 Task: Implement a JavaScript function to calculate and display the current time in different time zones.
Action: Mouse moved to (493, 526)
Screenshot: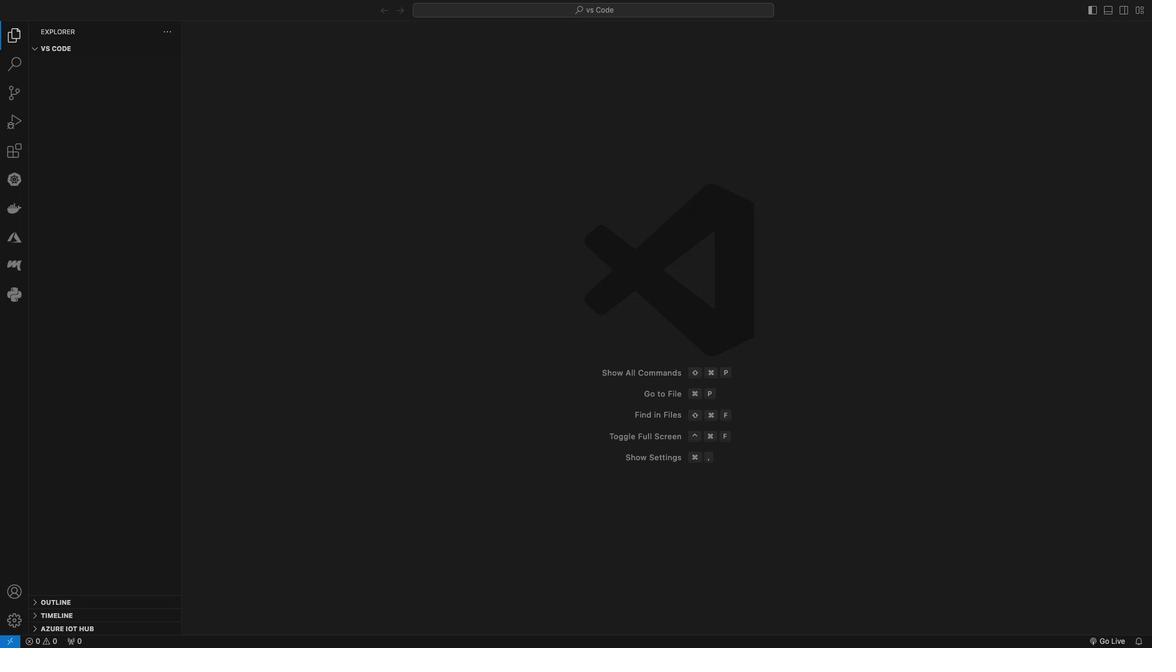 
Action: Mouse pressed left at (493, 526)
Screenshot: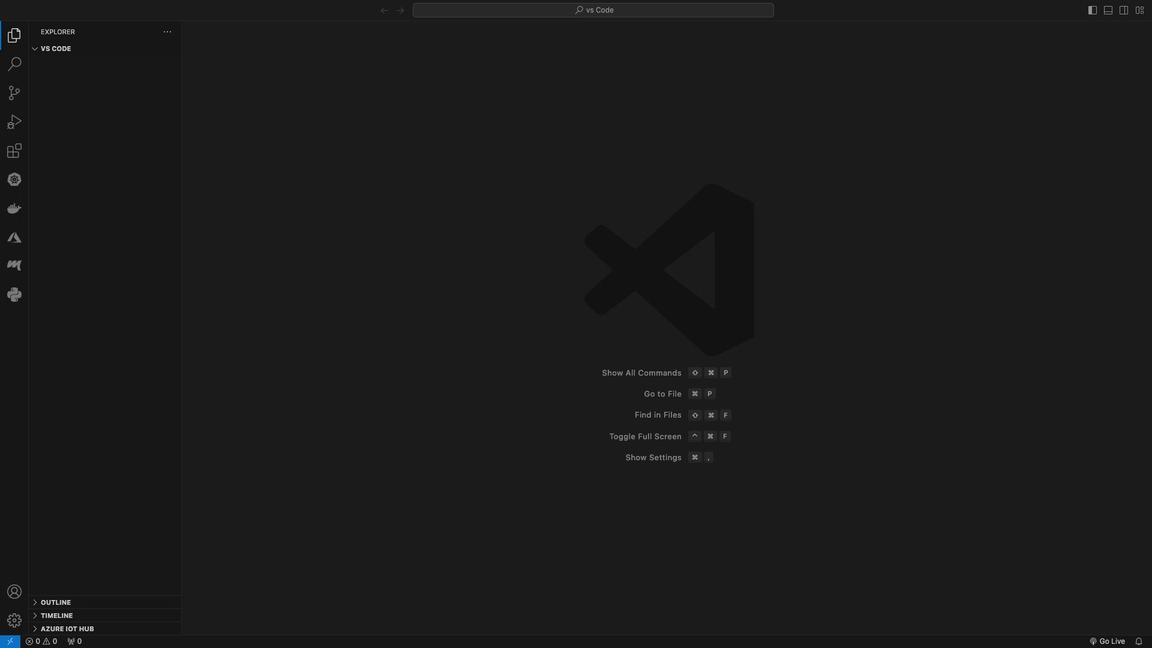 
Action: Mouse moved to (475, 323)
Screenshot: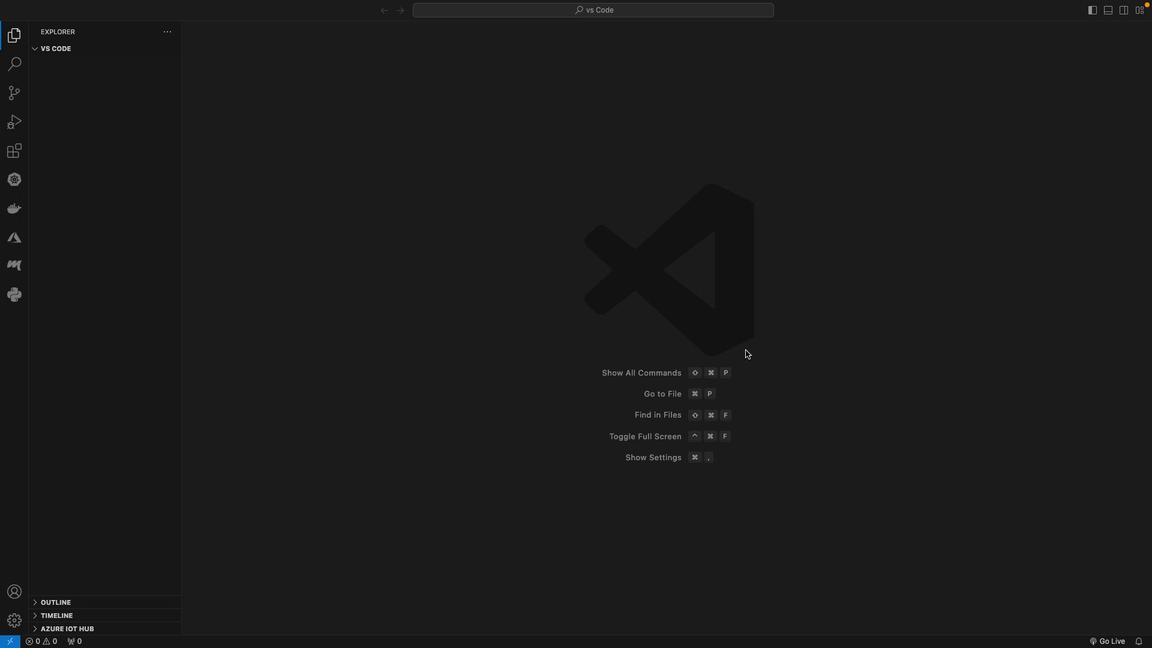 
Action: Mouse pressed left at (475, 323)
Screenshot: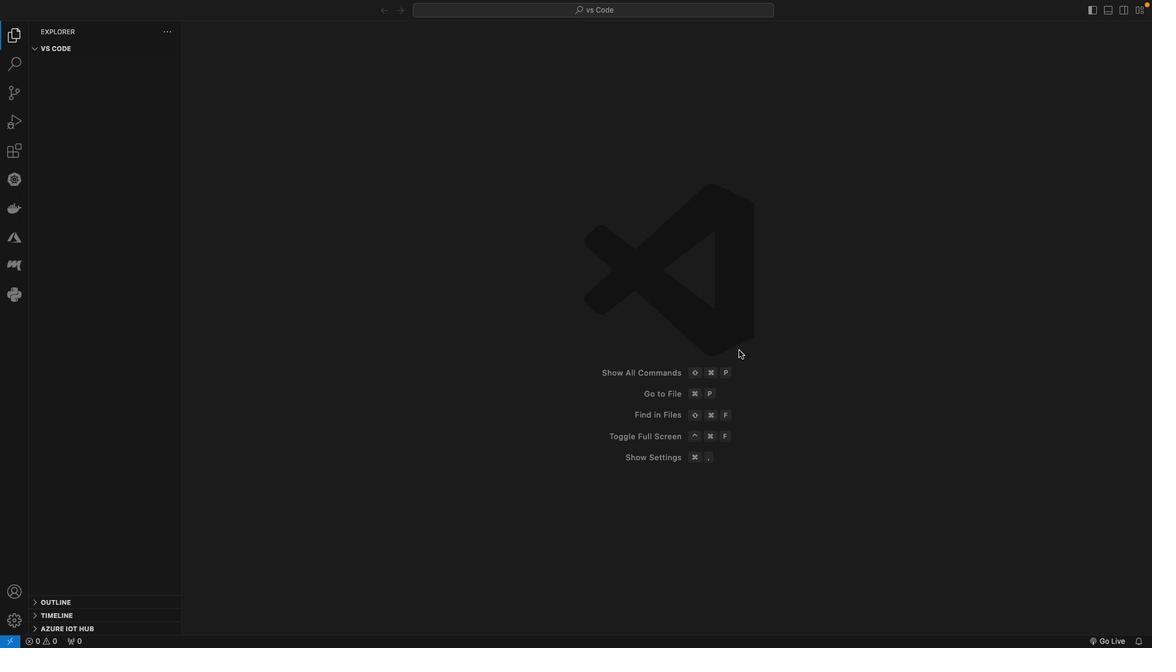 
Action: Mouse moved to (456, 310)
Screenshot: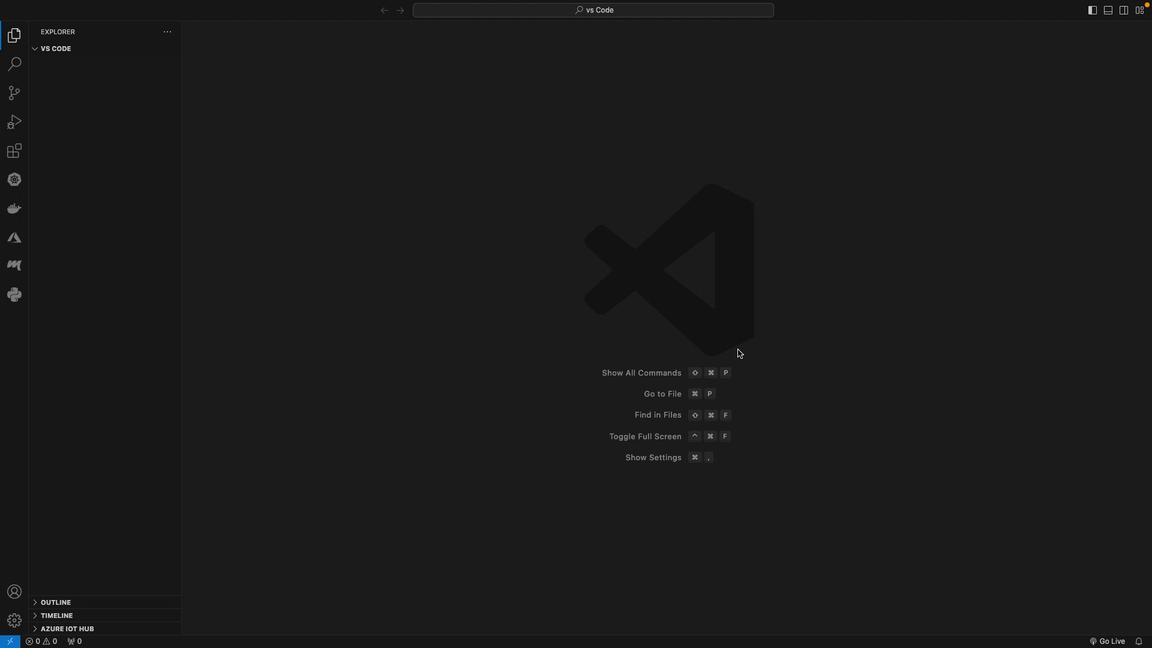 
Action: Mouse pressed left at (456, 310)
Screenshot: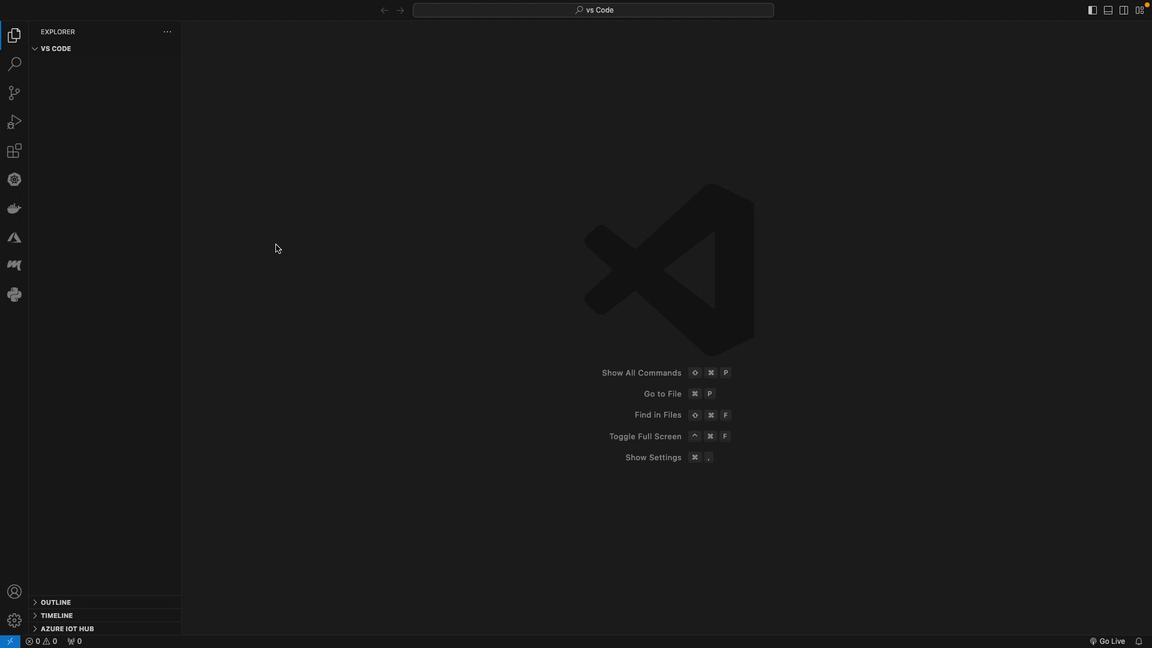 
Action: Mouse moved to (441, 76)
Screenshot: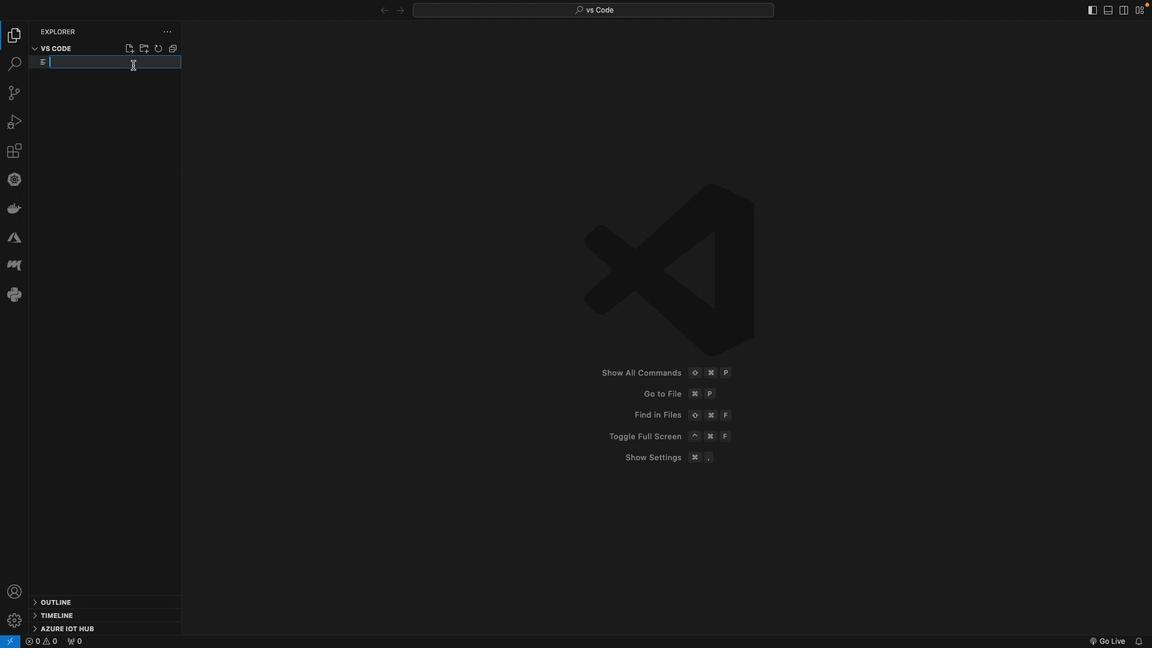 
Action: Mouse pressed left at (441, 76)
Screenshot: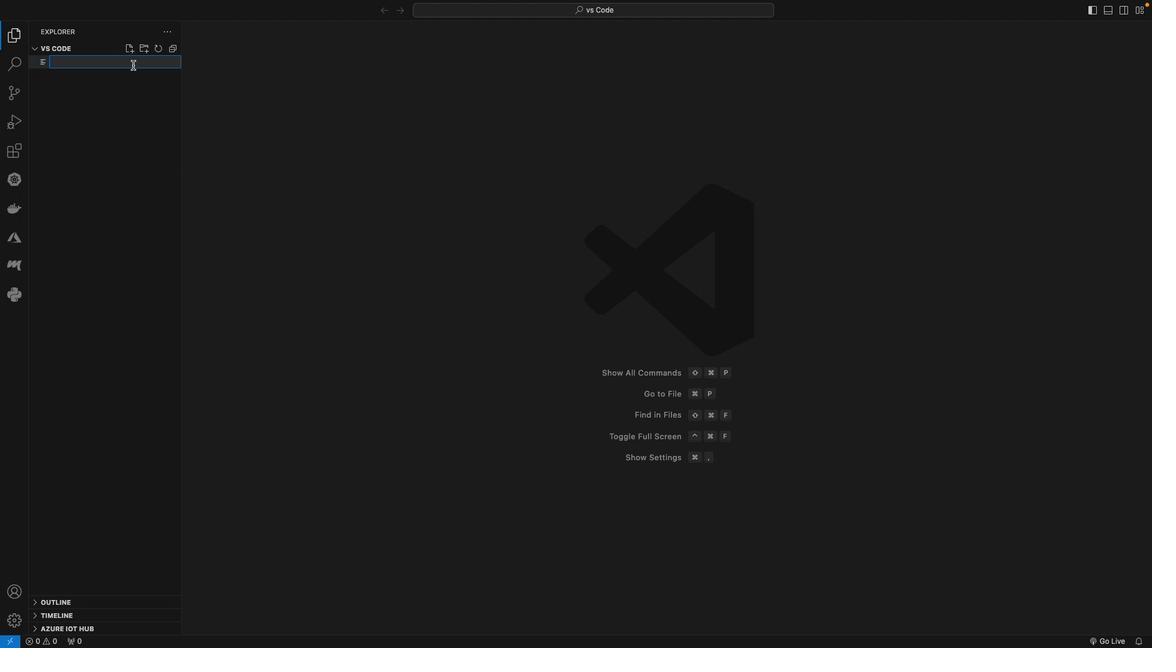 
Action: Mouse moved to (441, 85)
Screenshot: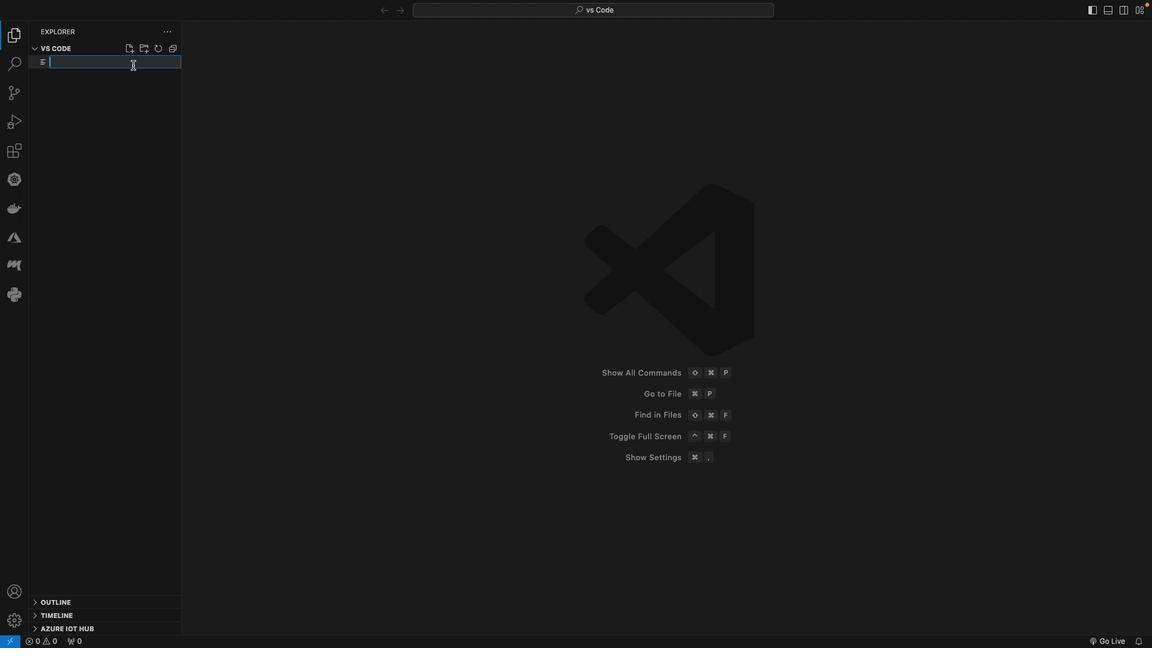 
Action: Mouse pressed left at (441, 85)
Screenshot: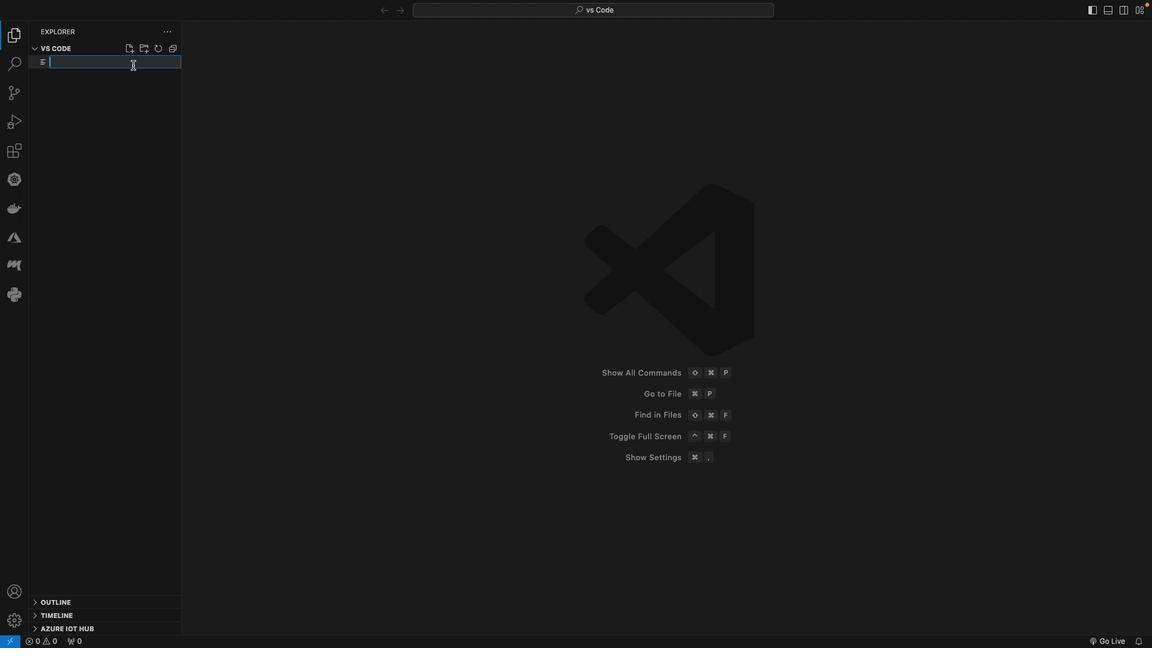 
Action: Mouse moved to (441, 85)
Screenshot: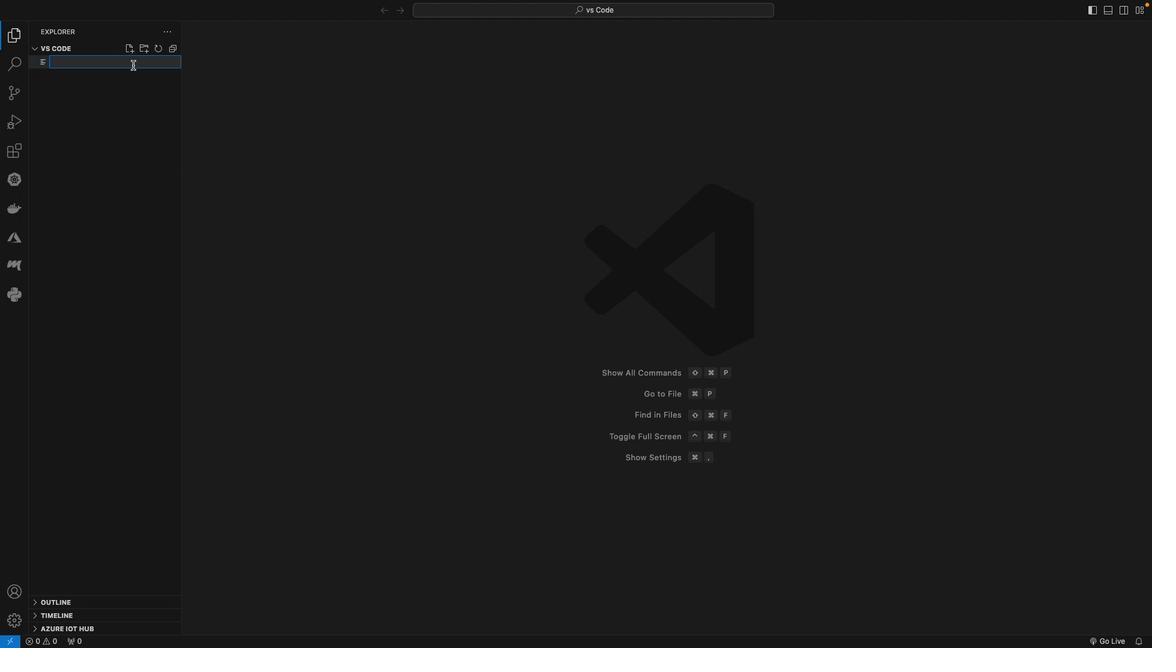 
Action: Key pressed 'D'Key.caps_lock'i''s''p''l''a''y''.''j''s'Key.enter'f''u''n''c''t''i''o''n'Key.space'd''i''s''p''l''a''y'Key.shift'T''i''m''e'Key.shift'I''n'Key.shift'D''i''f''f''e''r''e''n''t'Key.shift'T''i''m''e''z''o''n''e''s'Key.shift'('Key.rightKey.spaceKey.shift_r'{'Key.enter'/''/'Key.spaceKey.shift'G''e''t'Key.space't''h''e'Key.space'c''u''r''r''e''n''t'Key.space't''o'Key.backspace'i''m''e'Key.space'i''n'Key.space't''h''e'Key.space'u''s''e''r''s'Key.space'l''o''c''a''l'Key.space't''o'Key.backspace'i''m''e'Key.space'x'Key.backspace'z''o''n''e'Key.enter'c''o''n''s''t'Key.space'l''o''c''a''l'Key.shift'T''o''m'Key.backspaceKey.backspace'i''m''e'Key.space'='Key.space'n''e''w'Key.spaceKey.shift'D''a''t''a'Key.shift'9'Key.backspaceKey.shift'('Key.right';'Key.enterKey.enter'/''/'Key.spaceKey.shift'F'Key.backspace'D''i''s''p''l''e'Key.backspace'a''y'Key.space't''h''e'Key.space'l''o''c''a''l'Key.space't''o''m''e'Key.backspaceKey.backspaceKey.backspace'i''m''e'Key.enter'c''o''n''s''o''l''e''.''l''o''g'Key.shift'('"'"Key.shift'L''p''c'Key.backspaceKey.backspace'o''c''a''l'Key.spaceKey.shift'T''i''m''e'Key.shift_r':'Key.right'.'Key.backspace','Key.space'l''o''c''a''l'Key.shift'T''i''m''e''.''t''o'Key.shift'L''o''c''a''l''e'Key.shift'S''t''r''i''n''g'Key.shift'('Key.rightKey.right';'Key.enterKey.enter'/''/''/'Key.backspaceKey.spaceKey.shift'L''o''o''p'Key.space't''h''e''o'Key.backspaceKey.backspace'r''o''u''g''h'Key.space'e''a''c''h'Key.space't''o'Key.backspace'i''m''e'Key.space'x'Key.backspace'x'Key.backspace'z''o''n''e'Key.space'a''b''b''r''e''v''a''t''i''o''n''s'Key.space'o''r'Key.space'n''a''m''e''s'Key.enter'c''o''n''s''t'Key.space't''o''m'Key.backspaceKey.backspace'i''m''e''z''o''n''e'Key.space'o''f'Key.space't''o''m'Key.backspaceKey.backspace'i''m''e''z''o''n''e''s'Key.backspaceKey.backspaceKey.backspaceKey.backspaceKey.backspaceKey.backspaceKey.backspaceKey.backspaceKey.backspaceKey.backspaceKey.backspaceKey.backspace'='Key.space'['"'"Key.shift'U''T''C'Key.right','Key.space"'"Key.shift'A''m''e''r''i''c''a''/'Key.shift'N''e''w'Key.shift'_''y''o''r''k'Key.right','Key.space"'"Key.shift'E''u''r''o''p''e''/'Key.shift'L''o''n''d''o''n'','Key.backspaceKey.right','Key.space"'"Key.shift'A''i''s''a''/'Key.shift'T''o''k''y''o'Key.rightKey.right';'Key.enterKey.enterKey.shift'?''?'Key.spaceKey.backspaceKey.backspaceKey.backspace'/''/'Key.space';'Key.backspaceKey.shift'L''o''o''p'Key.space't''h''r''o''u''g''h'Key.space'e''a''c''h'Key.space't''o''m'Key.backspaceKey.backspace'i''m''e''a''n''d'Key.space'u''s'Key.backspaceKey.backspaceKey.backspaceKey.backspaceKey.backspaceKey.backspaceKey.space'a''n''d'Key.space'd''i''s''p''l''u'Key.backspace'a''='Key.backspace'l''a''y'Key.space't''h''e'Key.space'c''u''r''r''e''n''t'Key.space't''i''e''m'Key.backspaceKey.backspace'm''e'Key.enter'f''o''r'Key.spaceKey.shift'(''o''c'Key.backspaceKey.backspace'c''o''n''s''t'Key.space't''o'Key.backspaceKey.backspace't''i''m''e''x'Key.backspace'z''o''n''e'Key.space'o''f'Key.space't''o'Key.backspace'i''m''e'Key.spaceKey.backspace'z''o''n''e'Key.rightKey.spaceKey.shift_r'{'Key.enter'c''o''n''s''t'Key.space't''i''m''e''x''o'Key.backspaceKey.backspace'z''o''n''e'Key.backspaceKey.backspaceKey.backspaceKey.backspaceKey.shift'I''n'Key.shift'Z''o''n''e'Key.space'='Key.space'l''o''c''a''l'Key.shift'T''i''m''e''.''t''o'Key.shift'L''o''c''a''l'Key.shift'S''t''r''i''n''g'Key.shift'('"'"'e''n''-'Key.shift'U''S'Key.right','Key.shift_r'{'Key.enterKey.cmd'z''t''i''m''e'Key.shift'Z''o''n''e'Key.shift_r':'Key.space't''i''m''e''z''o''n''e'Key.rightKey.right';'Key.enter'c''o''n''s''o''l''e''.''l''o''g'Key.spaceKey.backspaceKey.shift'('"'"Key.shift'$'Key.backspaceKey.backspace'`'Key.shift'$'Key.shift_r'{''t''i''m''e''z''o''n''e'Key.rightKey.spaceKey.shift'T''i''m''e'Key.shift_r':'Key.right','Key.space't''i''m''e''z''o''n''e'Key.backspaceKey.backspaceKey.backspaceKey.backspaceKey.shift'I''n'Key.shift'Z''o''n''e'Key.right';'Key.downKey.downKey.downKey.enterKey.enter'/'Key.spaceKey.shift'C''a''l''l'Key.leftKey.leftKey.leftKey.leftKey.left'/'Key.rightKey.rightKey.rightKey.rightKey.rightKey.space't''j''e'Key.spaceKey.backspaceKey.backspaceKey.backspace'h''e'Key.space'f''u''n''c''t''i''o''n'Key.space't''o'Key.space'd''i''s''p''l''a''y''y'Key.backspaceKey.space't''h''e'Key.space'c''i'Key.backspace'u''r''r''e''n''t'Key.space't''i''m''e'Key.space'i''n'Key.space'd''i''f''f''e''r''e''n''t'Key.space't''o''m''e'Key.backspaceKey.backspaceKey.backspace'i''m''e'Key.space'x''o''n'Key.backspaceKey.backspaceKey.backspace'z''o''n''e'Key.enter'd''i''s''p''l''a''y'Key.shift'T''i''m''e'Key.shift'I''n'Key.shift'D''i''f''f''e''r''e''n''t'Key.shift'T''i''m''e''z''o''n''e''s'Key.shift'('Key.right';'Key.cmd's'
Screenshot: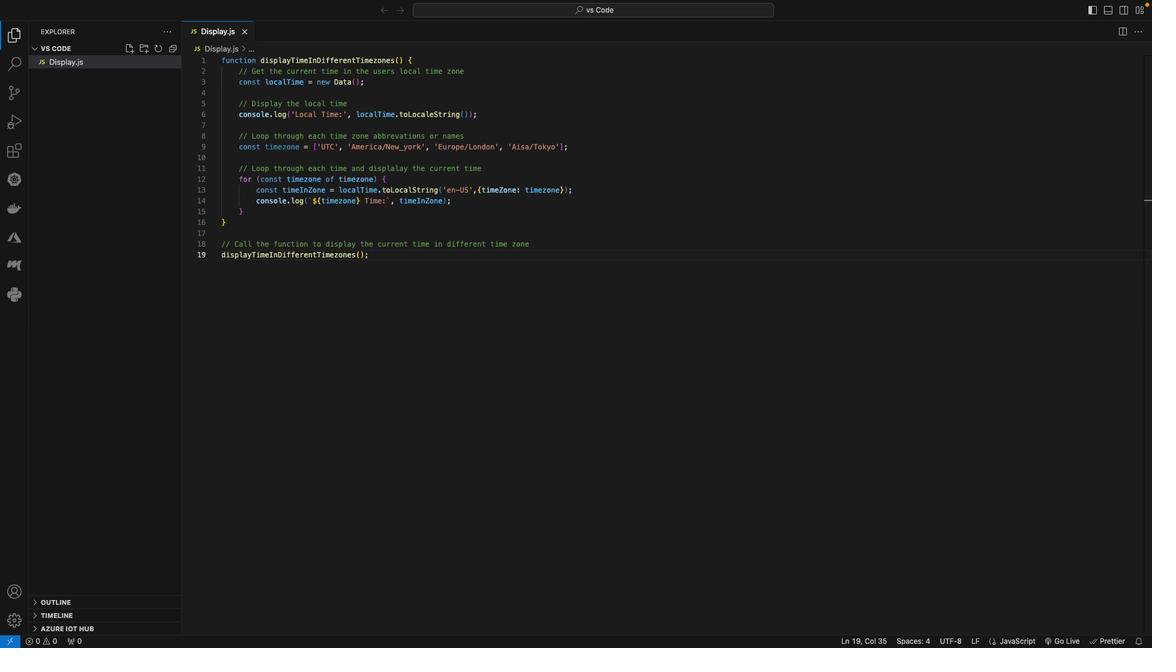 
Action: Mouse moved to (466, 43)
Screenshot: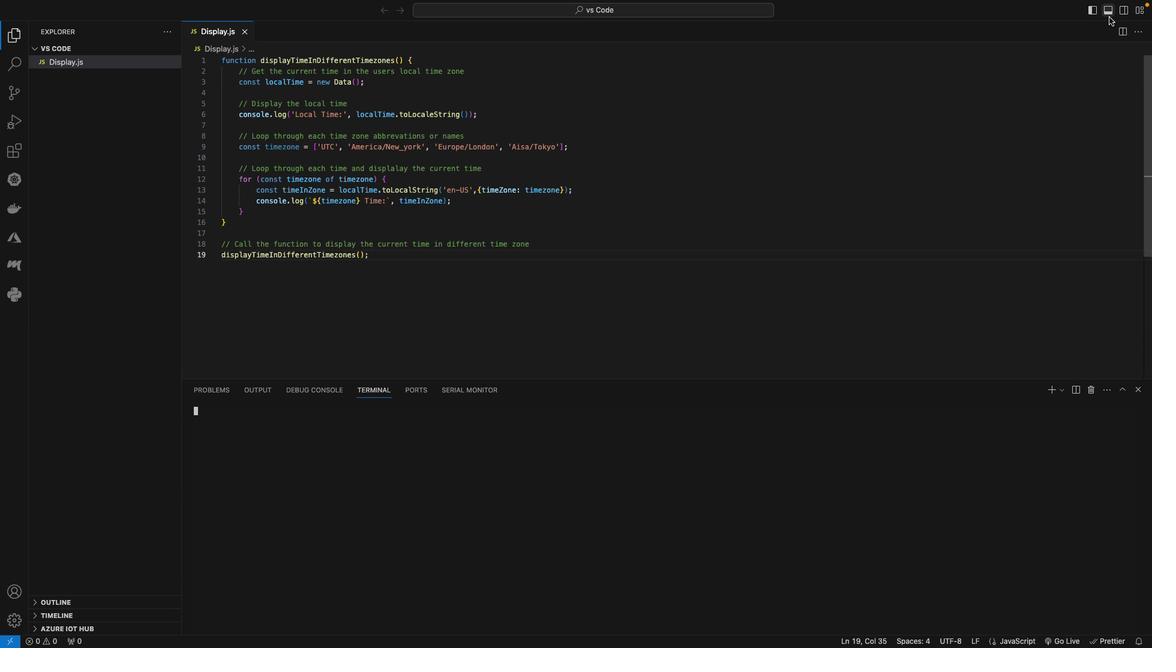 
Action: Mouse pressed left at (466, 43)
Screenshot: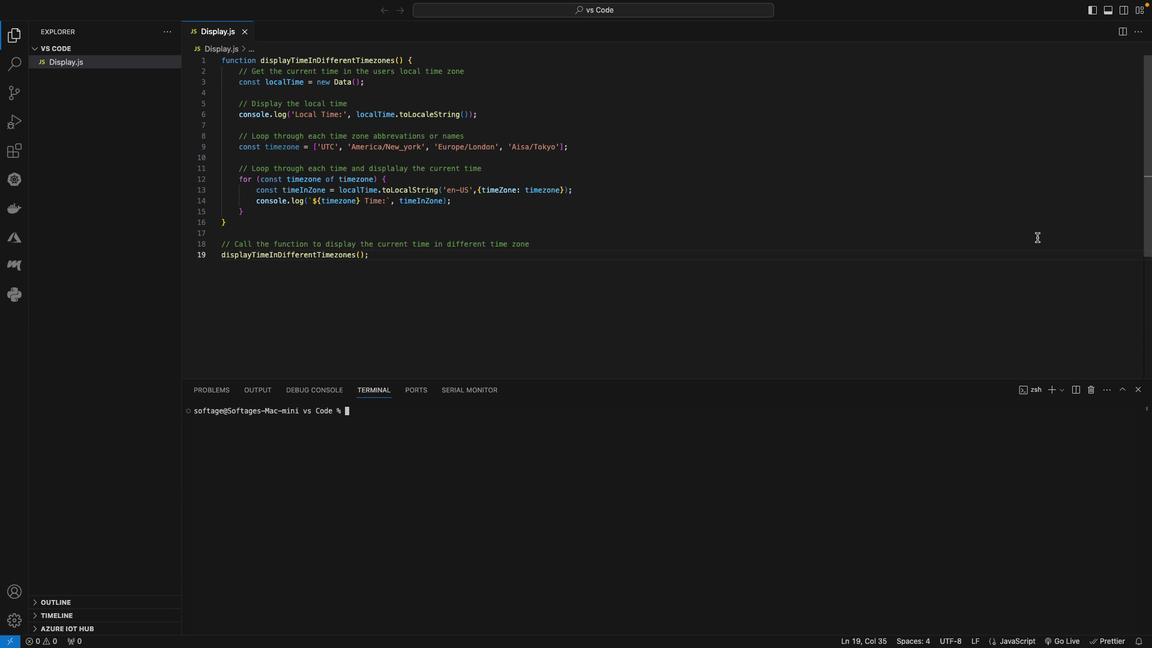 
Action: Mouse moved to (450, 371)
Screenshot: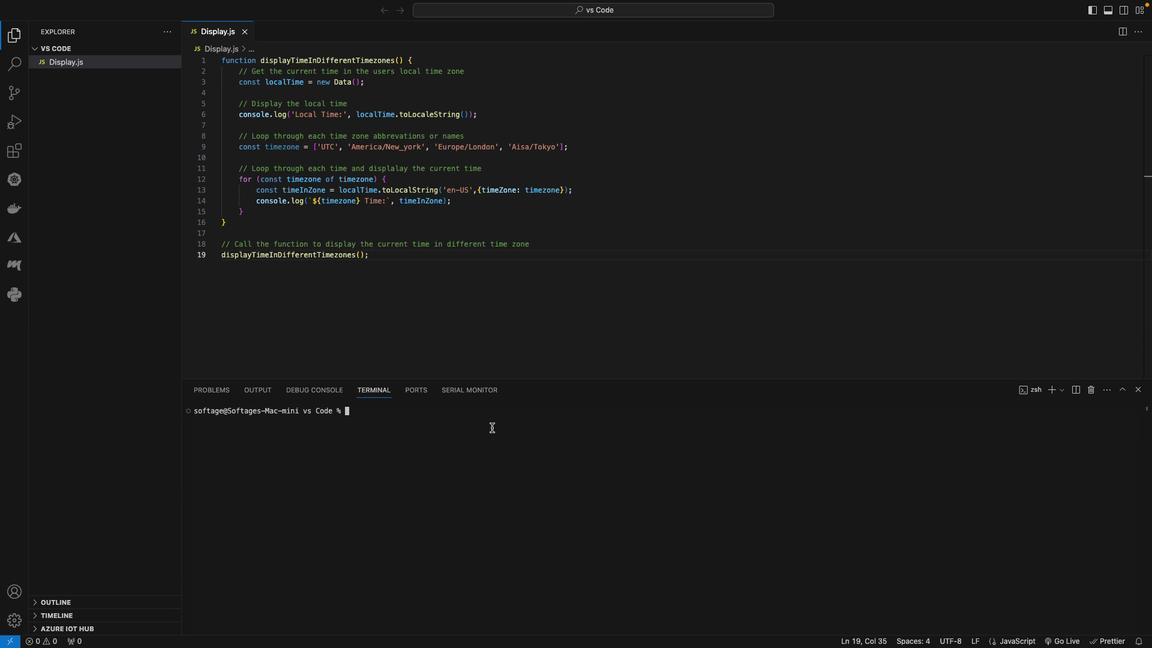 
Action: Mouse pressed left at (450, 371)
Screenshot: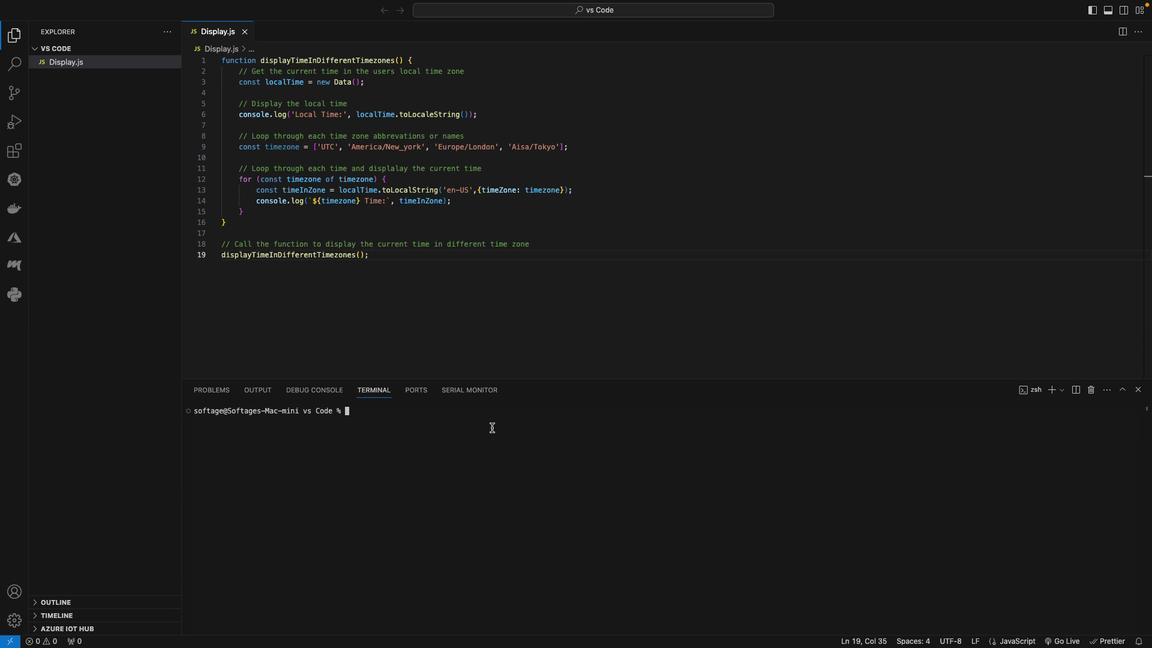
Action: Mouse moved to (450, 372)
Screenshot: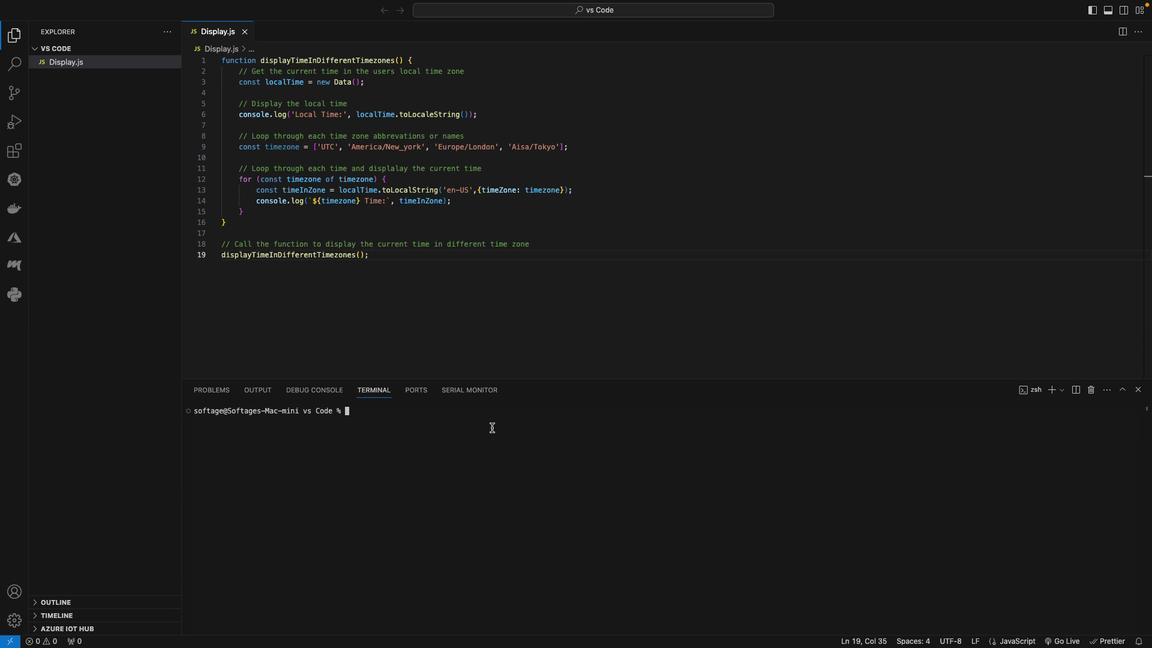 
Action: Key pressed 'n''o''d''e'Key.spaceKey.shift'D''i''s''p''l''a''y''.''j''s'Key.enter
Screenshot: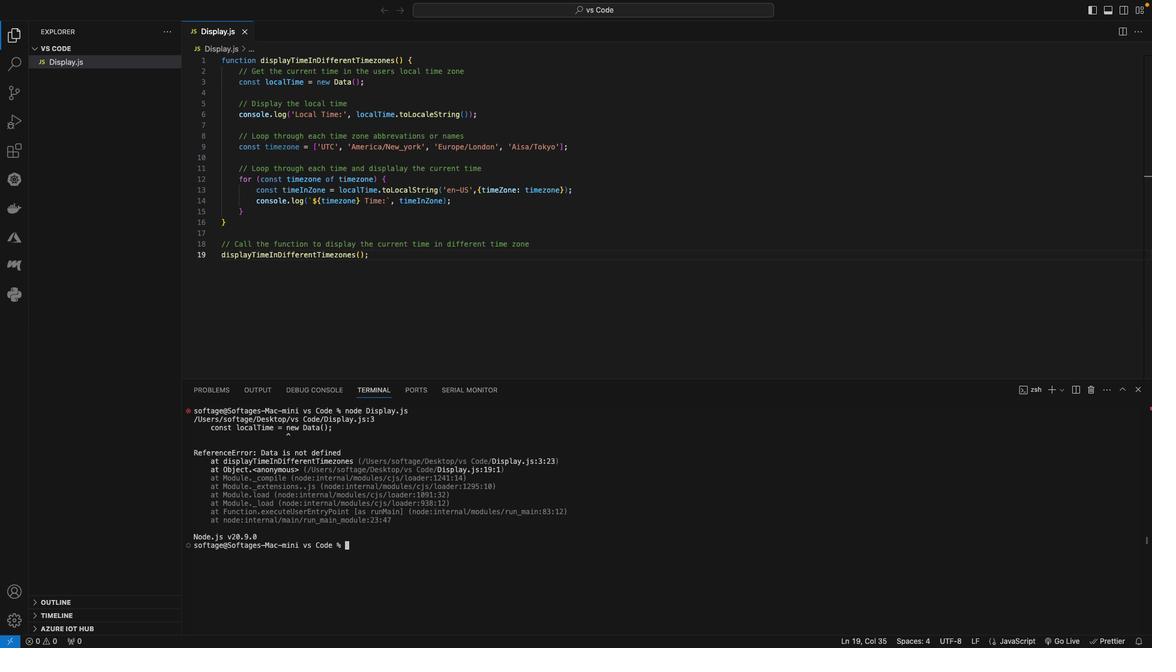
Action: Mouse moved to (449, 241)
Screenshot: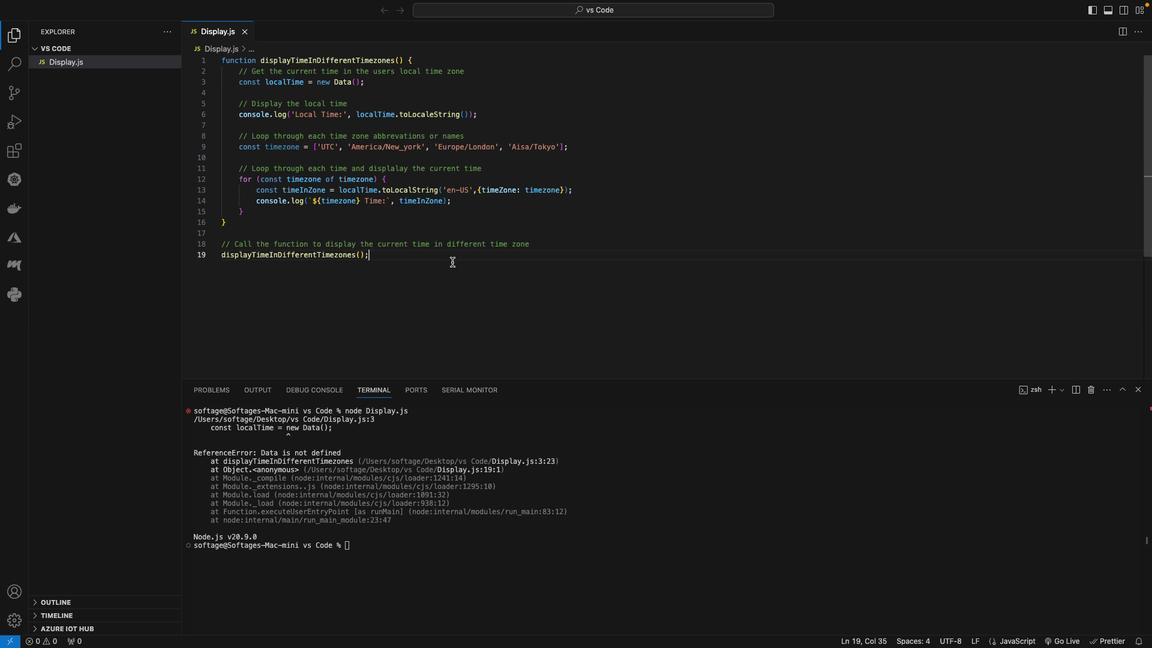 
Action: Mouse pressed left at (449, 241)
Screenshot: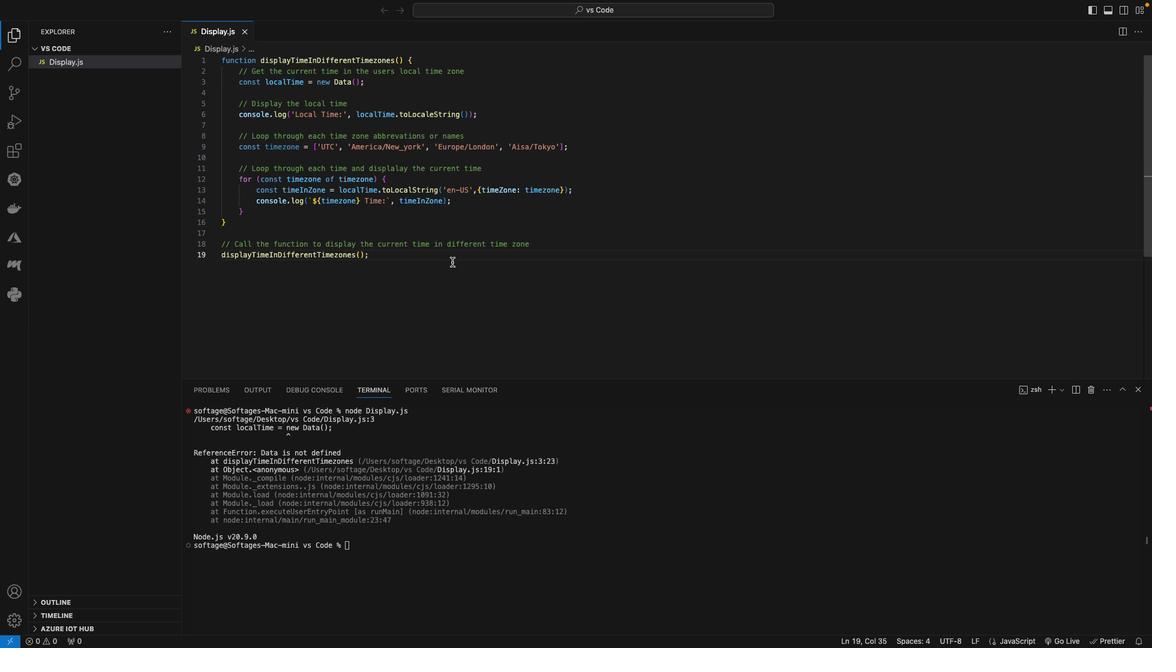 
Action: Mouse moved to (445, 133)
Screenshot: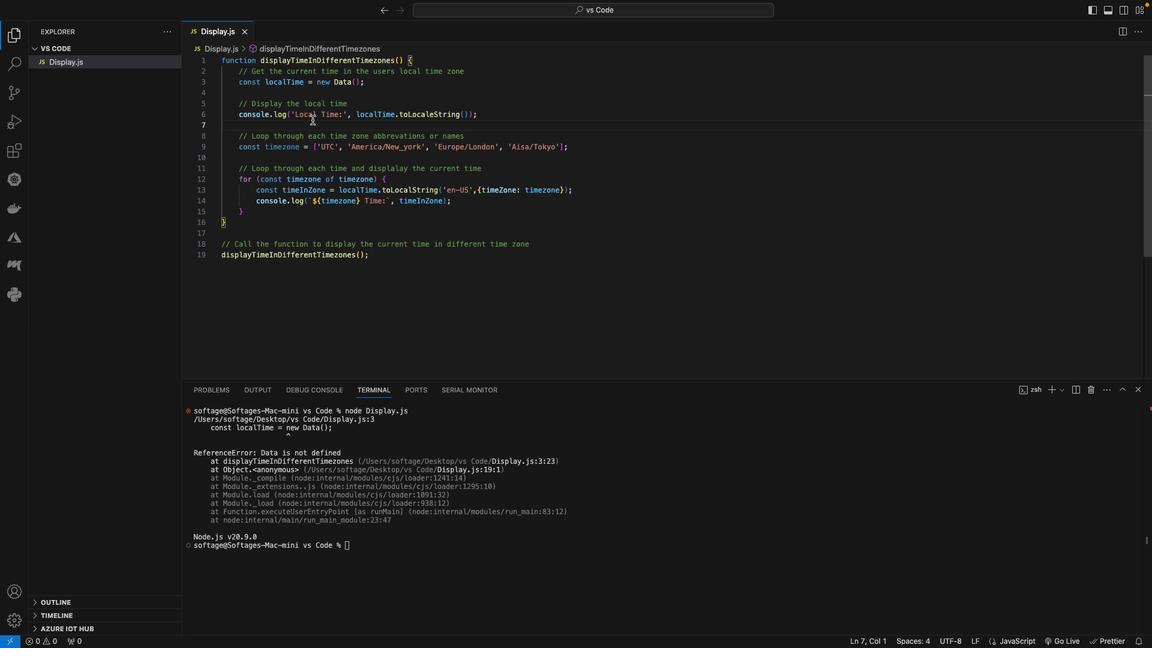 
Action: Mouse pressed left at (445, 133)
Screenshot: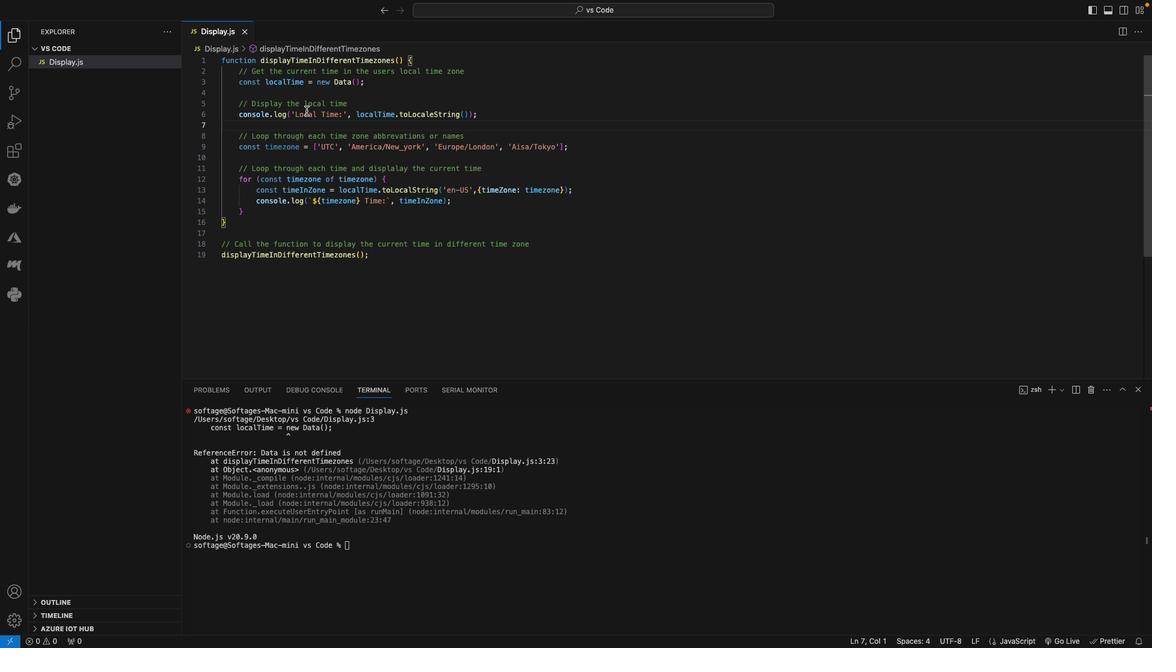 
Action: Mouse moved to (445, 87)
Screenshot: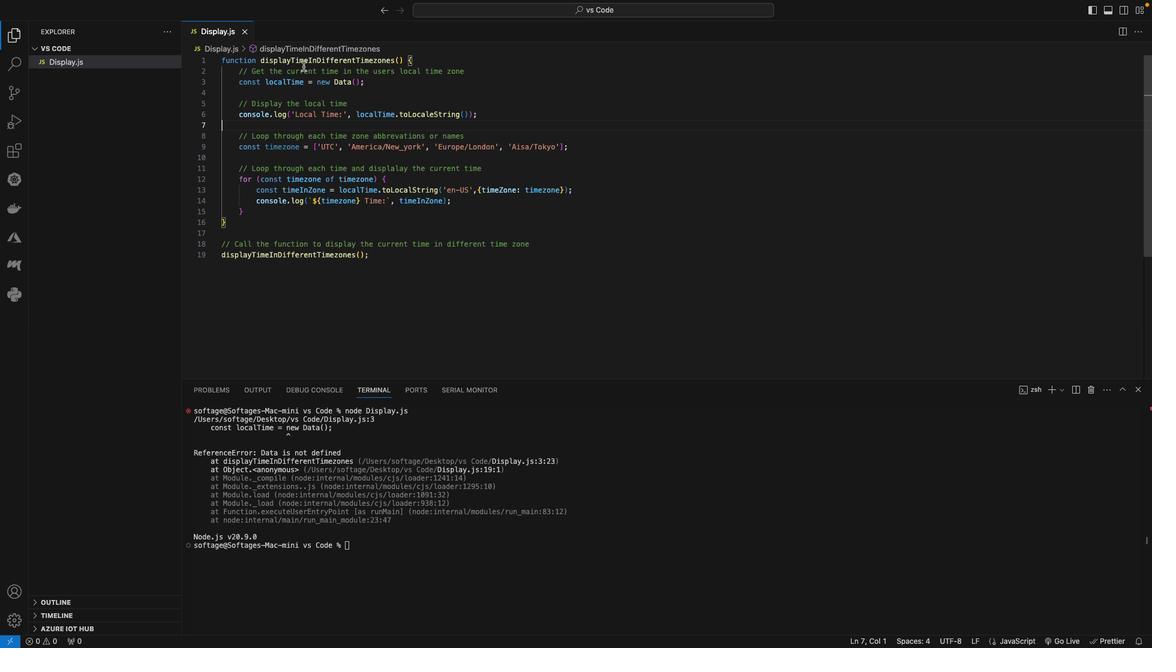 
Action: Mouse pressed left at (445, 87)
Screenshot: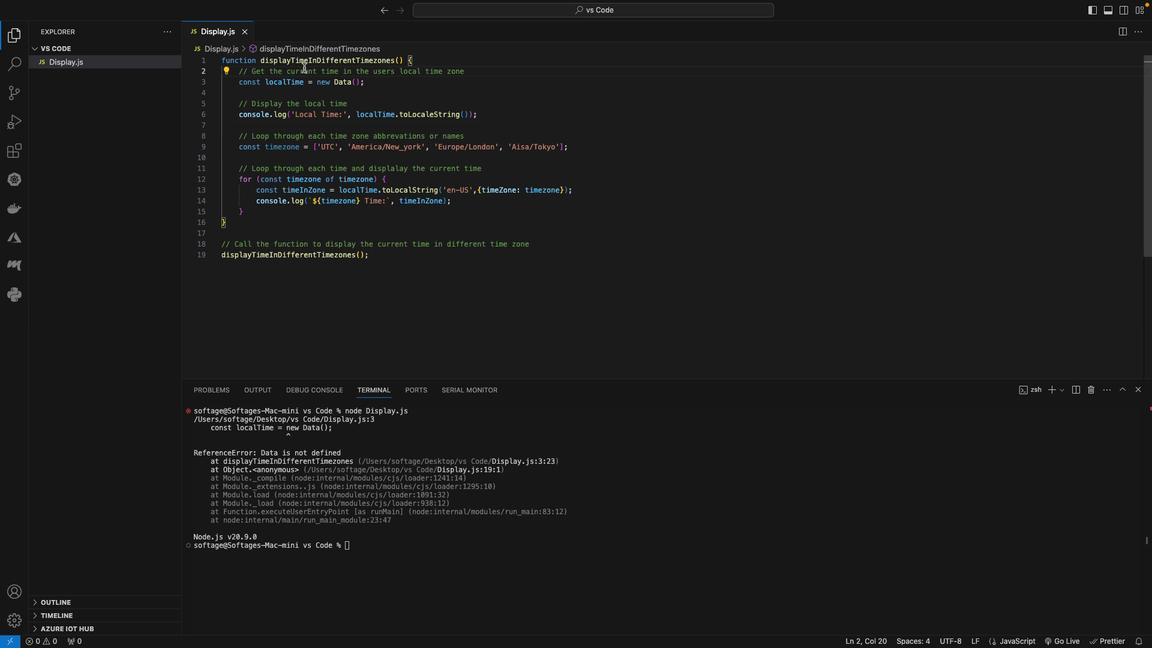 
Action: Mouse moved to (445, 87)
Screenshot: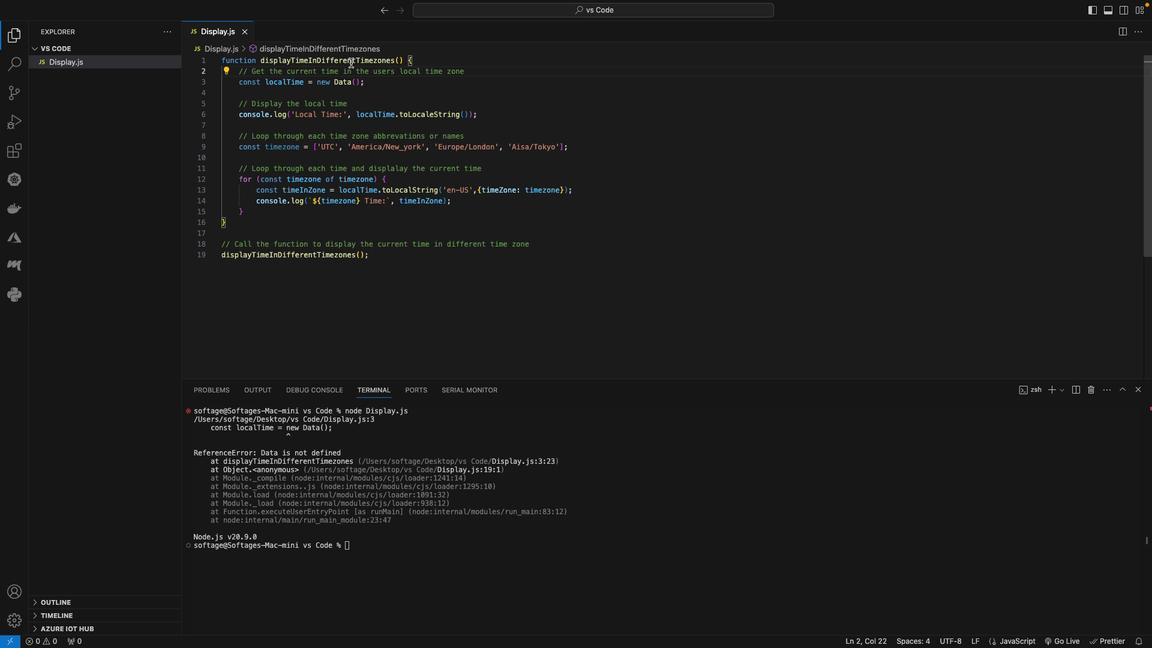 
Action: Mouse pressed left at (445, 87)
Screenshot: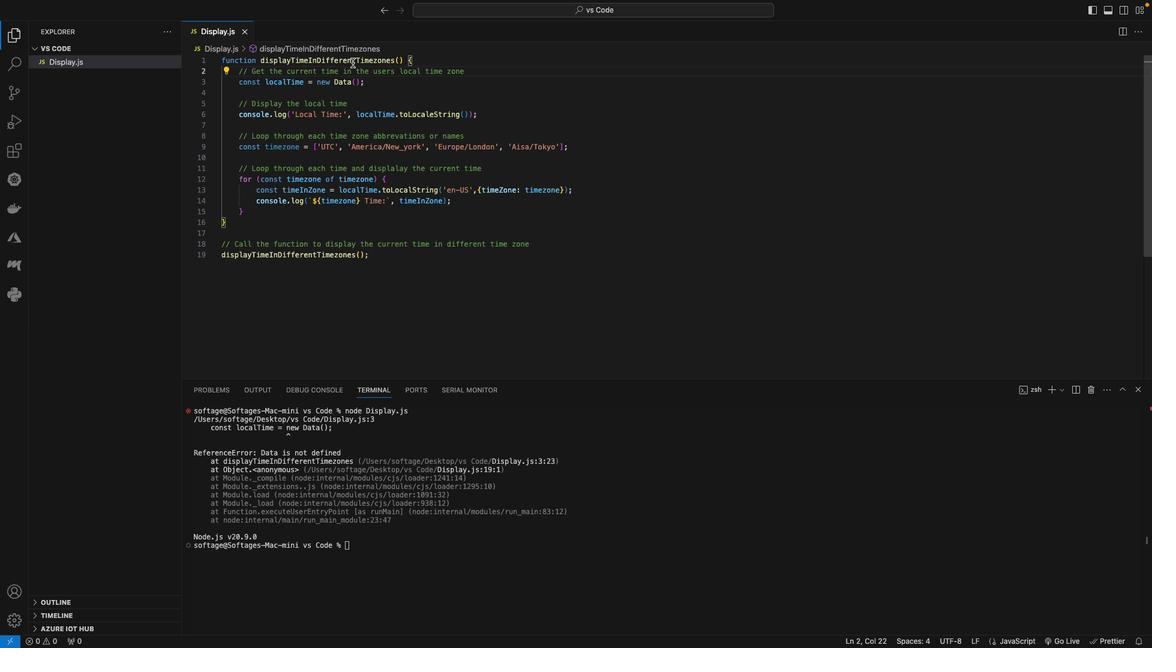 
Action: Mouse moved to (447, 94)
Screenshot: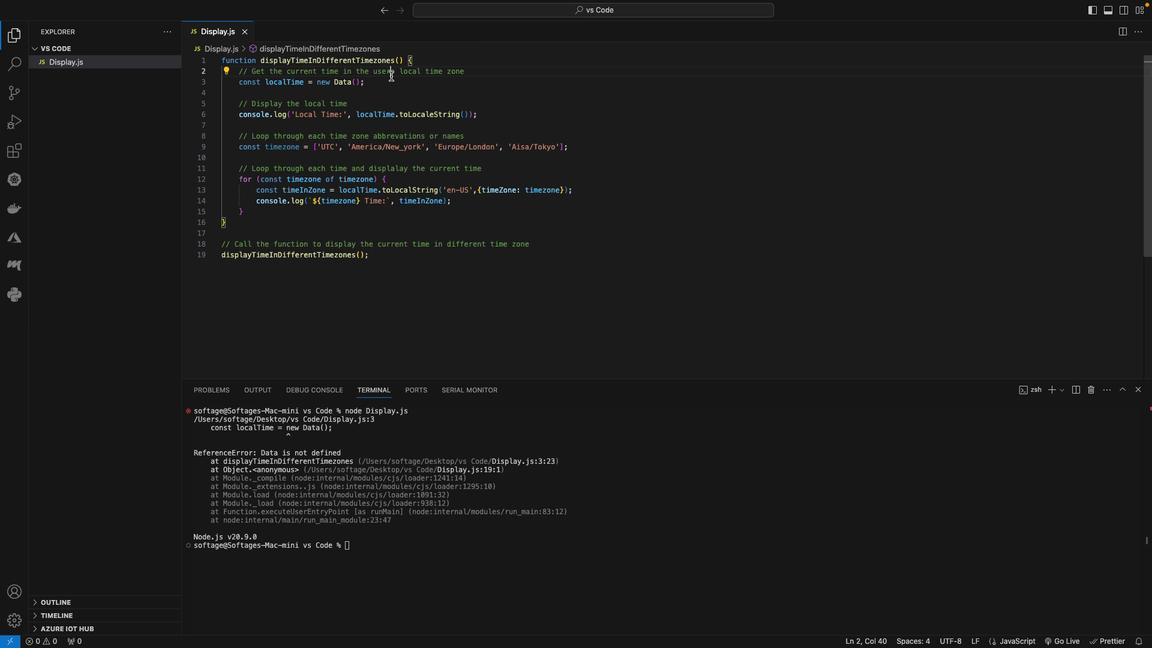 
Action: Mouse pressed left at (447, 94)
Screenshot: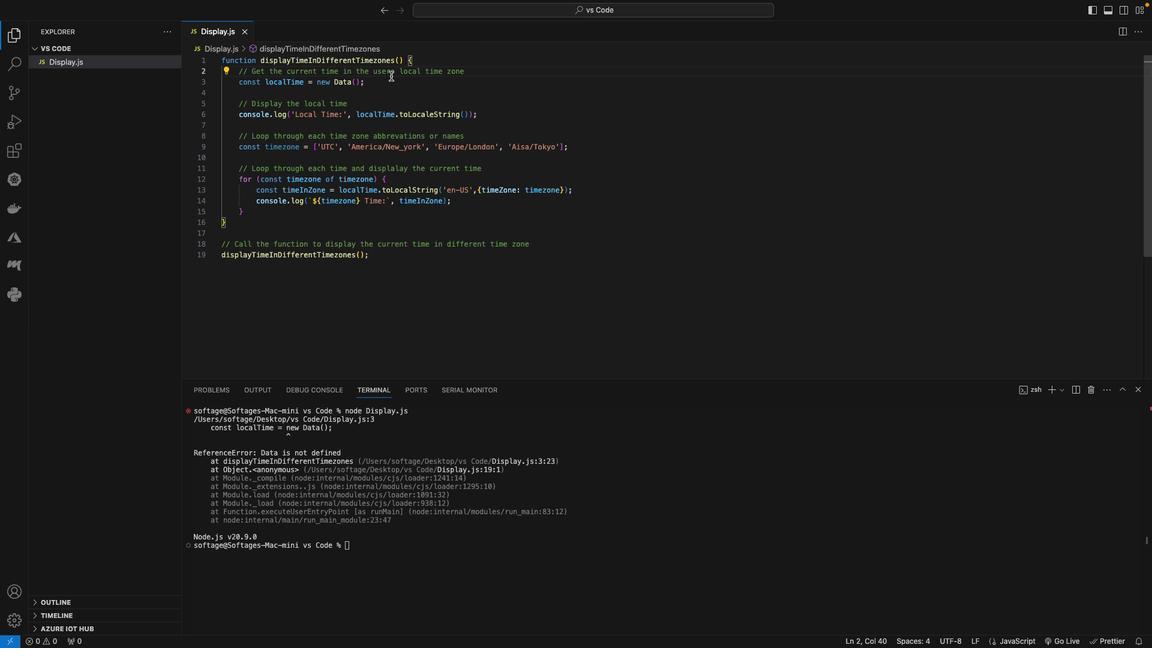 
Action: Mouse moved to (451, 102)
Screenshot: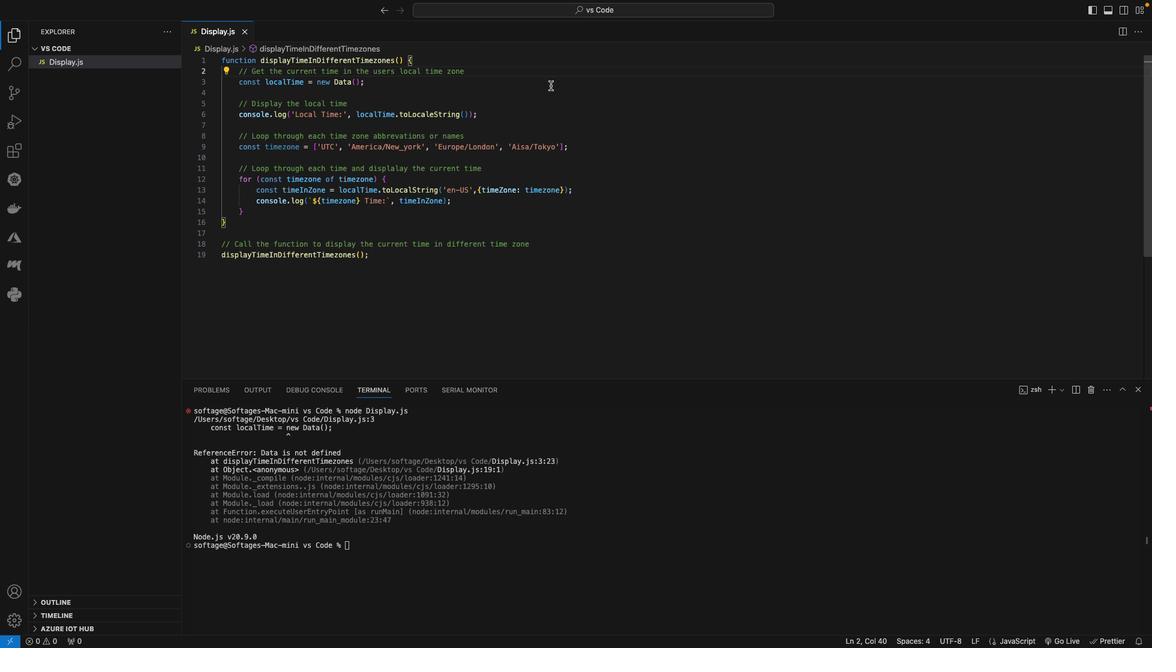 
Action: Key pressed Key.upKey.upKey.upKey.downKey.upKey.rightKey.rightKey.rightKey.rightKey.rightKey.rightKey.rightKey.rightKey.rightKey.rightKey.rightKey.rightKey.rightKey.rightKey.rightKey.rightKey.rightKey.rightKey.rightKey.rightKey.rightKey.rightKey.rightKey.rightKey.rightKey.rightKey.rightKey.rightKey.rightKey.rightKey.rightKey.rightKey.rightKey.rightKey.rightKey.downKey.downKey.upKey.upKey.leftKey.leftKey.leftKey.leftKey.leftKey.leftKey.leftKey.leftKey.leftKey.leftKey.leftKey.leftKey.leftKey.leftKey.leftKey.leftKey.leftKey.leftKey.leftKey.leftKey.leftKey.leftKey.leftKey.leftKey.leftKey.leftKey.leftKey.leftKey.leftKey.leftKey.rightKey.rightKey.rightKey.rightKey.rightKey.rightKey.rightKey.rightKey.rightKey.rightKey.rightKey.rightKey.rightKey.rightKey.rightKey.rightKey.rightKey.rightKey.rightKey.rightKey.rightKey.rightKey.rightKey.rightKey.rightKey.rightKey.rightKey.rightKey.rightKey.rightKey.downKey.downKey.downKey.downKey.downKey.downKey.downKey.downKey.downKey.downKey.downKey.downKey.rightKey.rightKey.rightKey.rightKey.rightKey.rightKey.rightKey.rightKey.right'e'Key.rightKey.rightKey.rightKey.rightKey.rightKey.rightKey.rightKey.rightKey.rightKey.rightKey.rightKey.cmd's'
Screenshot: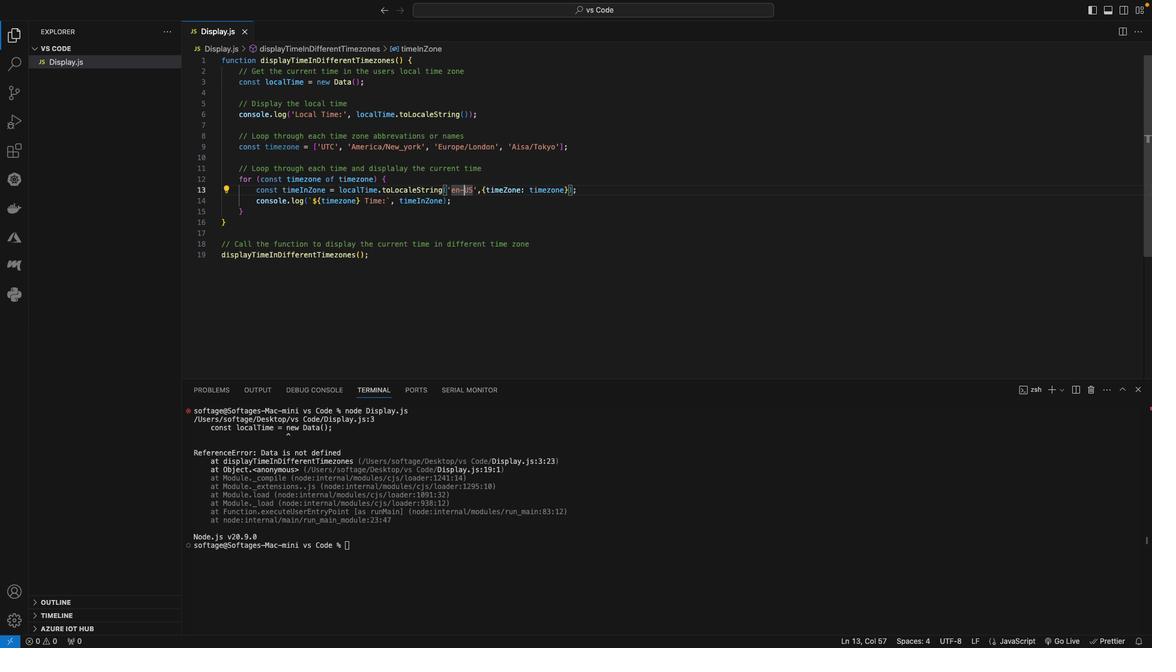 
Action: Mouse moved to (451, 467)
Screenshot: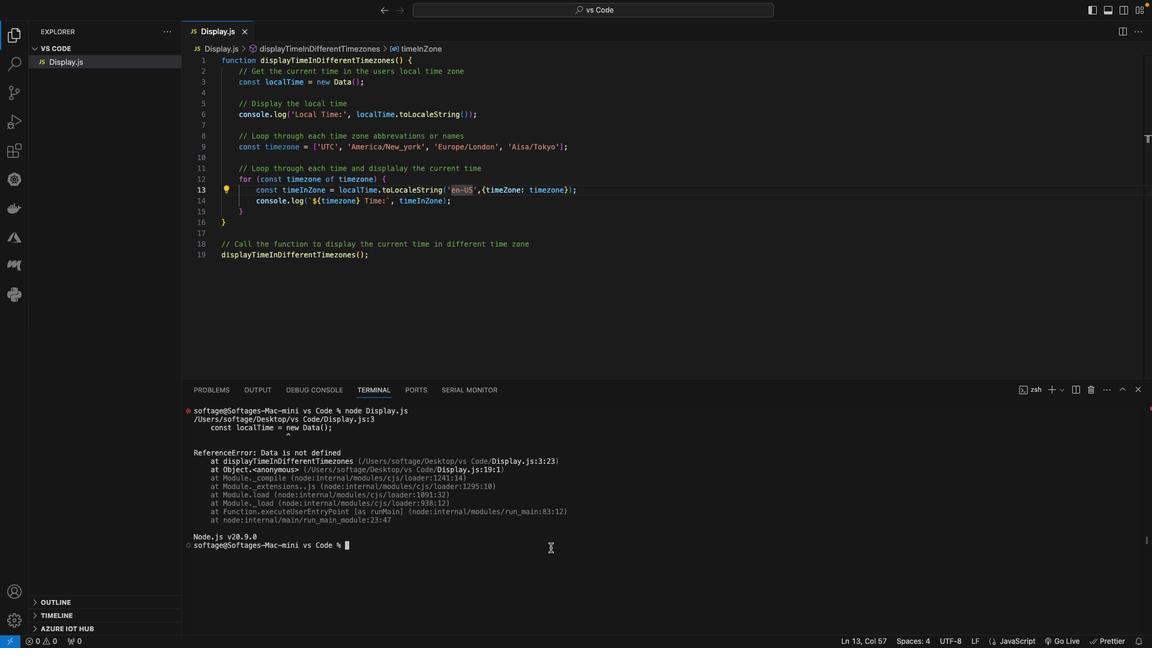 
Action: Mouse pressed left at (451, 467)
Screenshot: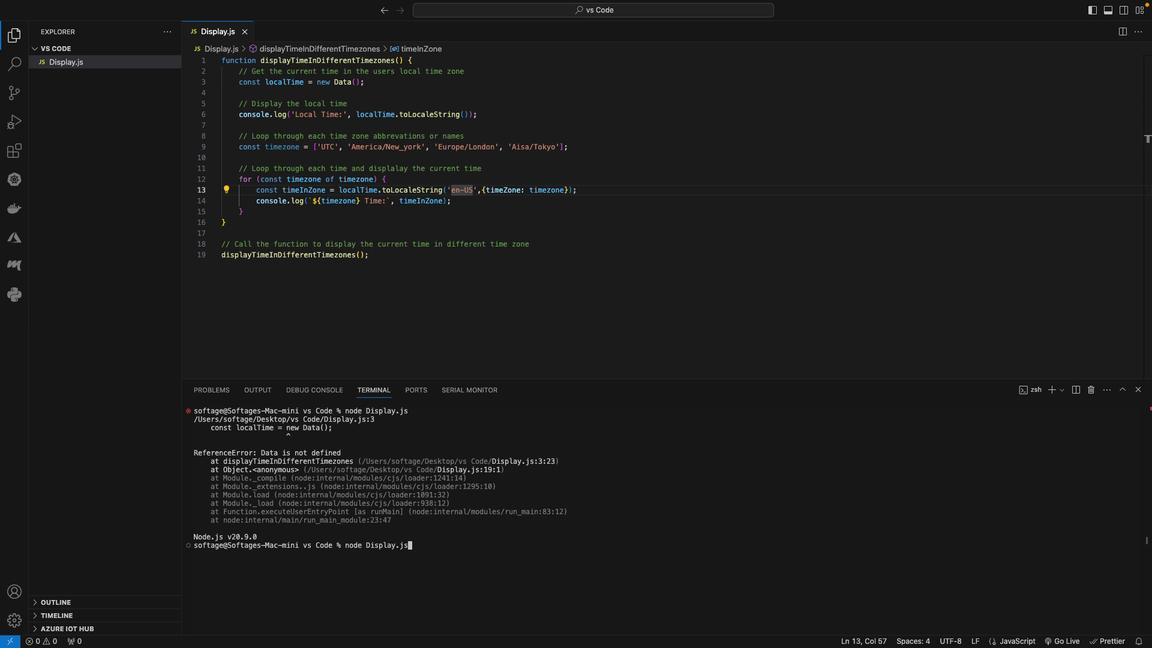 
Action: Key pressed Key.upKey.enter
Screenshot: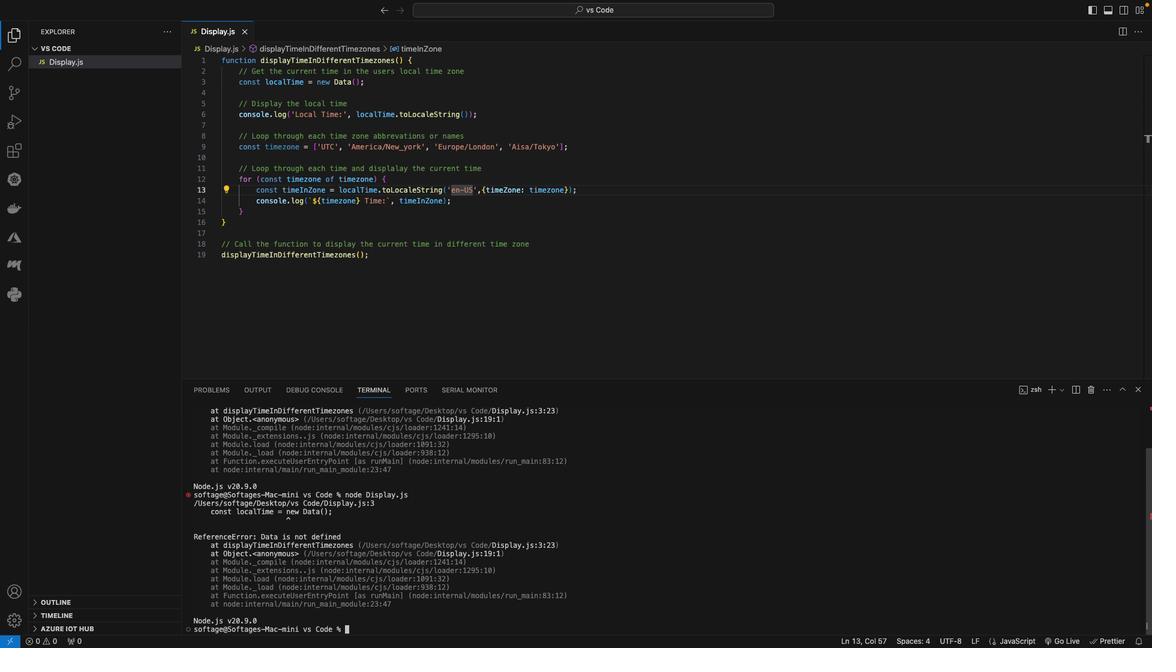 
Action: Mouse moved to (447, 103)
Screenshot: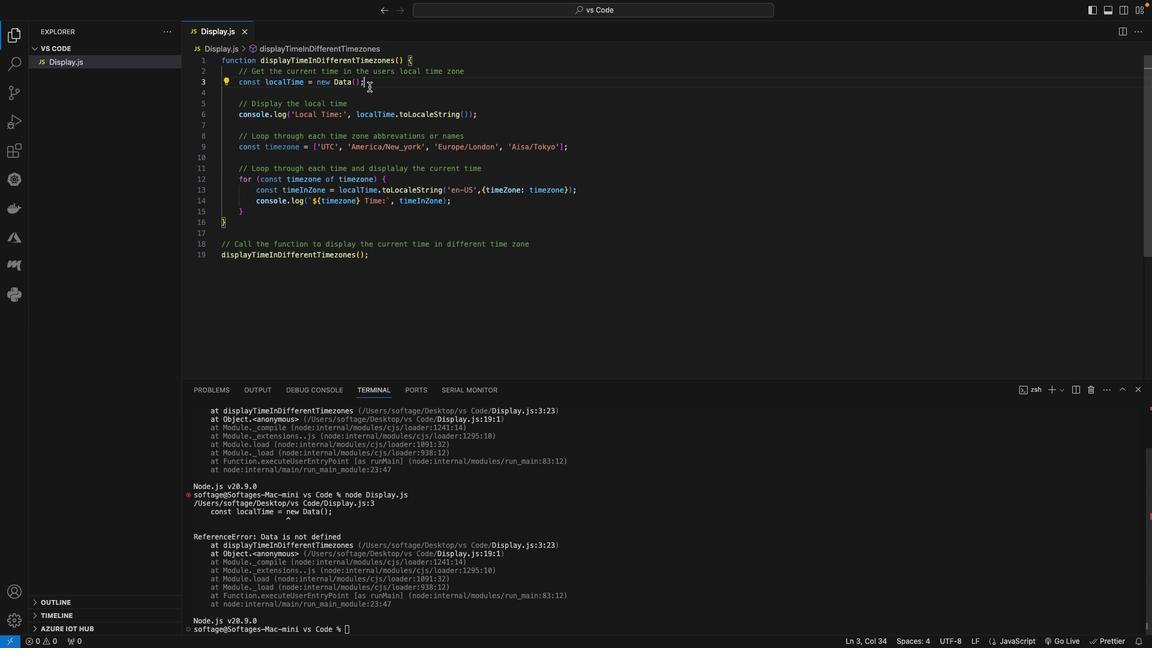
Action: Mouse pressed left at (447, 103)
Screenshot: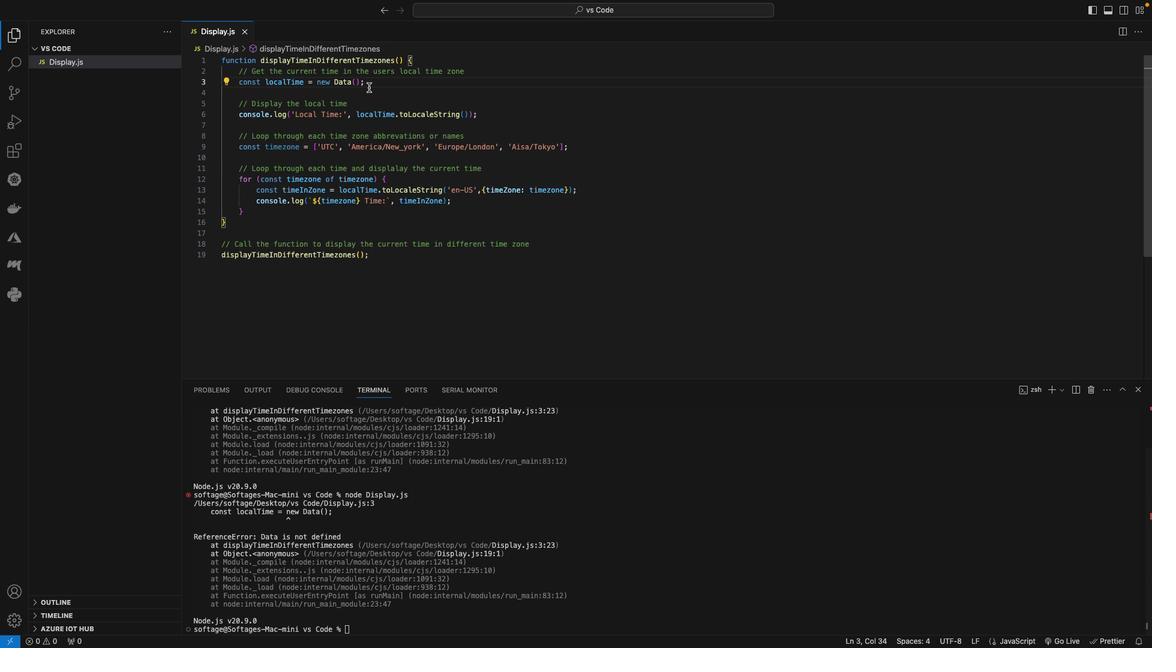 
Action: Mouse moved to (446, 102)
Screenshot: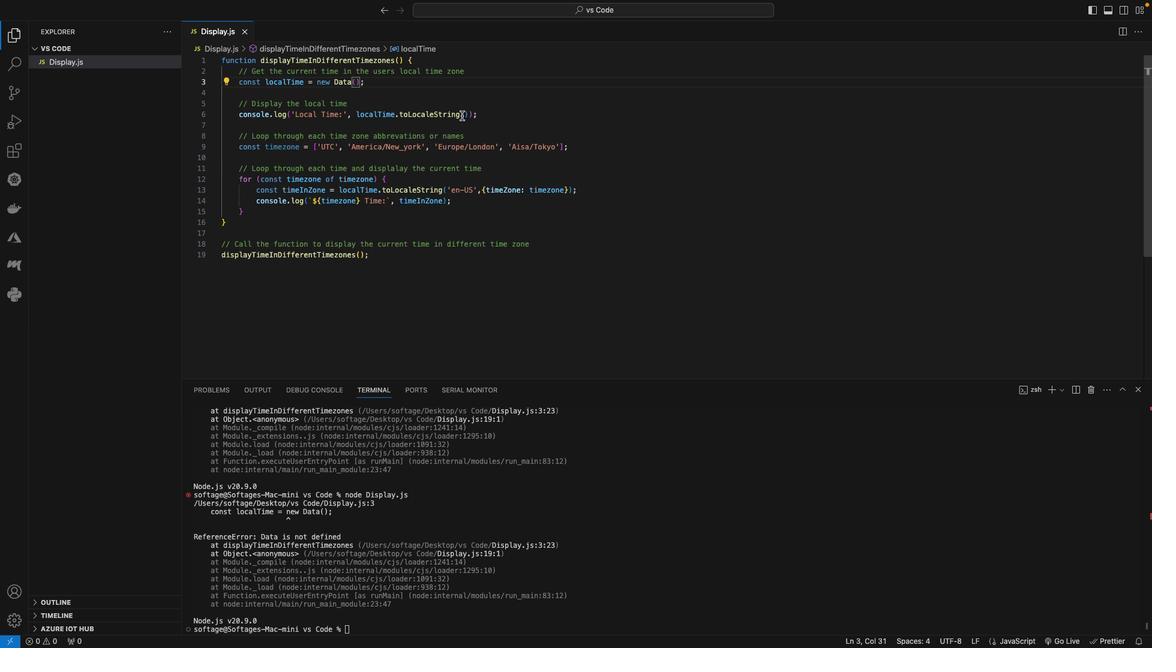 
Action: Mouse pressed left at (446, 102)
Screenshot: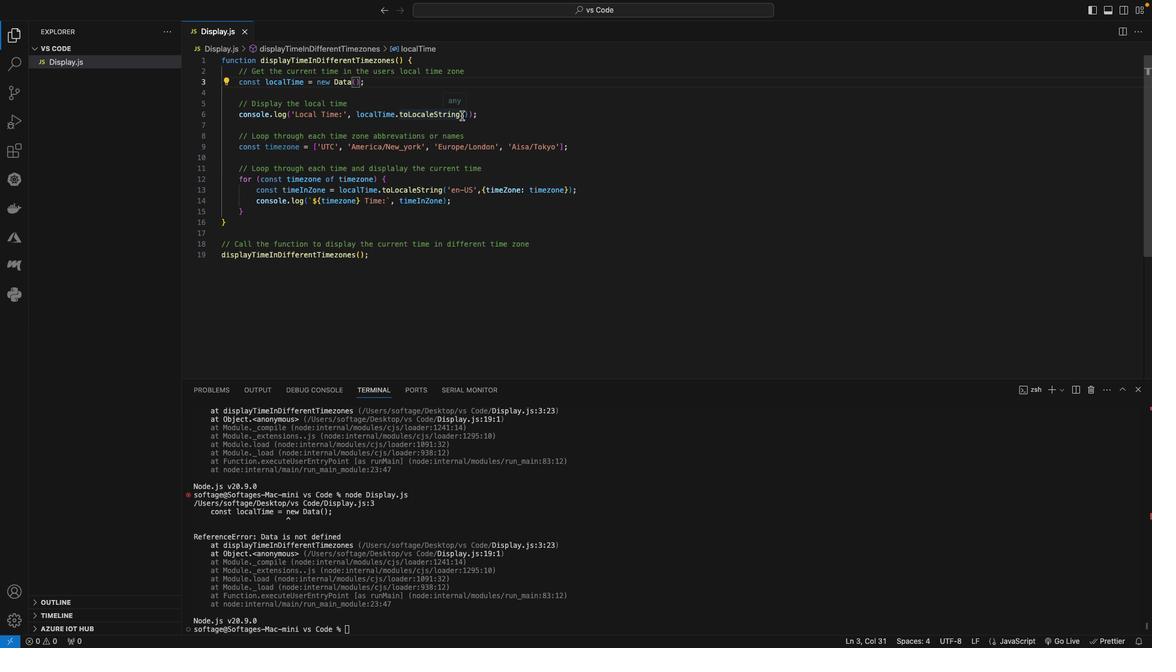 
Action: Mouse moved to (449, 126)
Screenshot: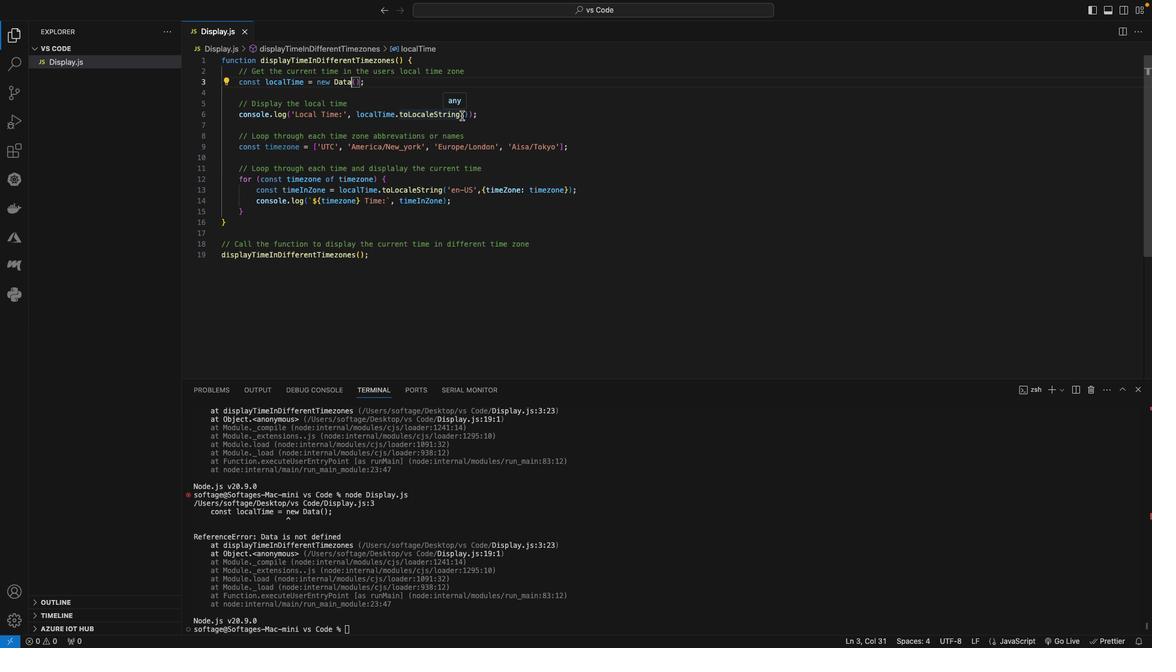 
Action: Key pressed Key.backspace'e'Key.cmd's'
Screenshot: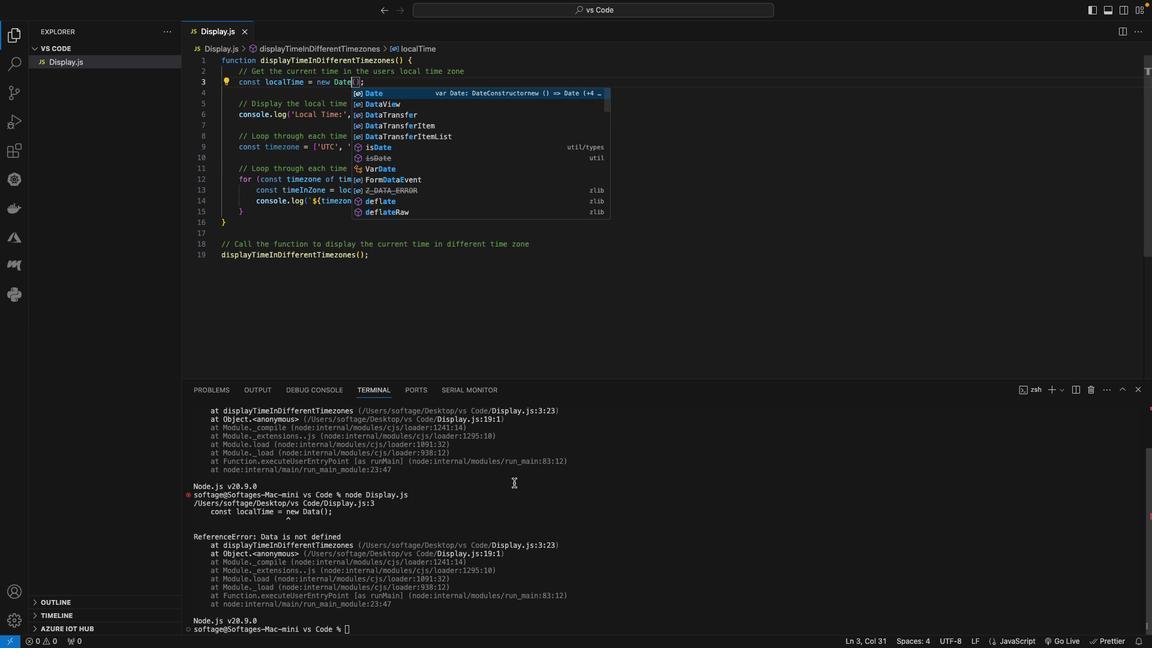 
Action: Mouse moved to (456, 493)
Screenshot: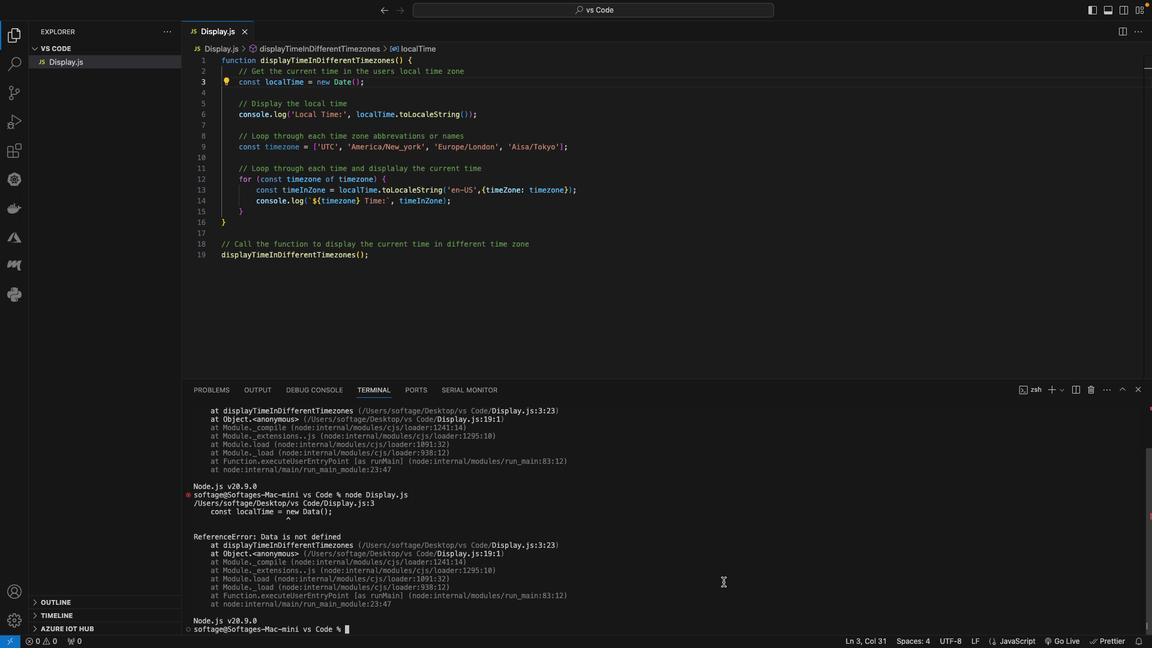 
Action: Mouse pressed left at (456, 493)
Screenshot: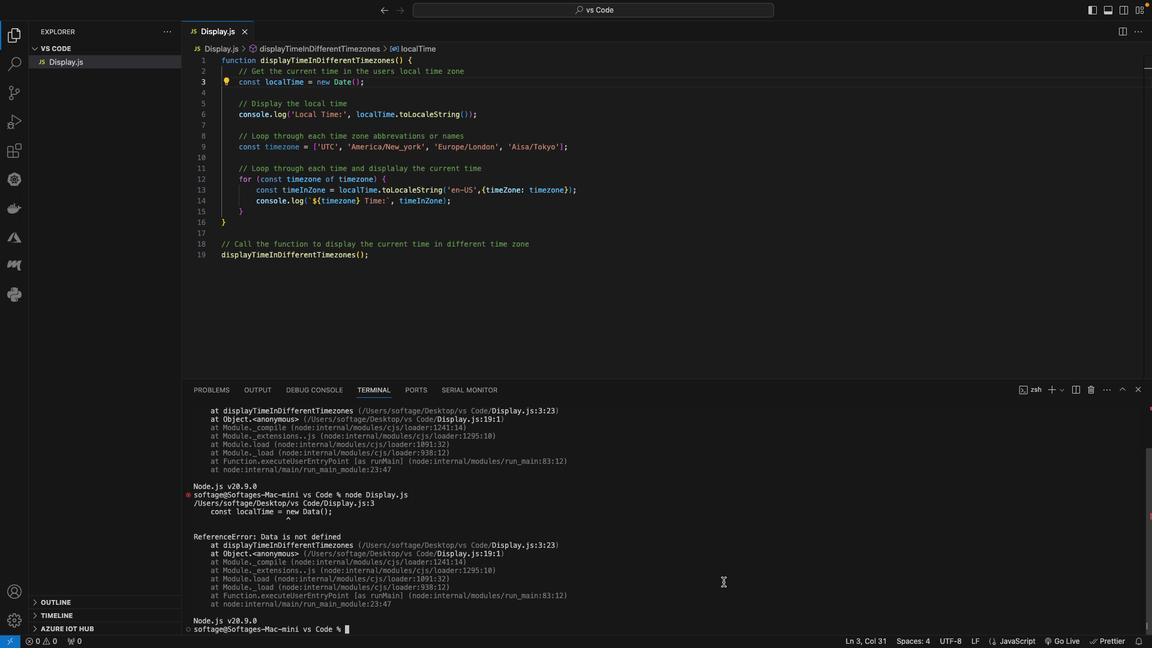 
Action: Key pressed 'c''l''e''a''r'Key.enterKey.upKey.upKey.enter
Screenshot: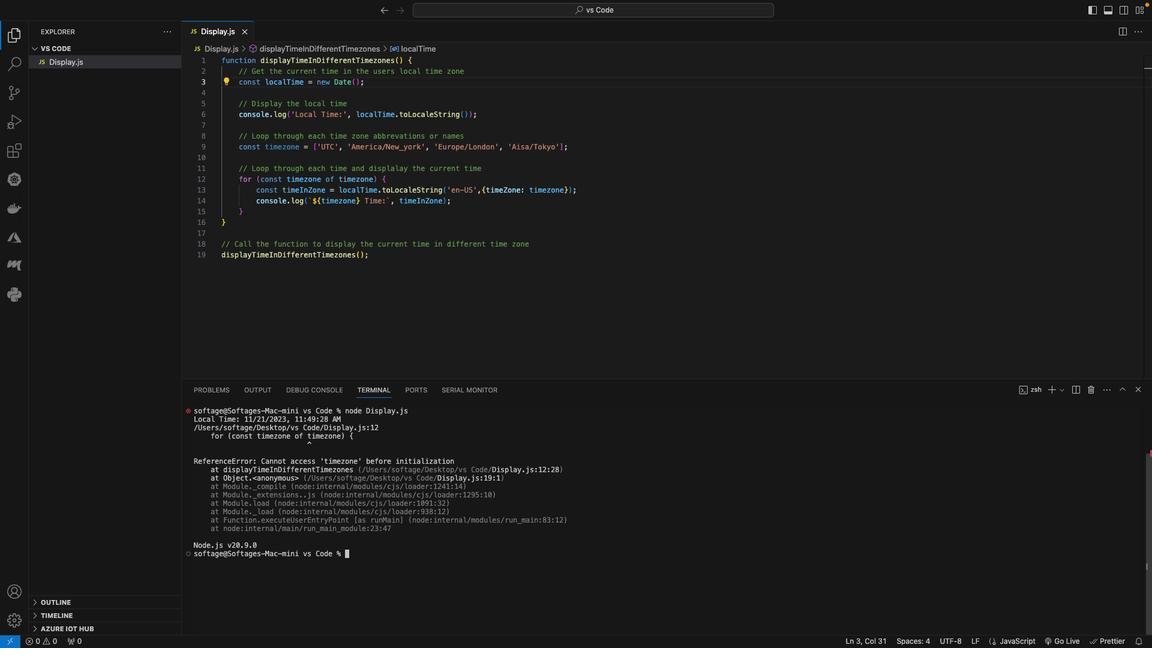 
Action: Mouse moved to (445, 175)
Screenshot: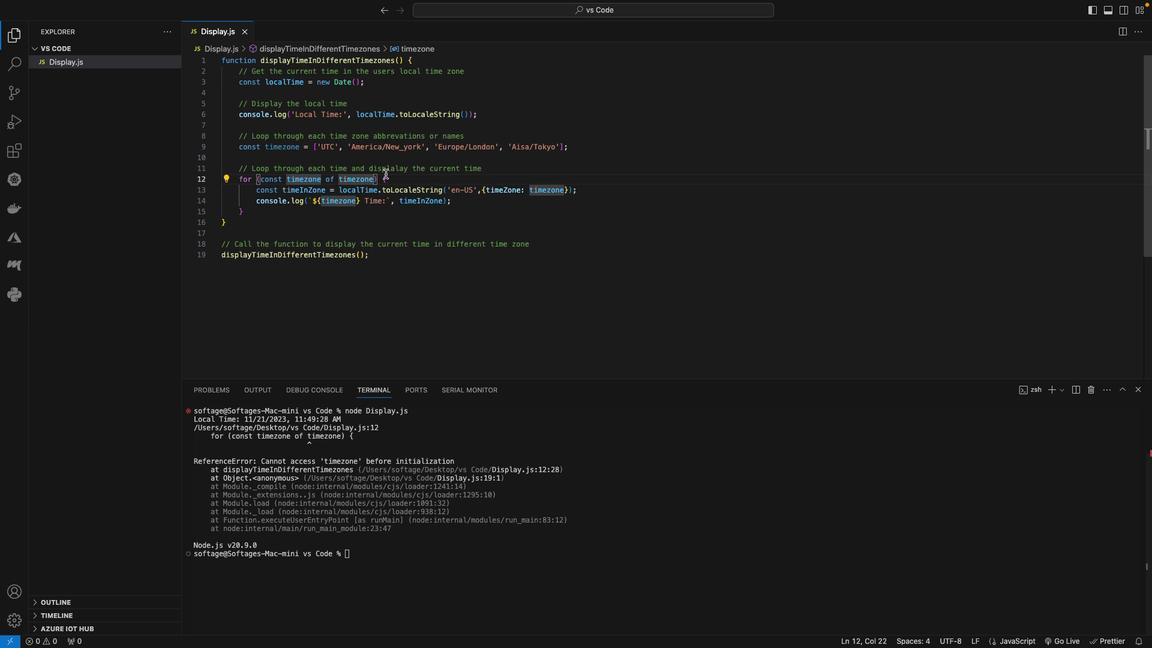 
Action: Mouse pressed left at (445, 175)
Screenshot: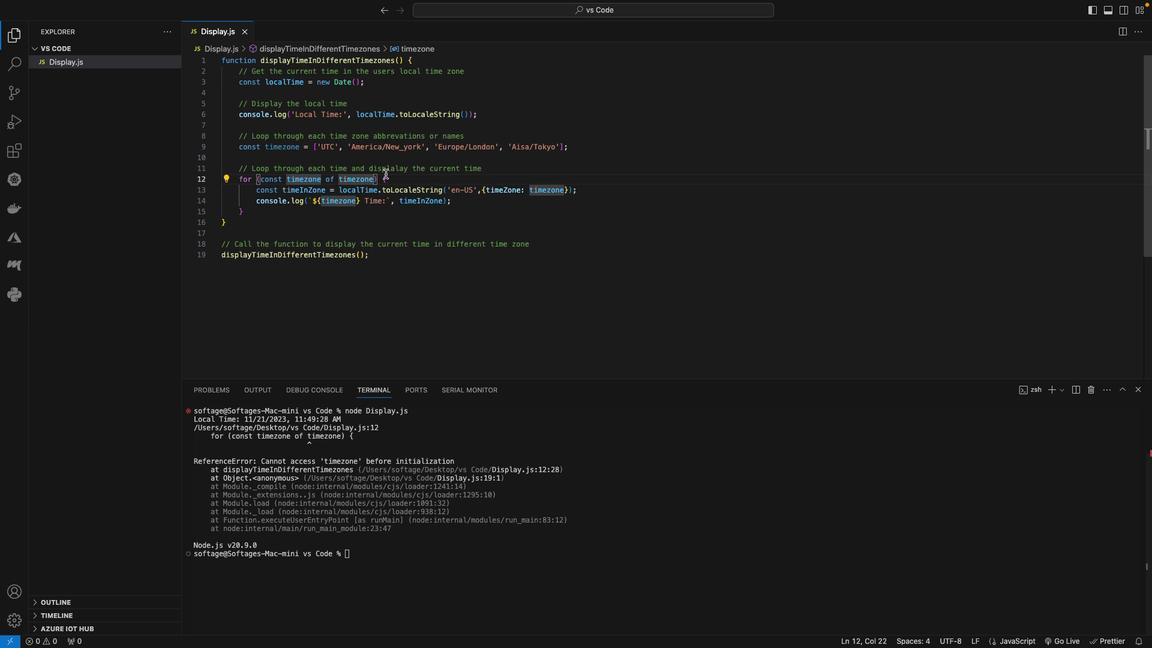 
Action: Mouse moved to (447, 175)
Screenshot: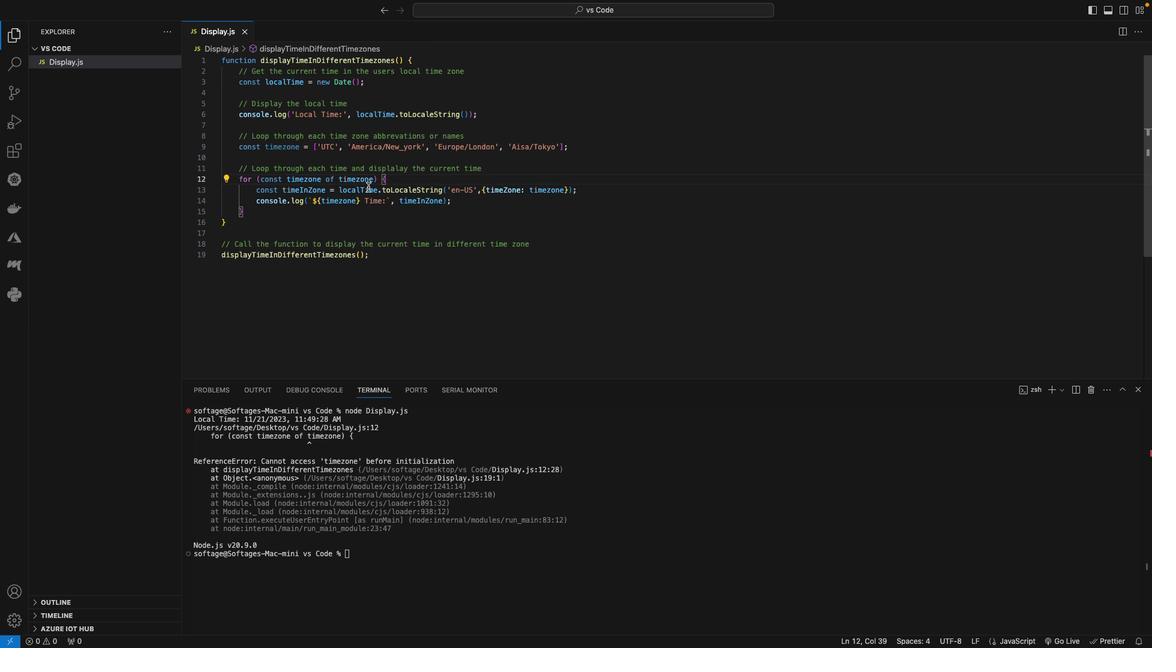 
Action: Mouse pressed left at (447, 175)
Screenshot: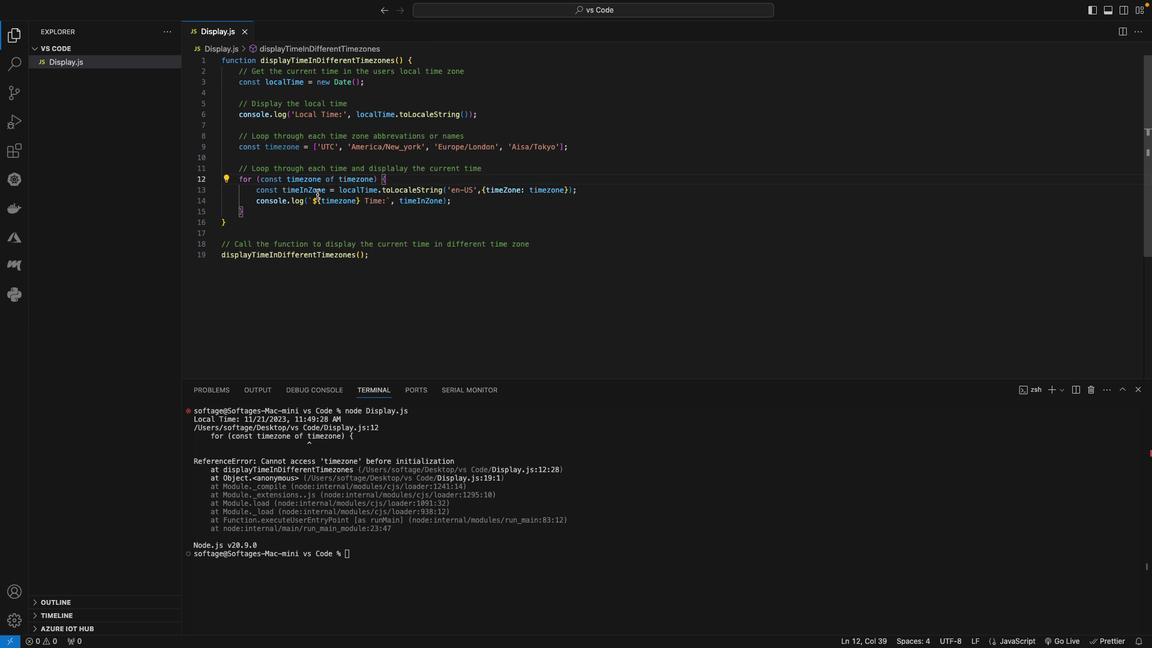 
Action: Mouse moved to (444, 180)
Screenshot: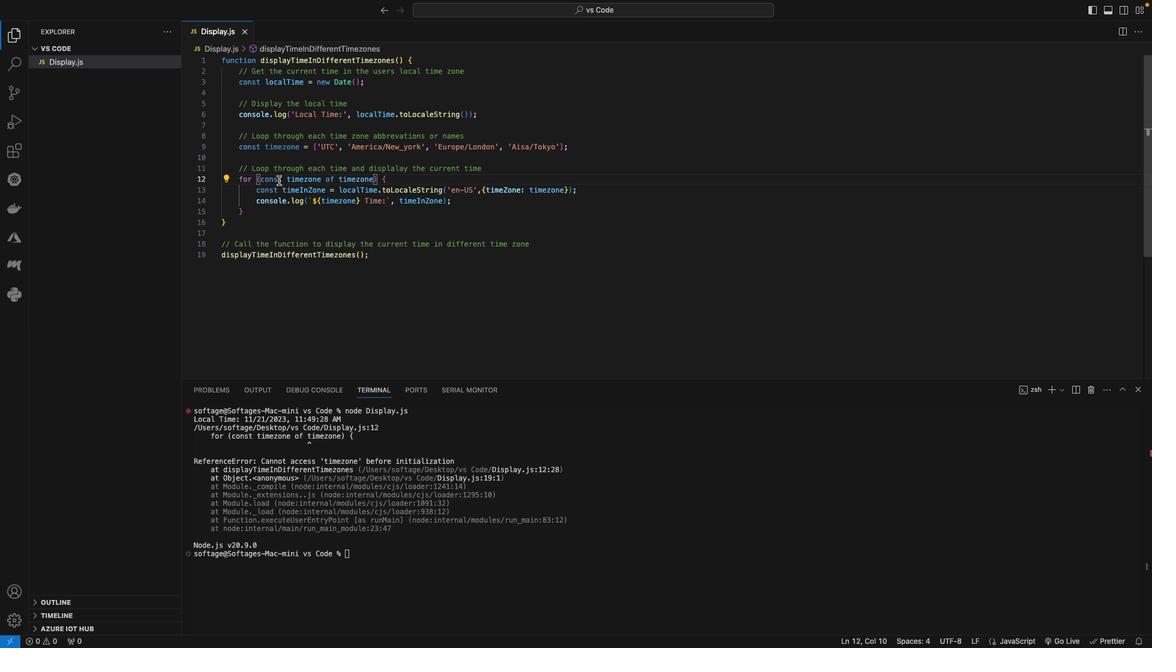 
Action: Mouse pressed left at (444, 180)
Screenshot: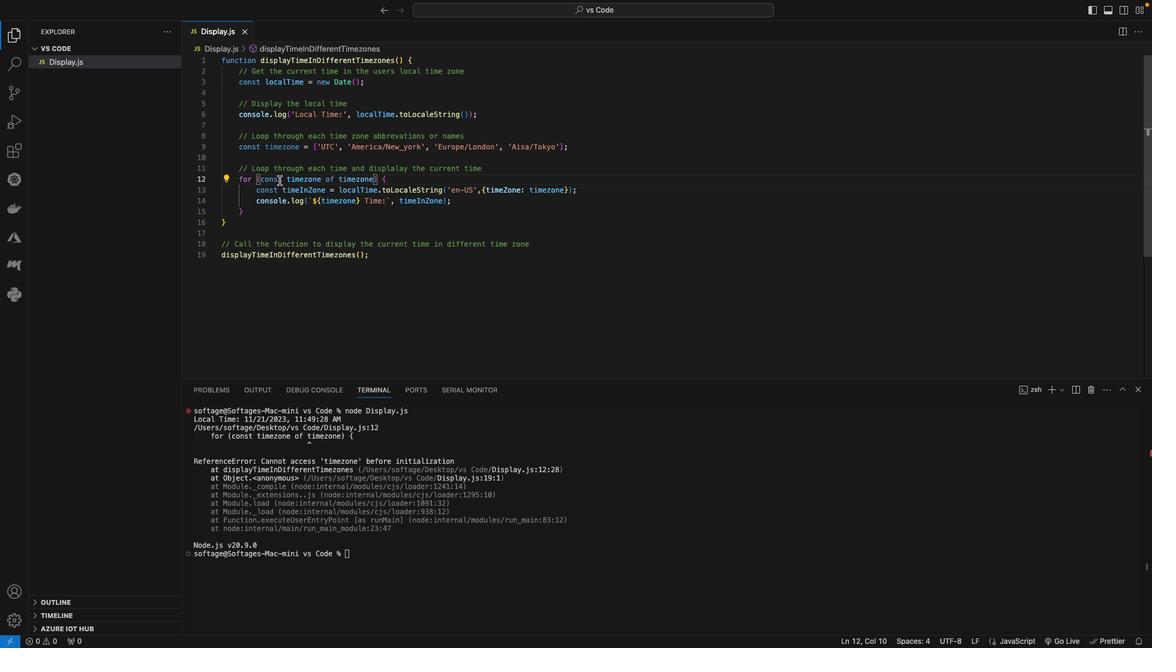 
Action: Mouse moved to (444, 177)
Screenshot: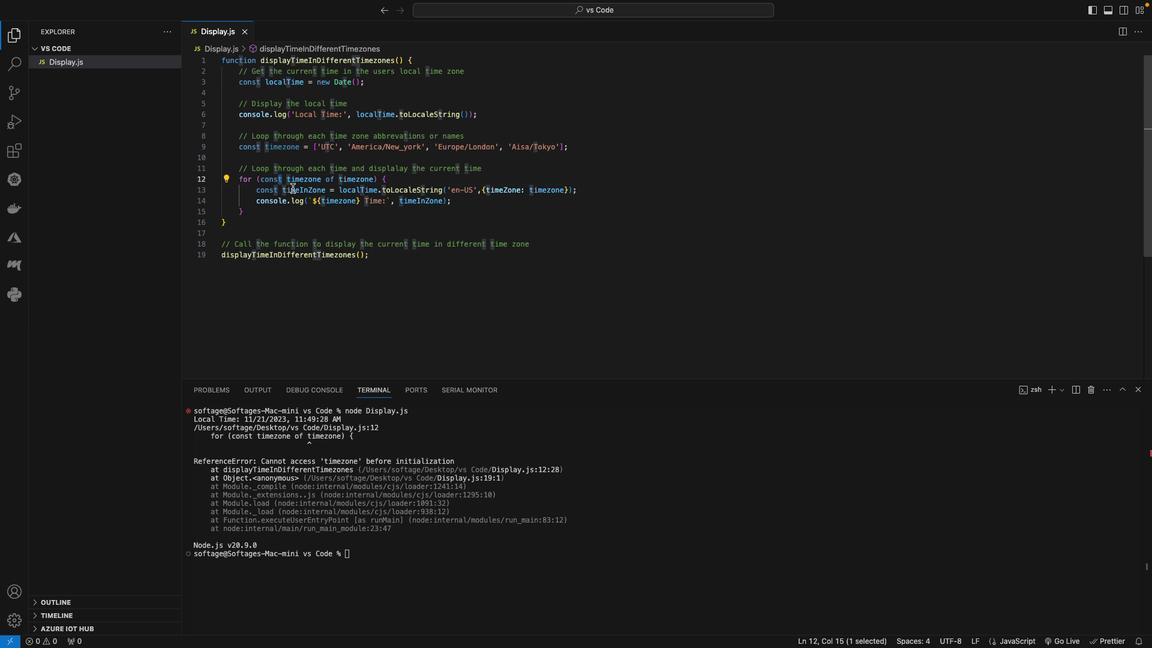 
Action: Mouse pressed left at (444, 177)
Screenshot: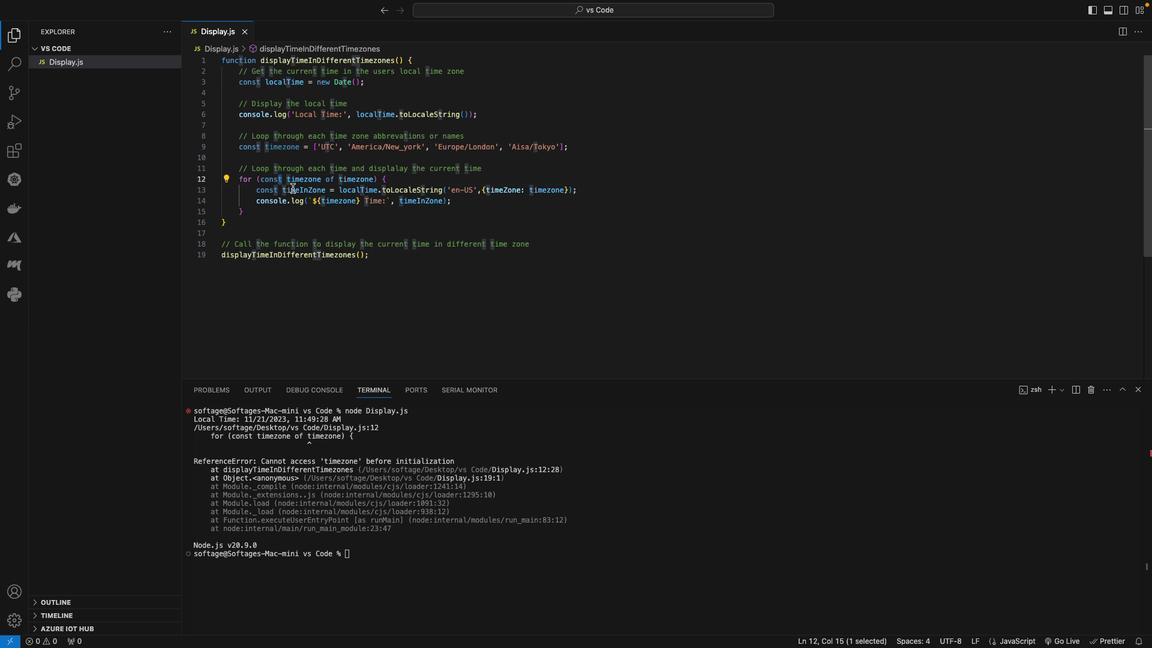 
Action: Mouse moved to (445, 177)
Screenshot: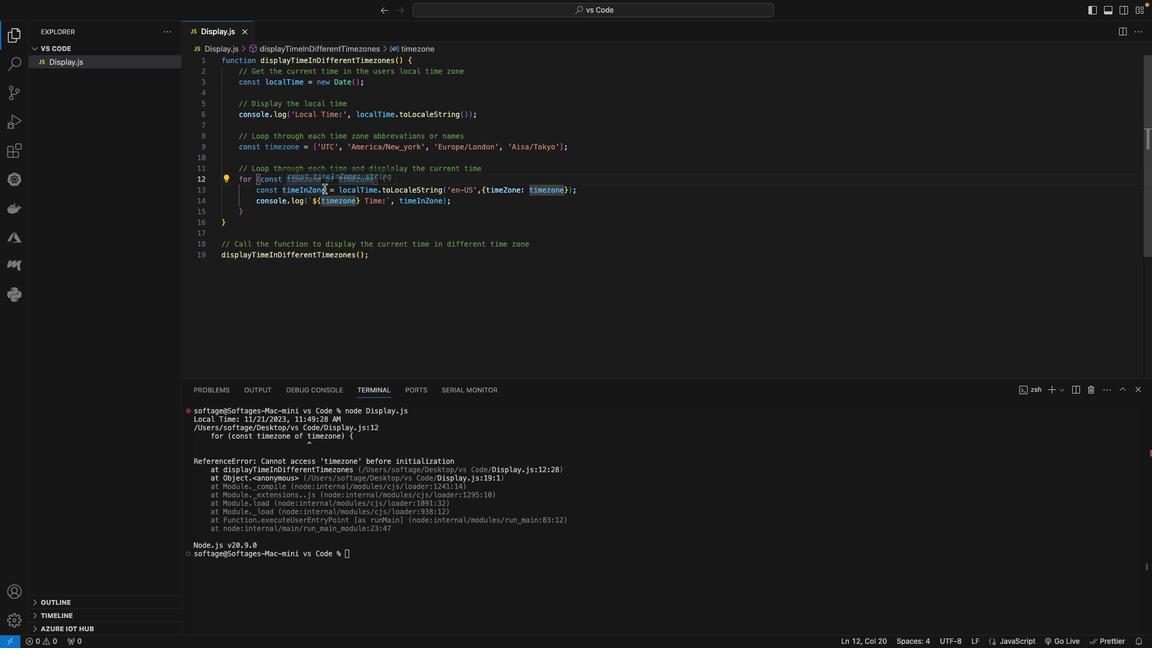 
Action: Mouse pressed left at (445, 177)
Screenshot: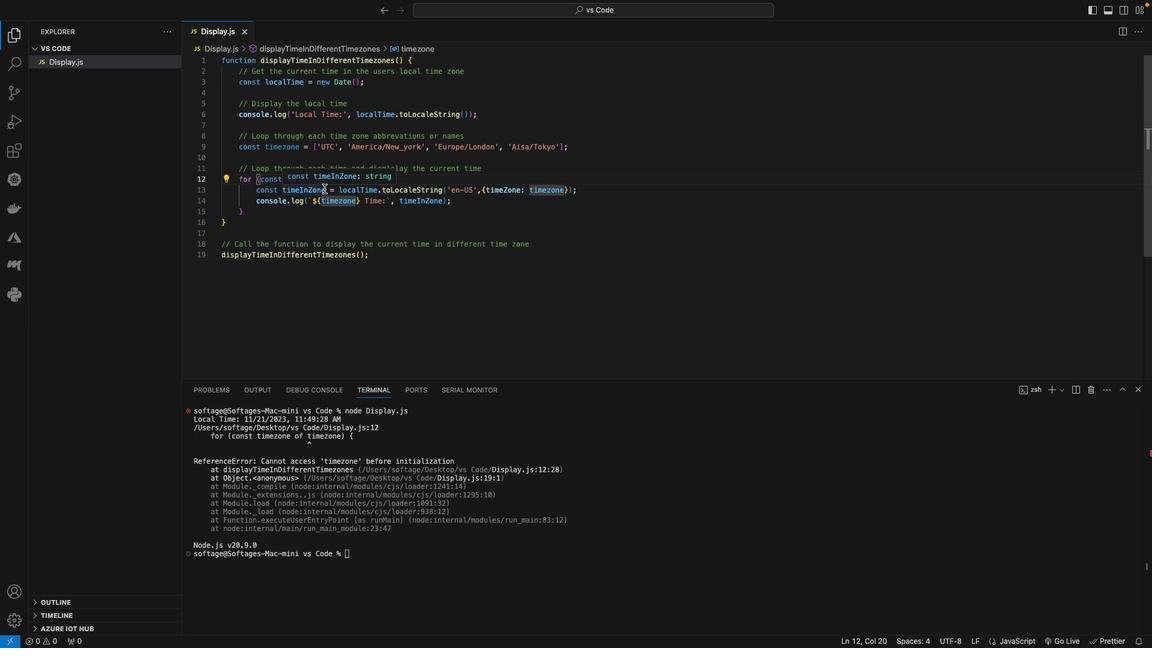 
Action: Mouse moved to (451, 205)
Screenshot: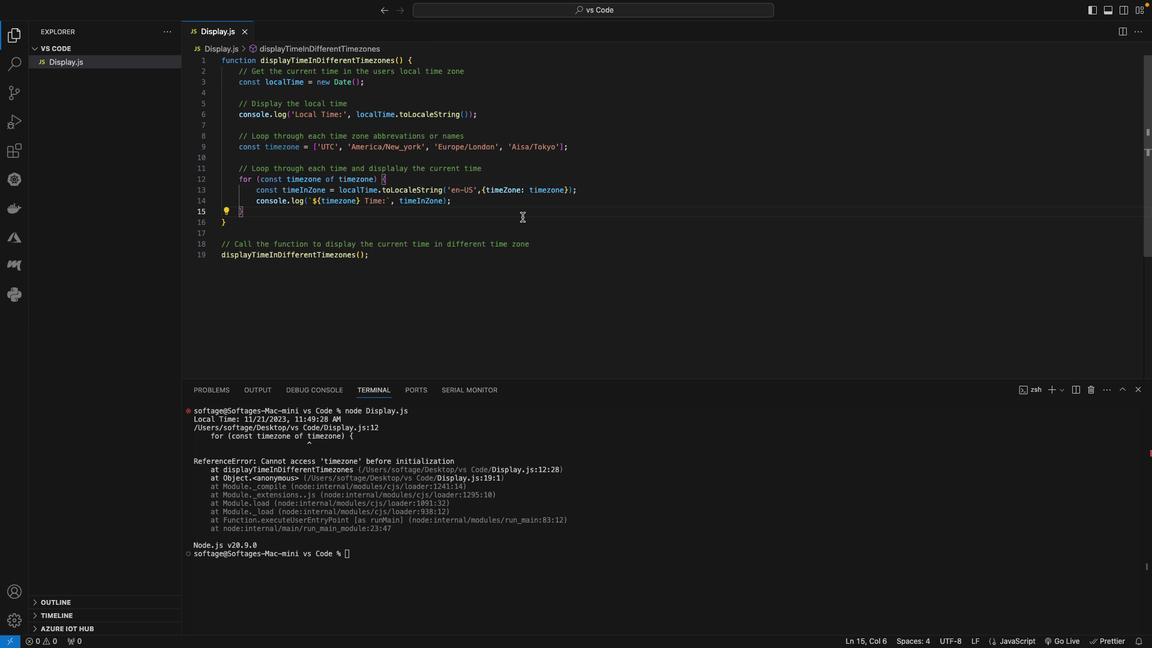 
Action: Mouse pressed left at (451, 205)
Screenshot: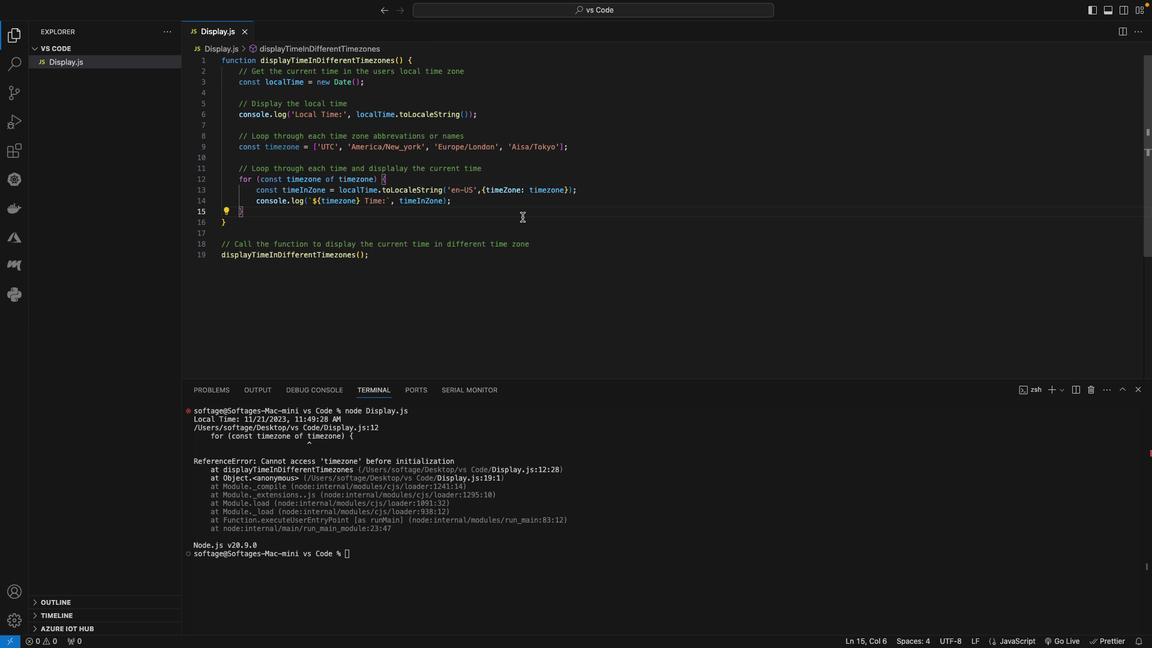 
Action: Mouse moved to (447, 175)
Screenshot: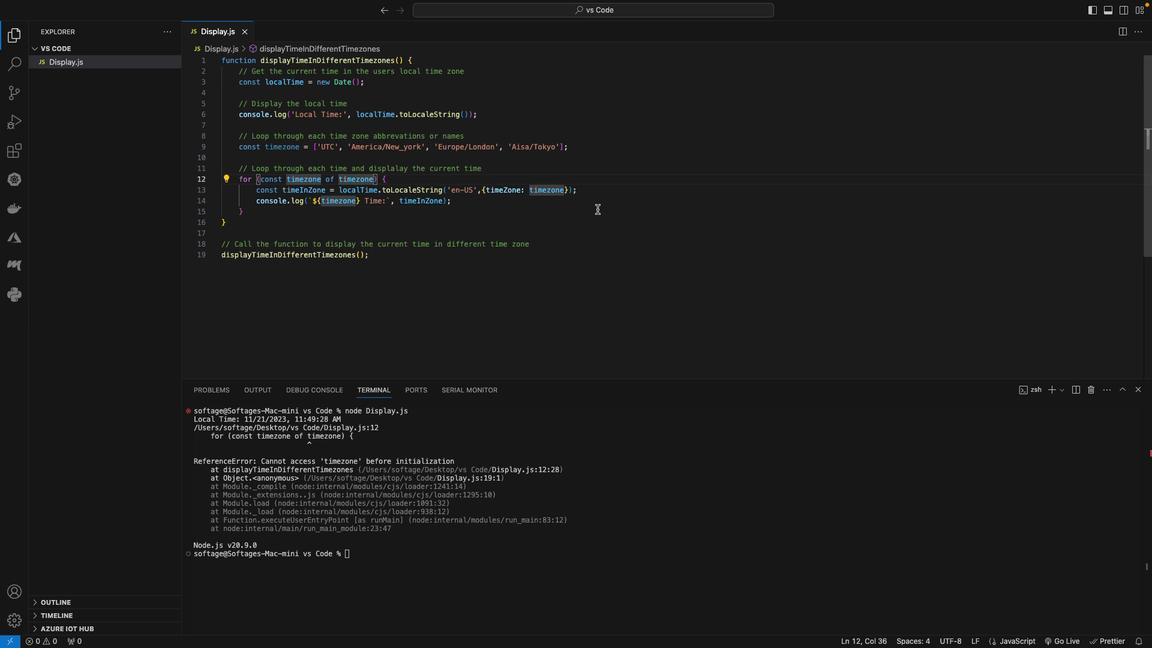 
Action: Mouse pressed left at (447, 175)
Screenshot: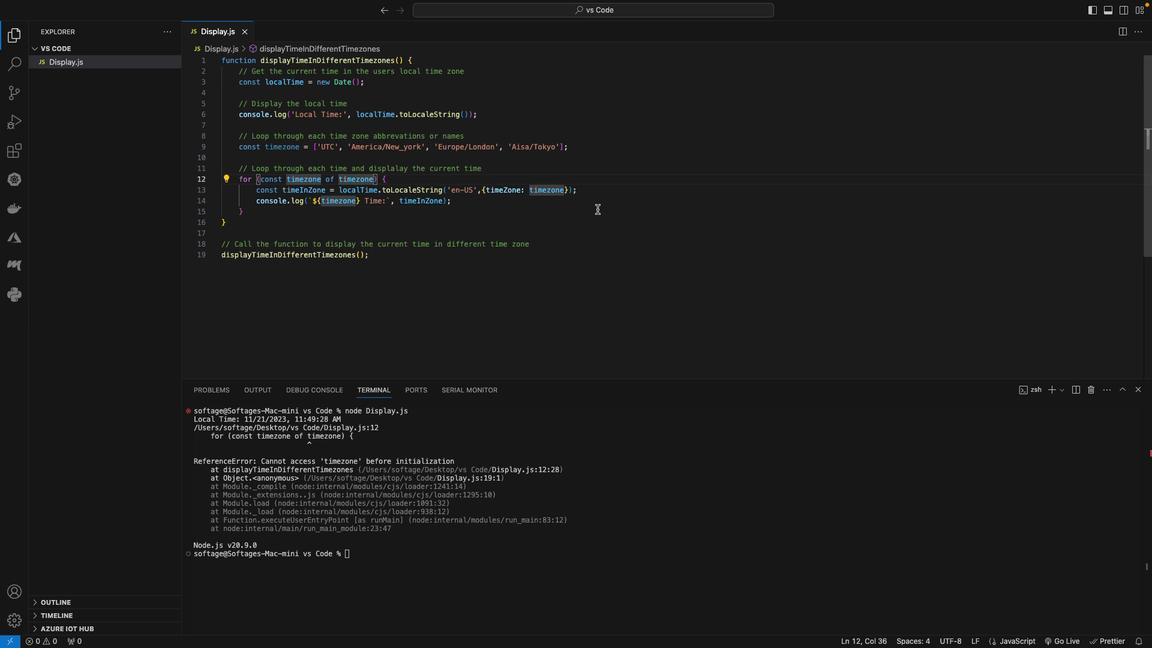 
Action: Mouse moved to (453, 199)
Screenshot: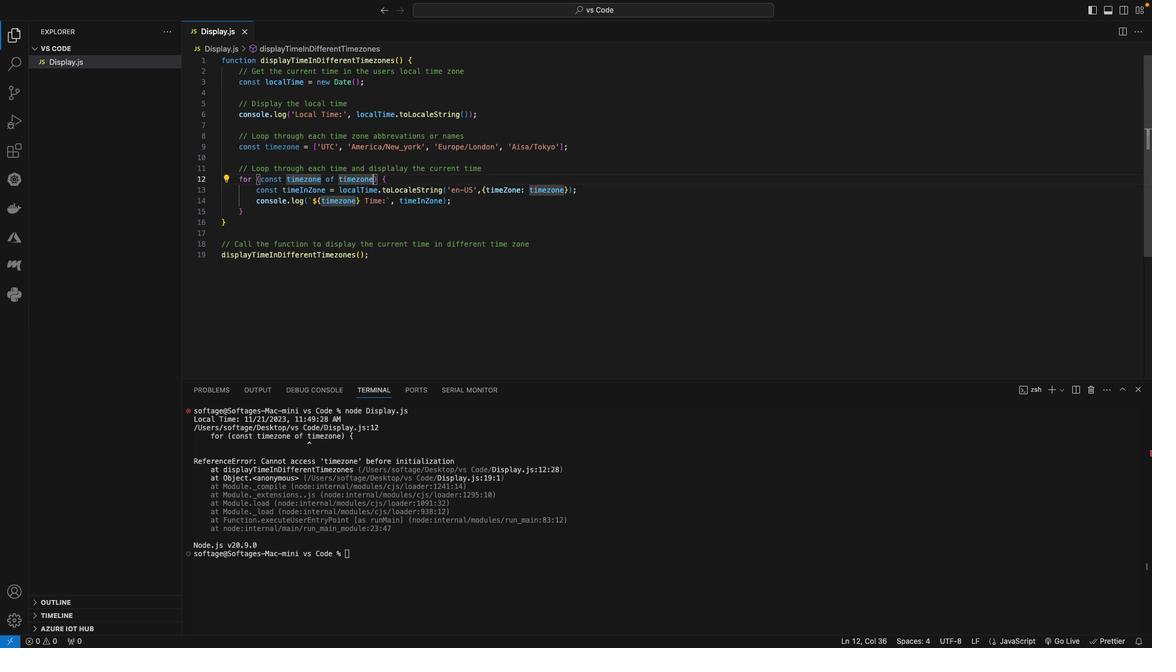 
Action: Key pressed 's'
Screenshot: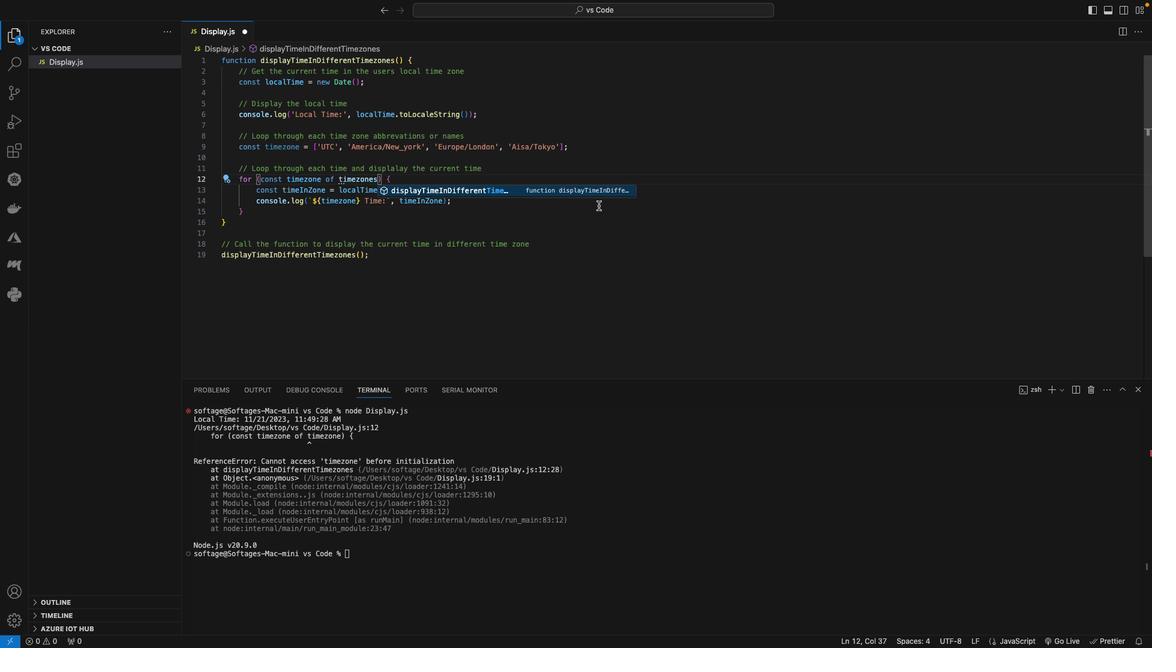 
Action: Mouse moved to (455, 145)
Screenshot: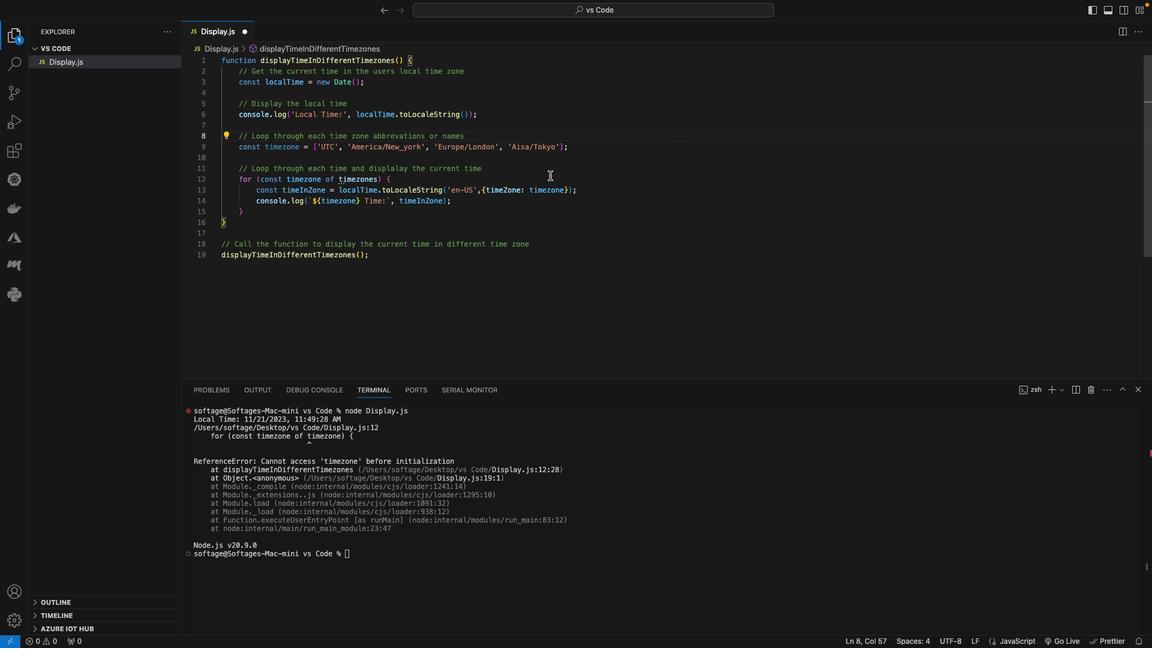 
Action: Mouse pressed left at (455, 145)
Screenshot: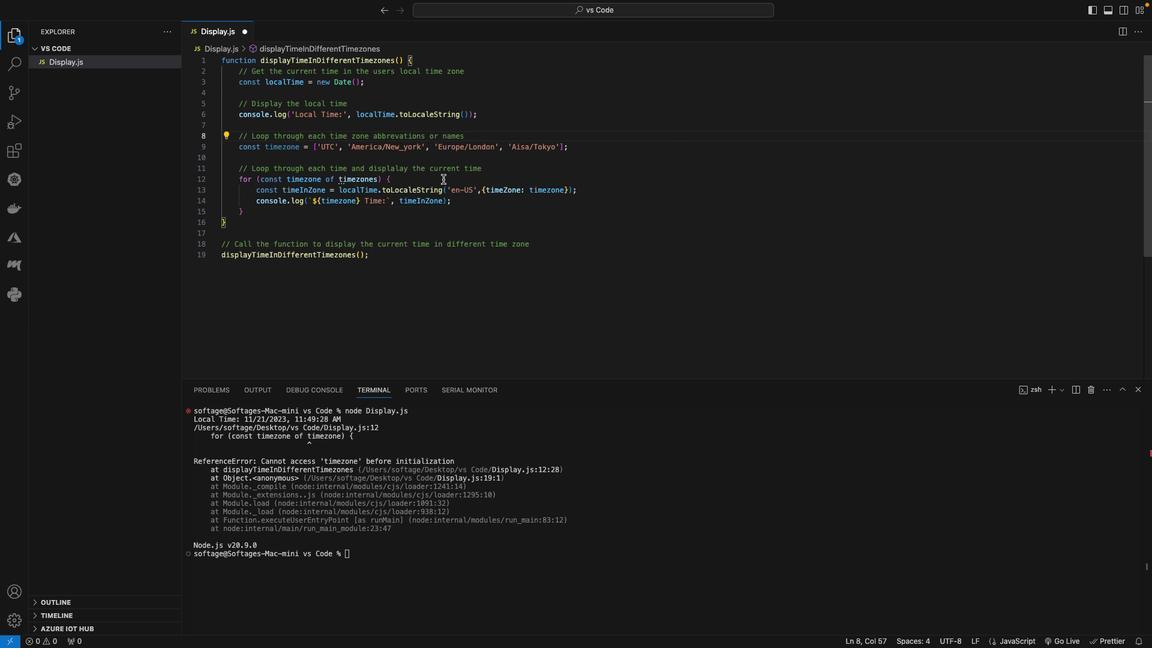 
Action: Mouse moved to (450, 205)
Screenshot: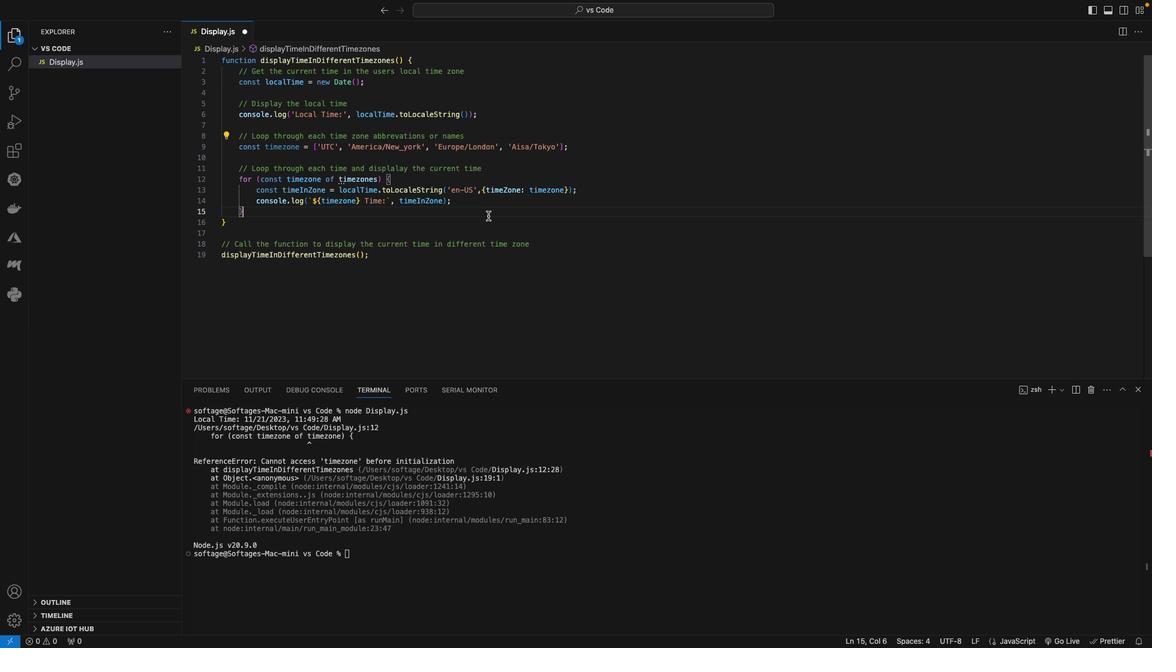 
Action: Mouse pressed left at (450, 205)
Screenshot: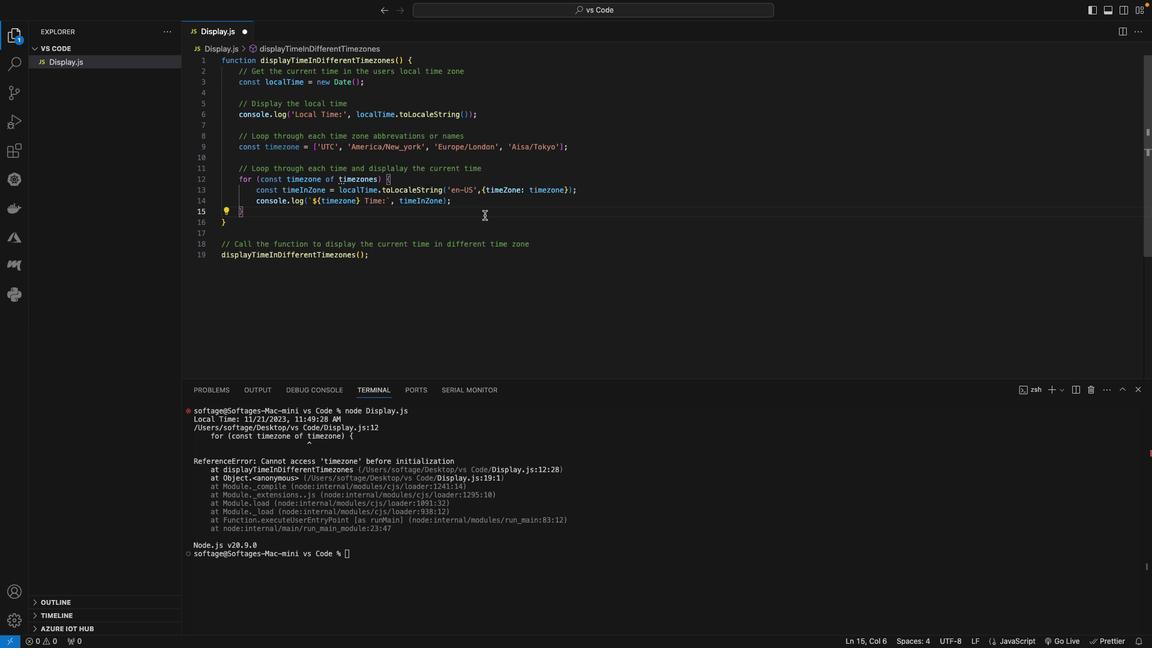 
Action: Mouse moved to (448, 171)
Screenshot: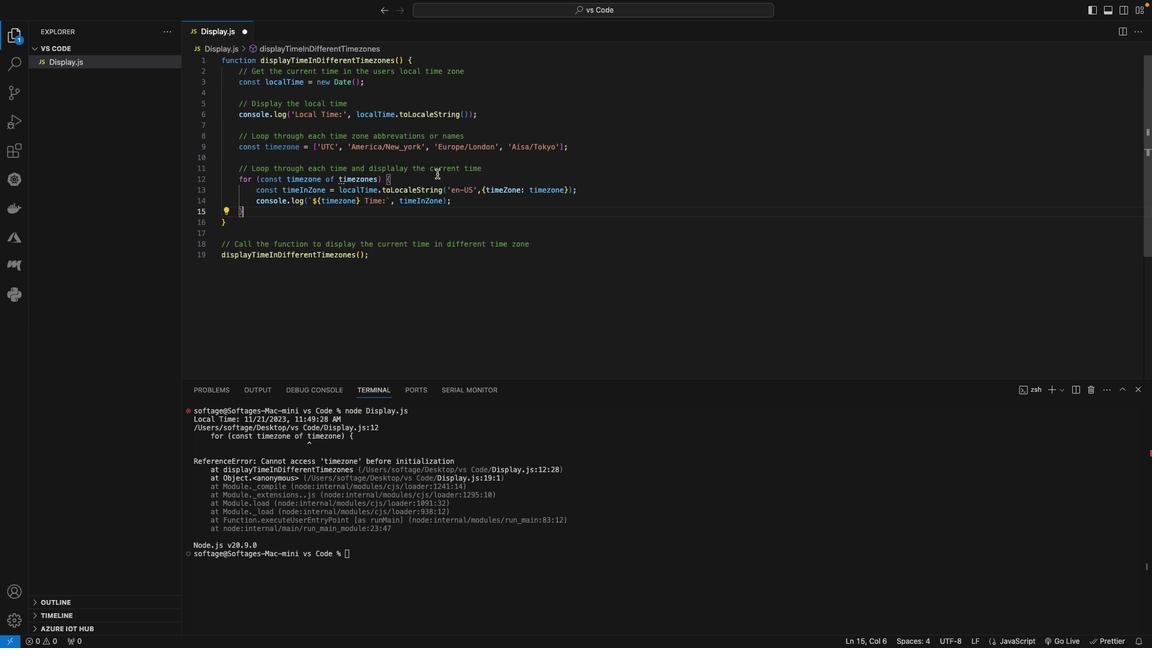 
Action: Key pressed Key.upKey.upKey.rightKey.rightKey.rightKey.rightKey.rightKey.rightKey.rightKey.rightKey.rightKey.rightKey.rightKey.rightKey.rightKey.rightKey.rightKey.rightKey.rightKey.rightKey.rightKey.rightKey.rightKey.rightKey.rightKey.rightKey.rightKey.rightKey.rightKey.rightKey.rightKey.rightKey.rightKey.rightKey.rightKey.rightKey.rightKey.rightKey.rightKey.rightKey.rightKey.rightKey.rightKey.rightKey.rightKey.rightKey.rightKey.rightKey.rightKey.rightKey.rightKey.rightKey.rightKey.rightKey.rightKey.rightKey.rightKey.rightKey.rightKey.rightKey.rightKey.rightKey.rightKey.rightKey.rightKey.rightKey.rightKey.rightKey.rightKey.rightKey.rightKey.rightKey.rightKey.rightKey.rightKey.rightKey.rightKey.leftKey.spaceKey.upKey.leftKey.leftKey.leftKey.leftKey.leftKey.leftKey.leftKey.leftKey.leftKey.leftKey.leftKey.leftKey.leftKey.downKey.upKey.upKey.upKey.upKey.upKey.upKey.upKey.upKey.upKey.upKey.upKey.downKey.leftKey.leftKey.leftKey.leftKey.leftKey.leftKey.leftKey.leftKey.leftKey.leftKey.downKey.downKey.downKey.rightKey.rightKey.rightKey.rightKey.rightKey.rightKey.rightKey.rightKey.rightKey.rightKey.rightKey.rightKey.rightKey.rightKey.rightKey.rightKey.rightKey.rightKey.rightKey.rightKey.rightKey.rightKey.rightKey.rightKey.rightKey.downKey.downKey.downKey.leftKey.leftKey.leftKey.leftKey.leftKey.leftKey.downKey.downKey.downKey.leftKey.leftKey.leftKey.leftKey.leftKey.leftKey.leftKey.leftKey.leftKey.leftKey.leftKey.leftKey.leftKey.leftKey.leftKey.leftKey.leftKey.leftKey.leftKey.rightKey.rightKey.rightKey.rightKey.rightKey.downKey.rightKey.rightKey.rightKey.rightKey.rightKey.rightKey.rightKey.rightKey.rightKey.rightKey.rightKey.rightKey.rightKey.rightKey.rightKey.rightKey.rightKey.rightKey.rightKey.rightKey.rightKey.rightKey.rightKey.rightKey.rightKey.rightKey.rightKey.rightKey.rightKey.rightKey.rightKey.rightKey.rightKey.rightKey.rightKey.rightKey.downKey.leftKey.leftKey.leftKey.leftKey.leftKey.leftKey.leftKey.leftKey.leftKey.leftKey.leftKey.leftKey.leftKey.leftKey.leftKey.leftKey.leftKey.leftKey.leftKey.leftKey.leftKey.leftKey.leftKey.leftKey.leftKey.leftKey.leftKey.leftKey.leftKey.leftKey.leftKey.leftKey.leftKey.leftKey.leftKey.leftKey.rightKey.rightKey.rightKey.rightKey.rightKey.rightKey.rightKey.rightKey.rightKey.rightKey.rightKey.rightKey.rightKey.rightKey.rightKey.rightKey.rightKey.rightKey.rightKey.rightKey.rightKey.rightKey.rightKey.rightKey.rightKey.downKey.downKey.downKey.downKey.downKey.leftKey.leftKey.leftKey.leftKey.leftKey.leftKey.leftKey.leftKey.leftKey.leftKey.leftKey.leftKey.leftKey.leftKey.leftKey.leftKey.leftKey.leftKey.leftKey.leftKey.leftKey.upKey.upKey.upKey.upKey.upKey.upKey.upKey.upKey.upKey.upKey.upKey.upKey.downKey.downKey.downKey.downKey.down
Screenshot: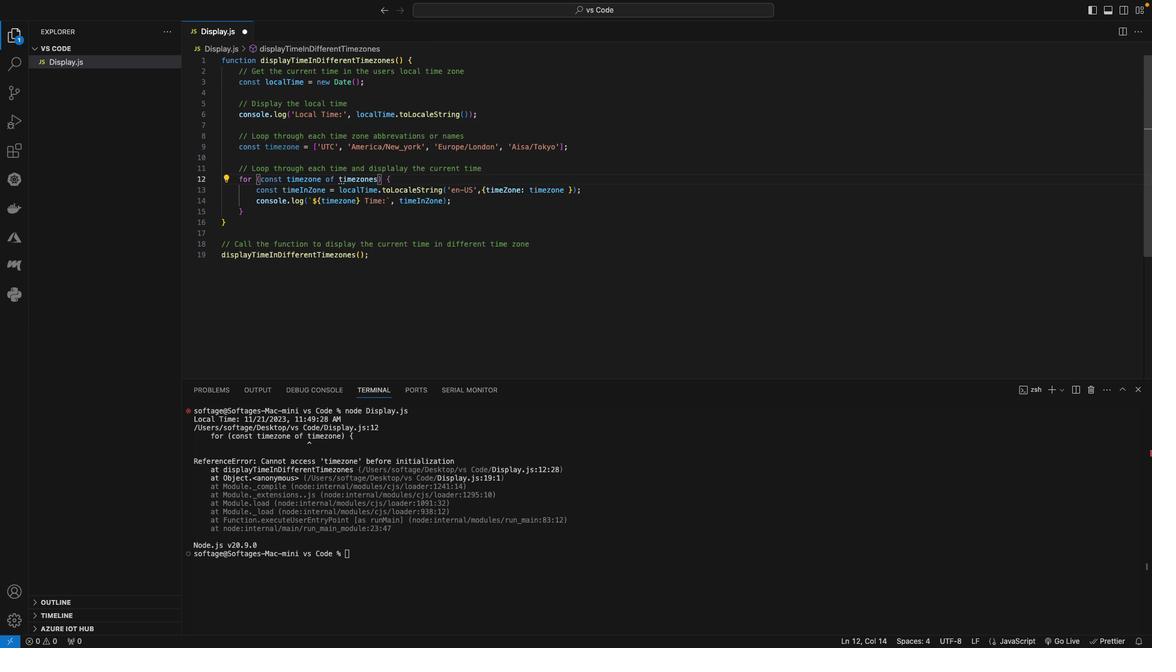 
Action: Mouse moved to (448, 159)
Screenshot: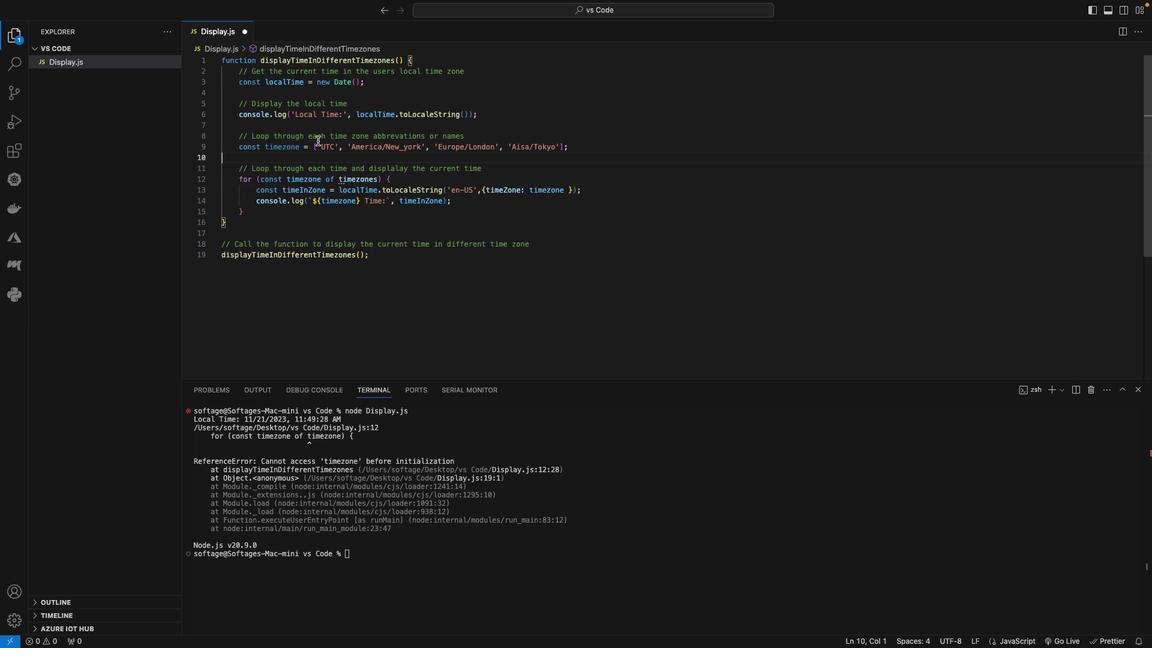 
Action: Mouse pressed left at (448, 159)
Screenshot: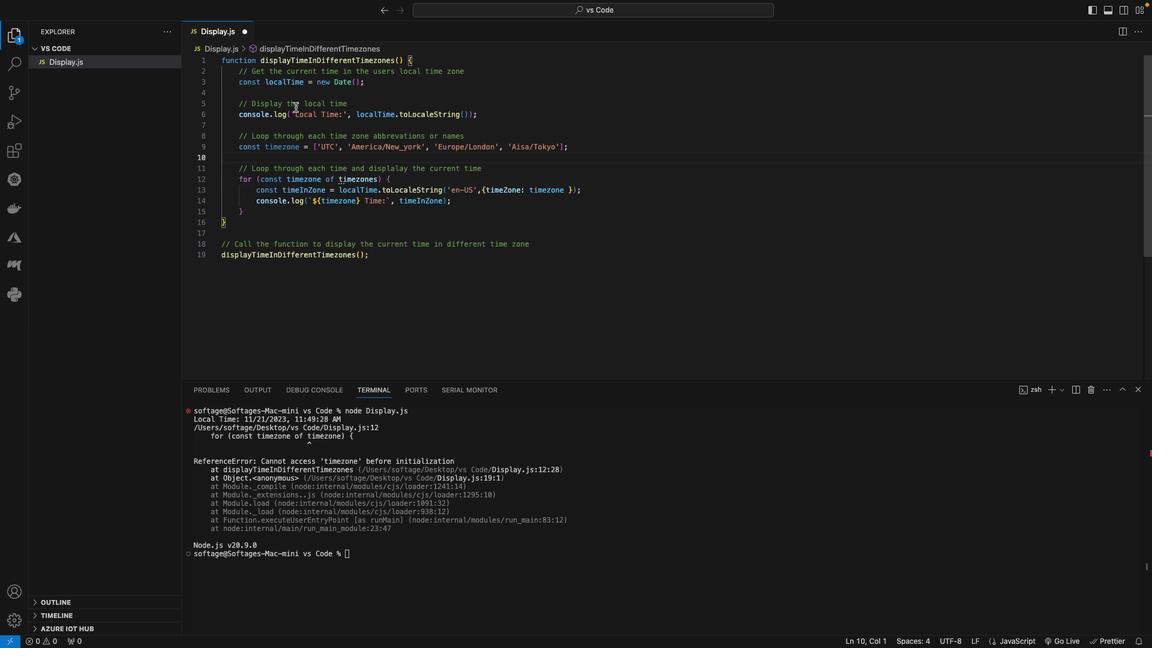 
Action: Mouse moved to (445, 153)
Screenshot: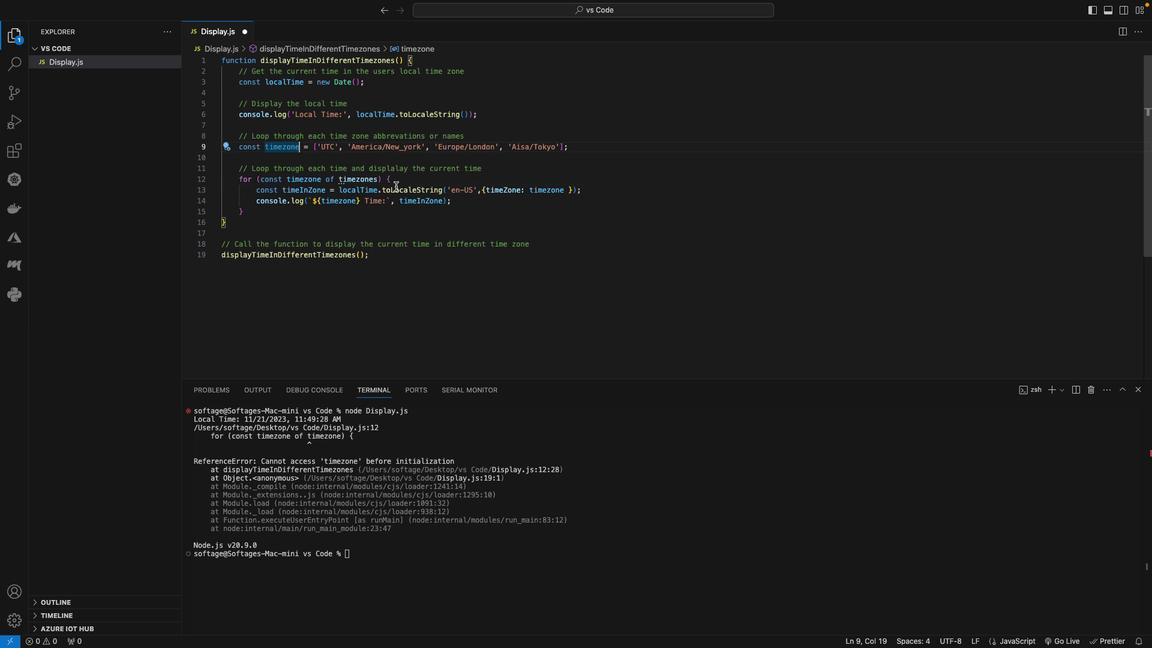 
Action: Mouse pressed left at (445, 153)
Screenshot: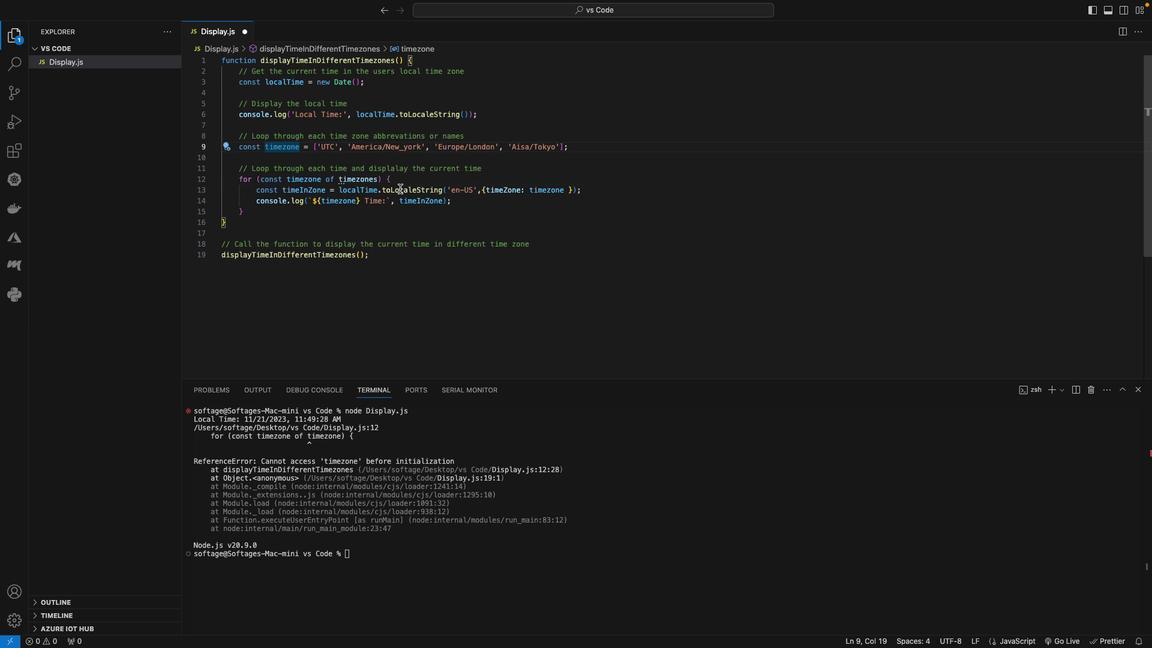 
Action: Mouse moved to (448, 186)
Screenshot: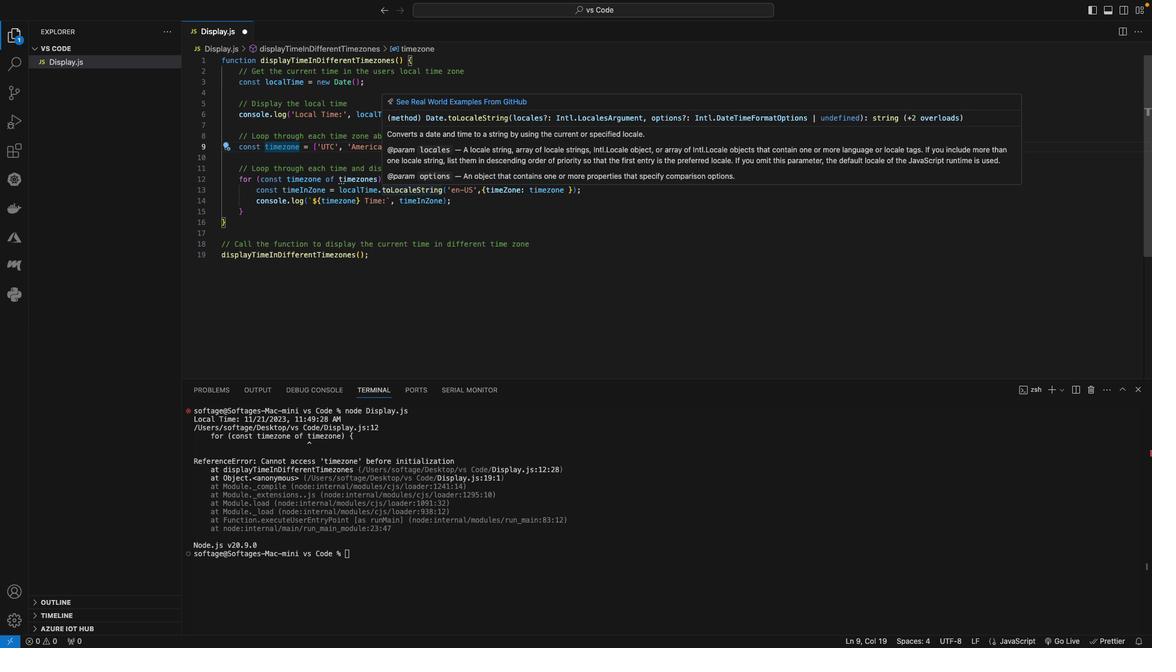 
Action: Key pressed 's'
Screenshot: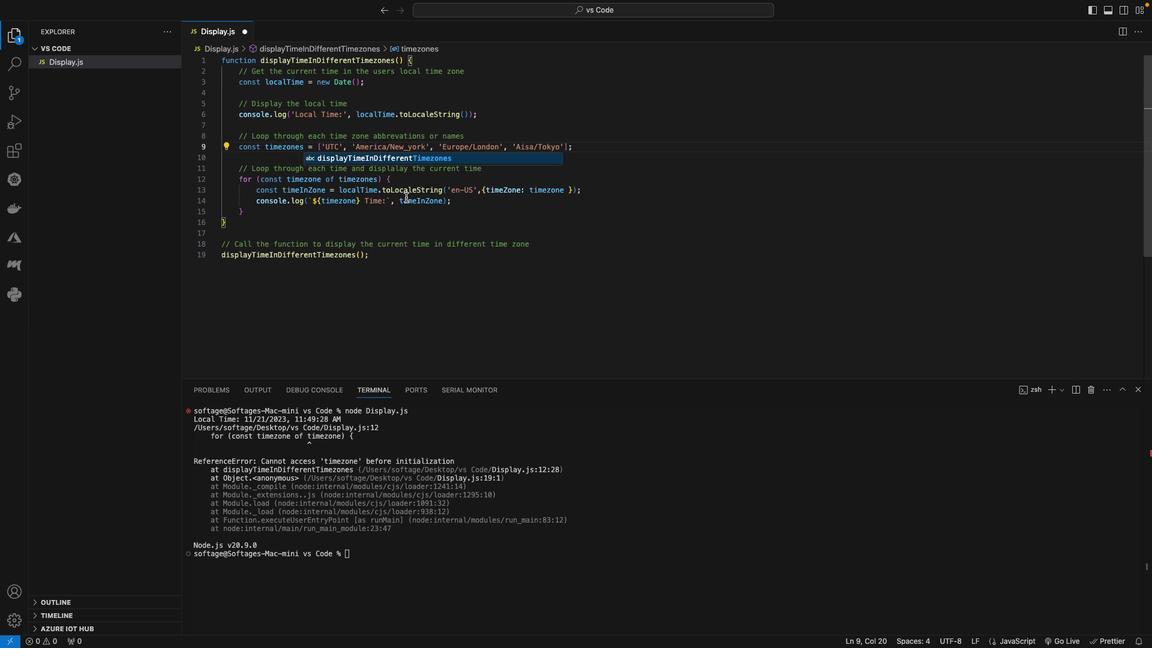 
Action: Mouse moved to (450, 204)
Screenshot: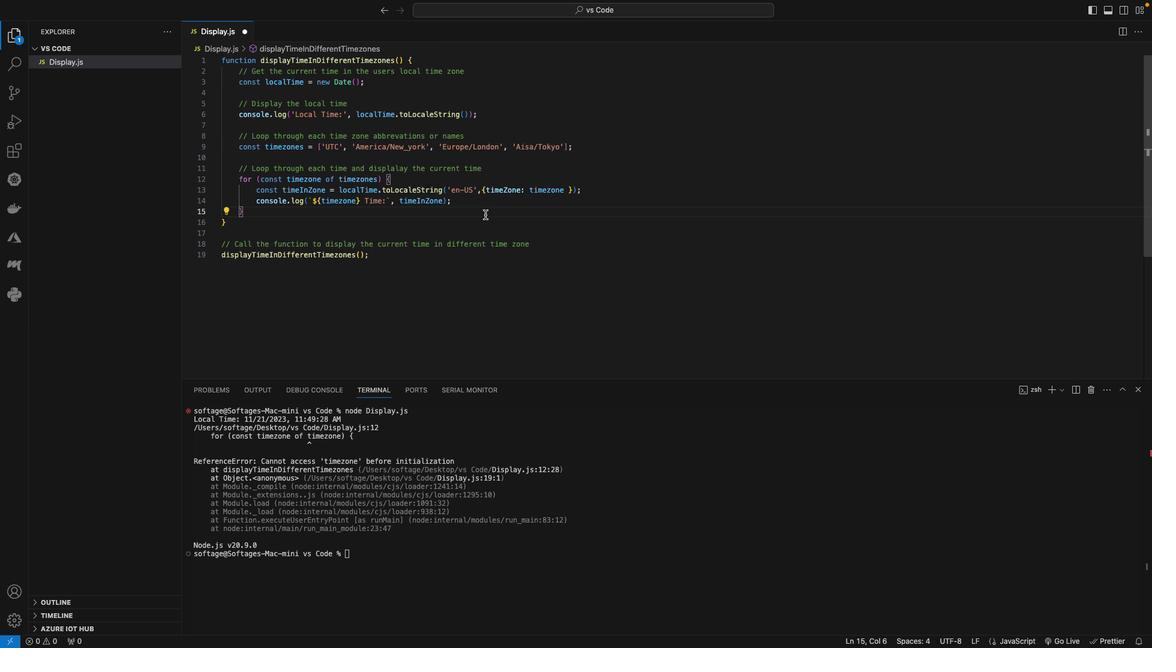 
Action: Mouse pressed left at (450, 204)
Screenshot: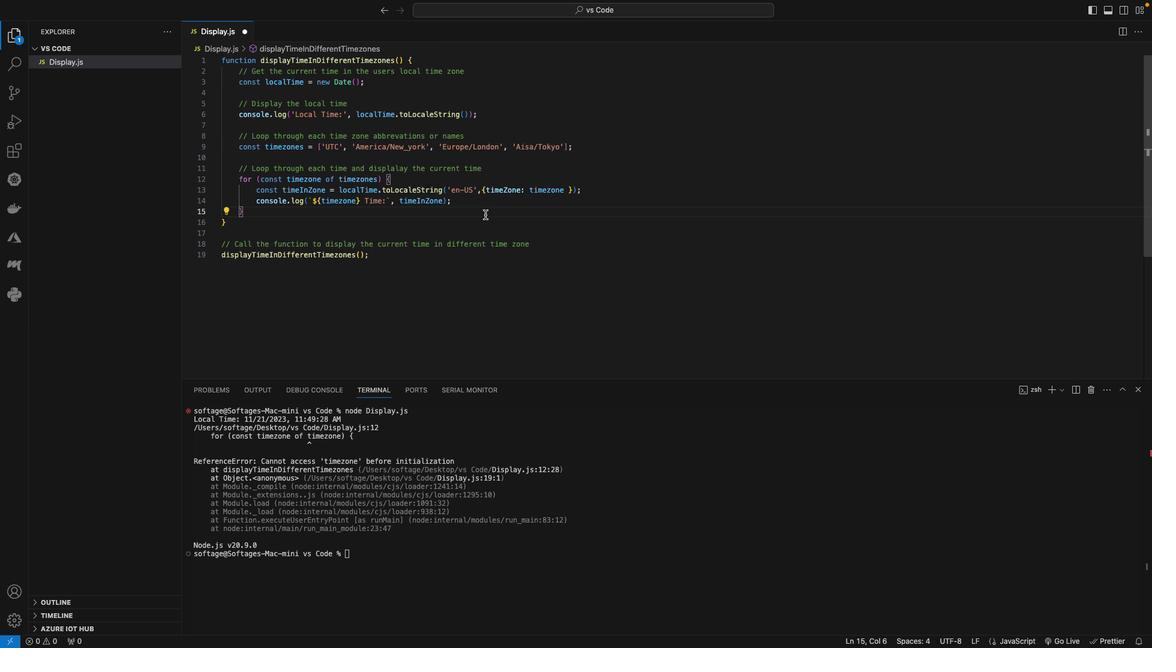 
Action: Key pressed Key.cmd's'
Screenshot: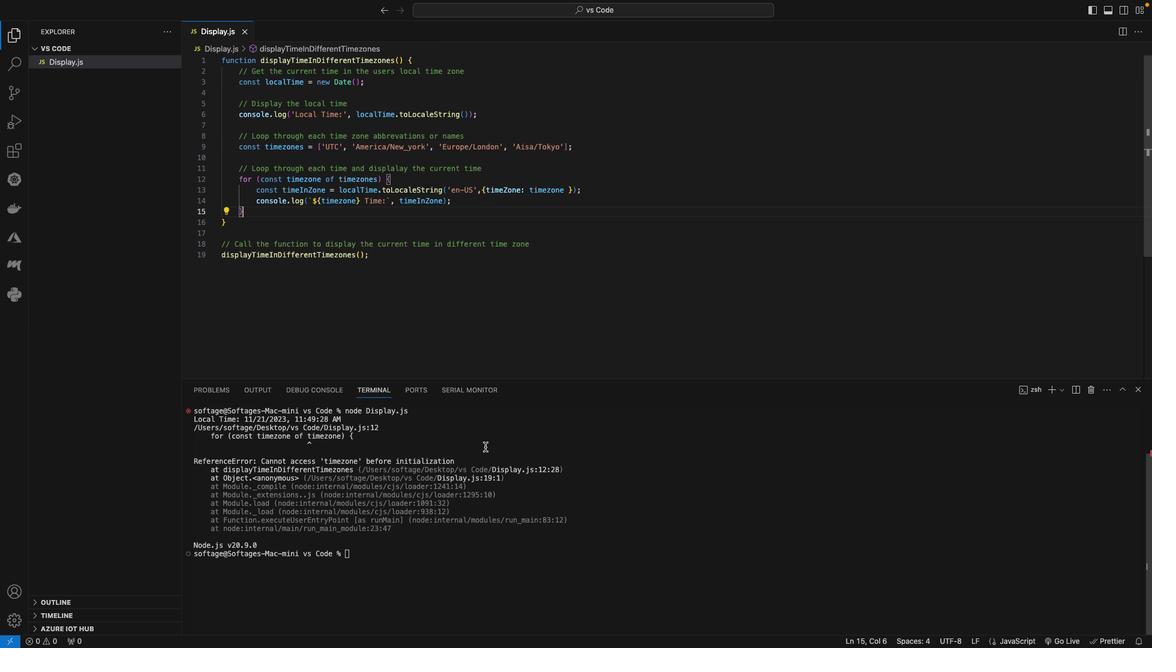 
Action: Mouse moved to (449, 476)
Screenshot: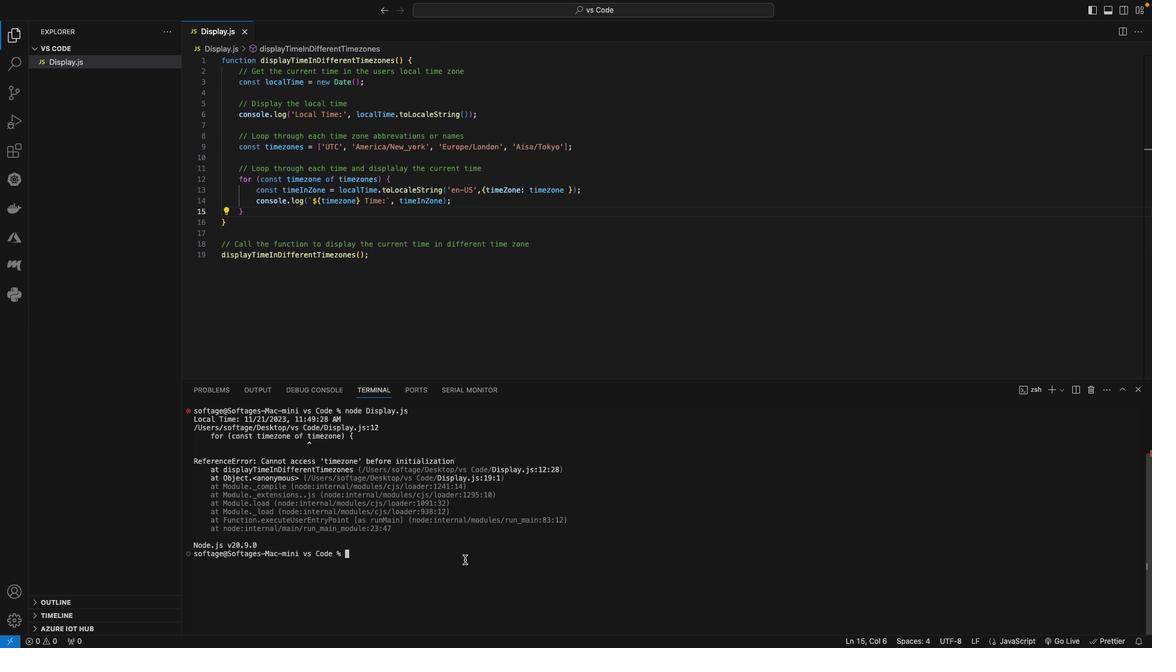 
Action: Mouse pressed left at (449, 476)
Screenshot: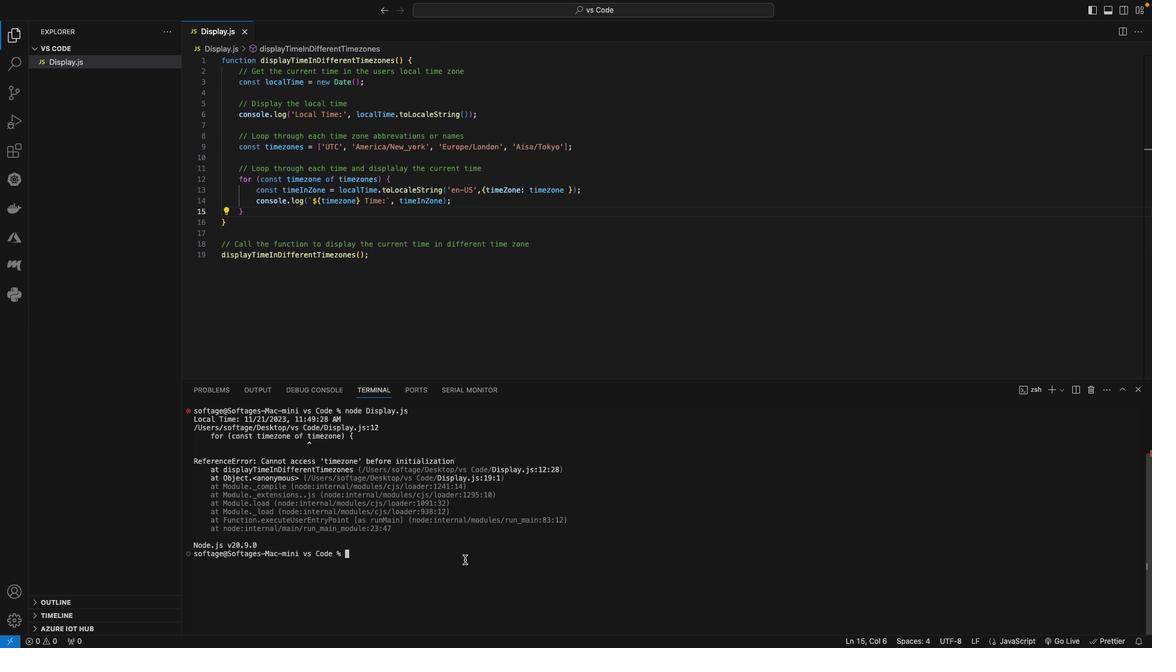 
Action: Key pressed Key.upKey.enter
Screenshot: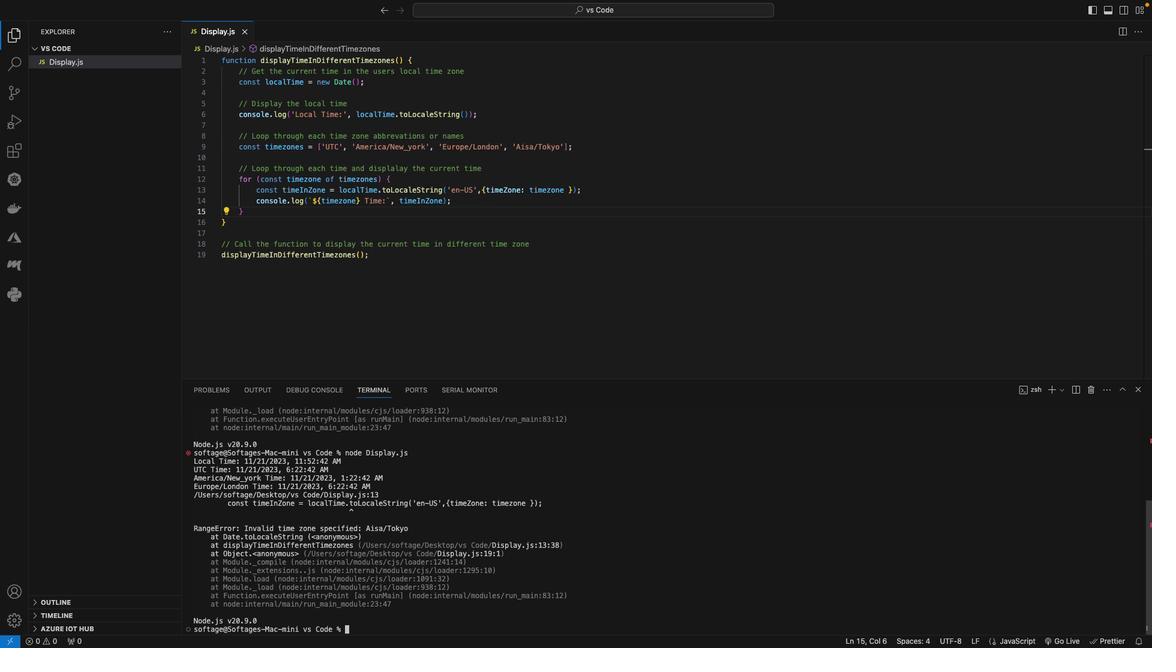 
Action: Mouse moved to (451, 150)
Screenshot: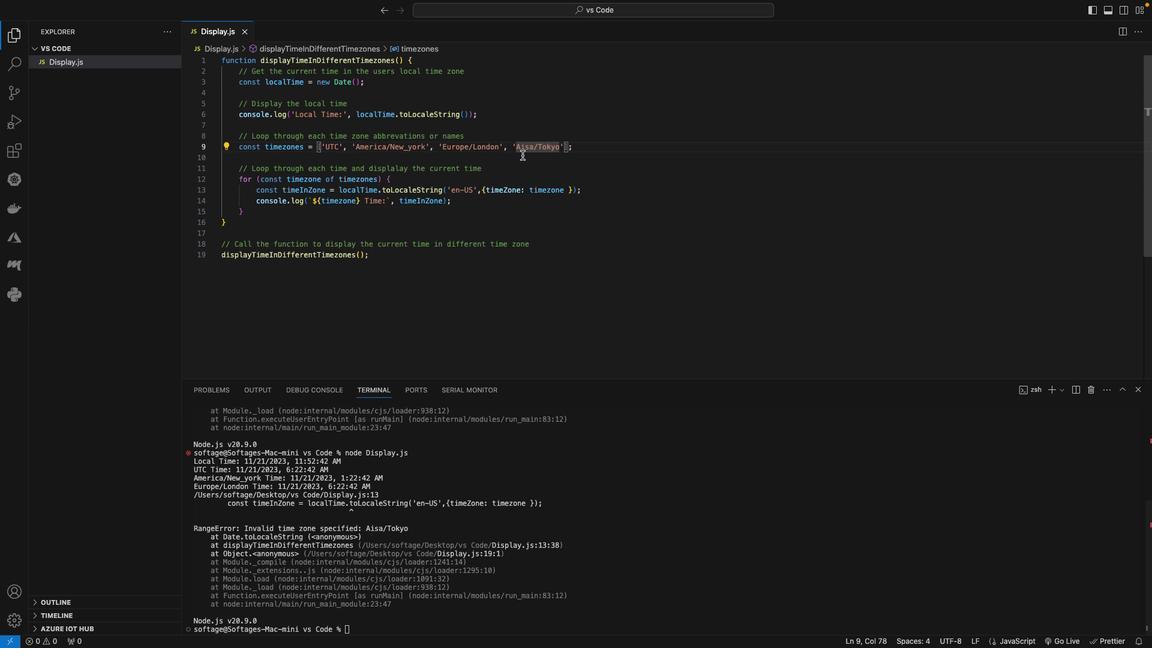 
Action: Mouse pressed left at (451, 150)
Screenshot: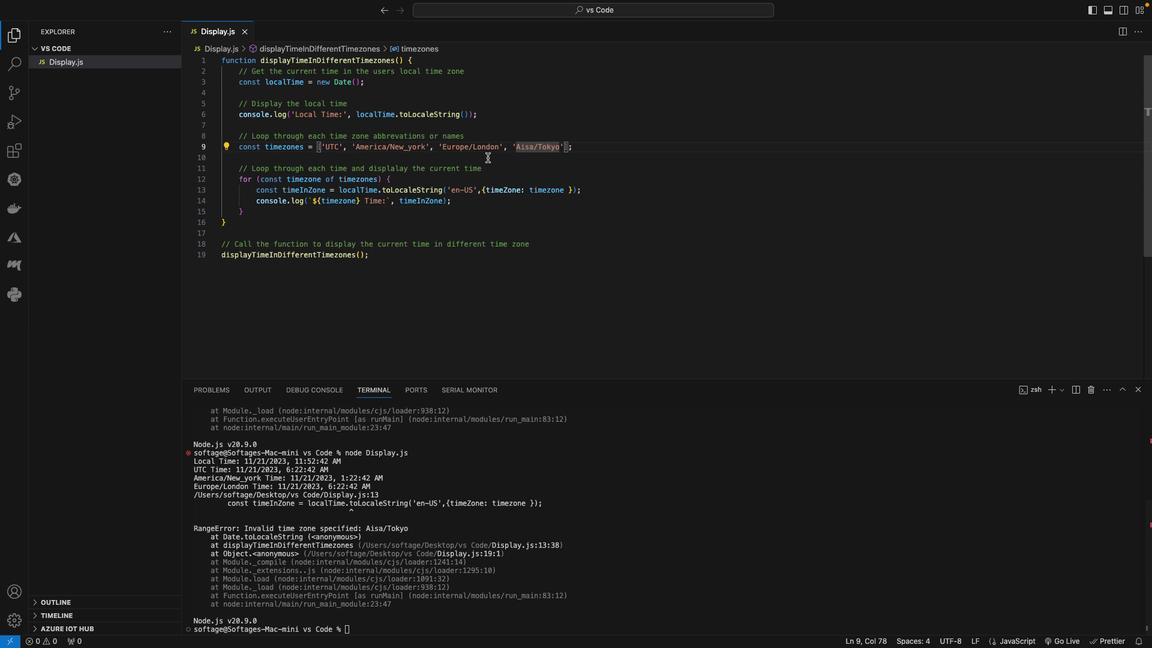 
Action: Mouse moved to (451, 150)
Screenshot: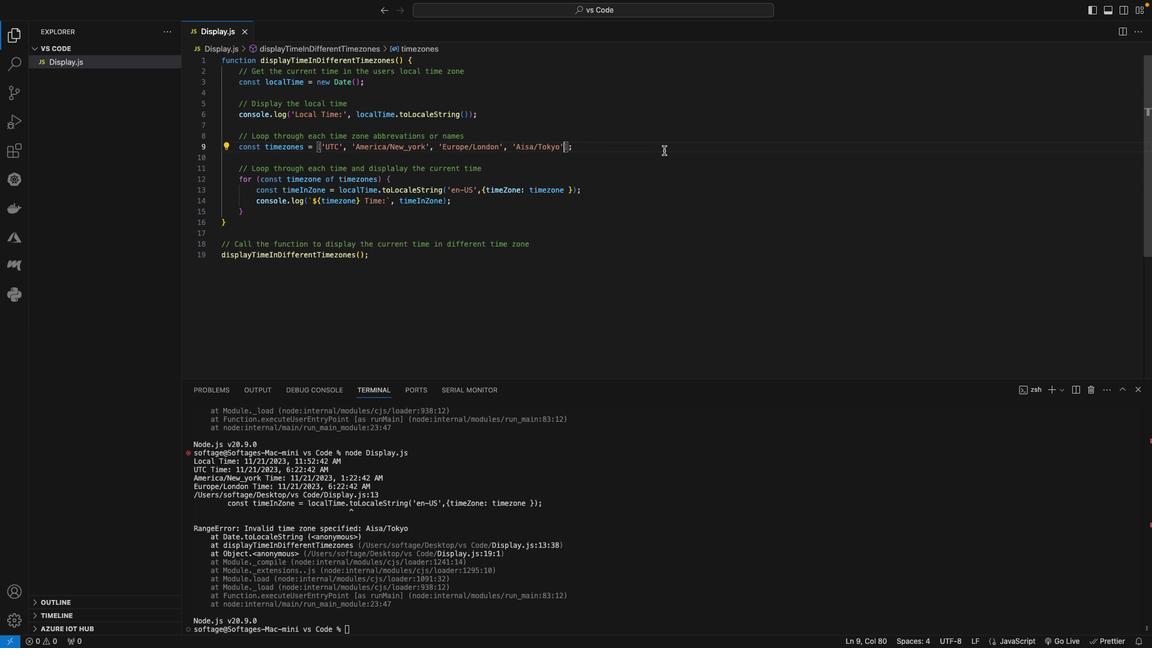 
Action: Mouse pressed left at (451, 150)
Screenshot: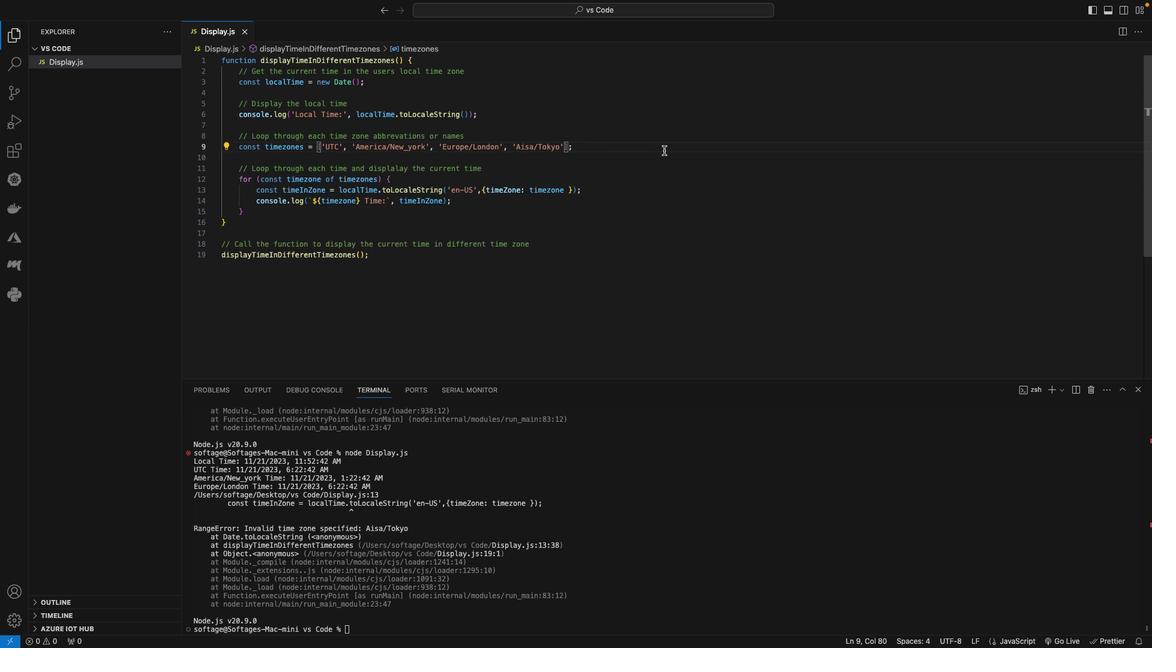 
Action: Mouse moved to (454, 153)
Screenshot: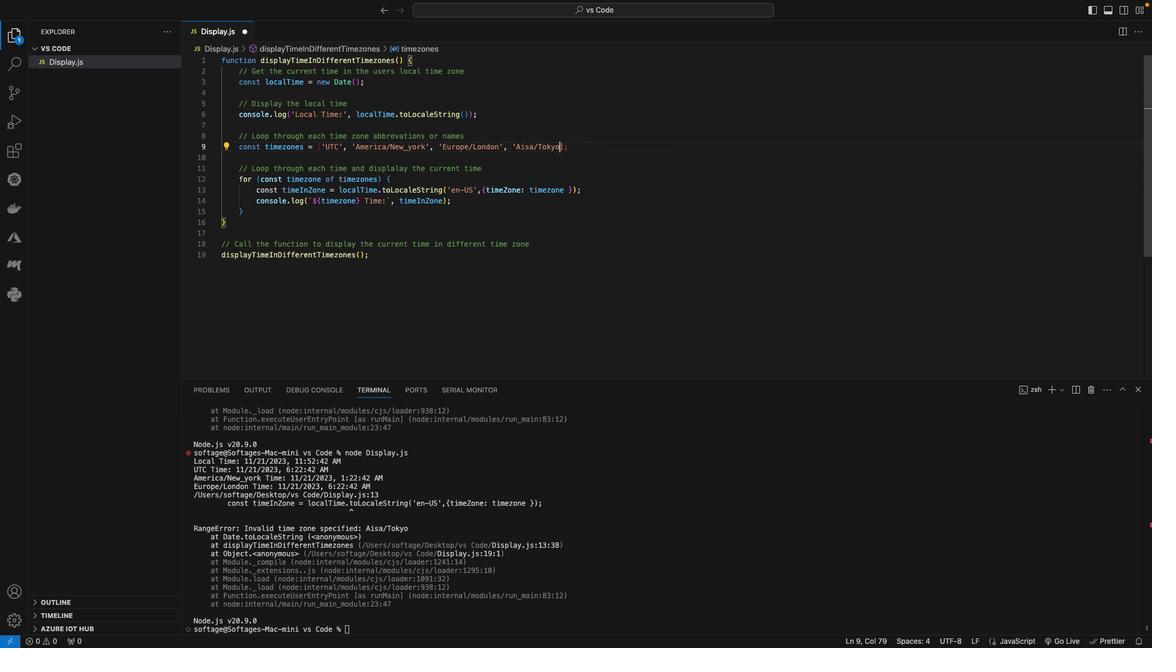 
Action: Key pressed Key.backspaceKey.backspaceKey.backspaceKey.backspaceKey.backspaceKey.backspaceKey.backspaceKey.backspaceKey.backspaceKey.backspaceKey.backspaceKey.backspaceKey.backspaceKey.backspaceKey.cmd's'
Screenshot: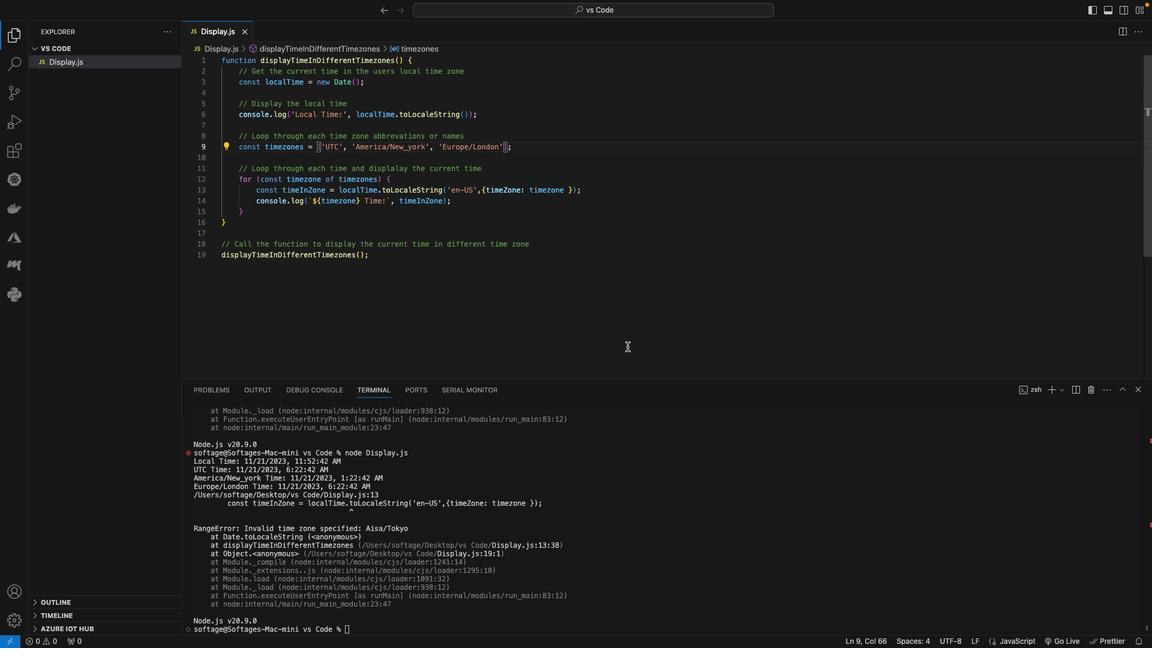 
Action: Mouse moved to (451, 522)
Screenshot: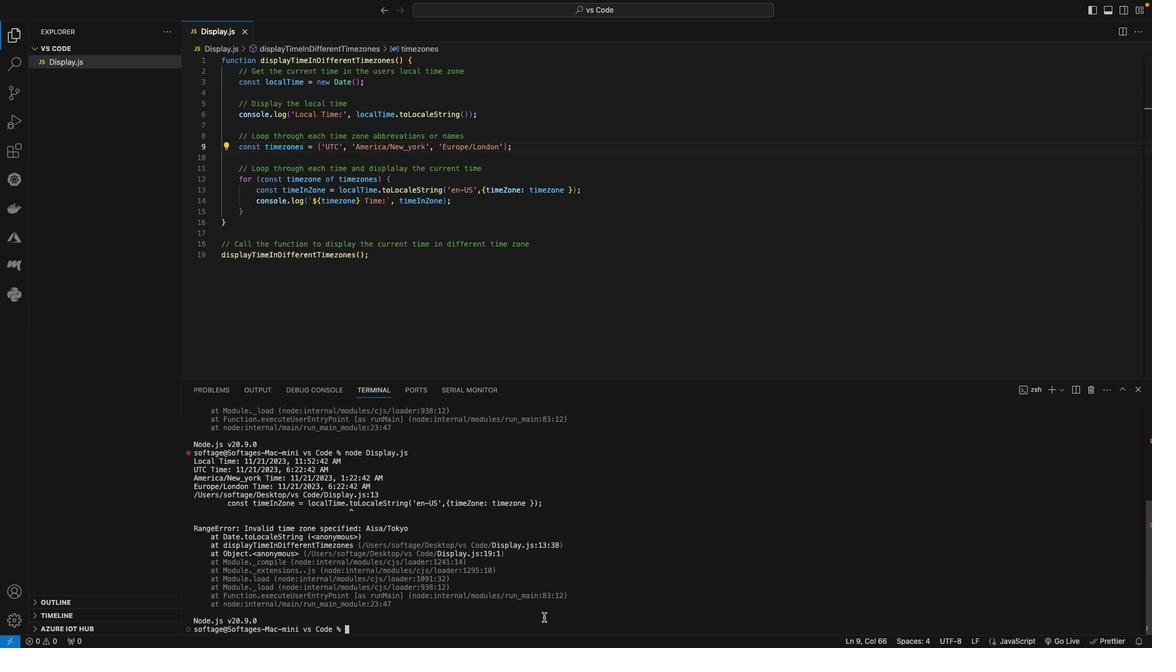 
Action: Mouse pressed left at (451, 522)
Screenshot: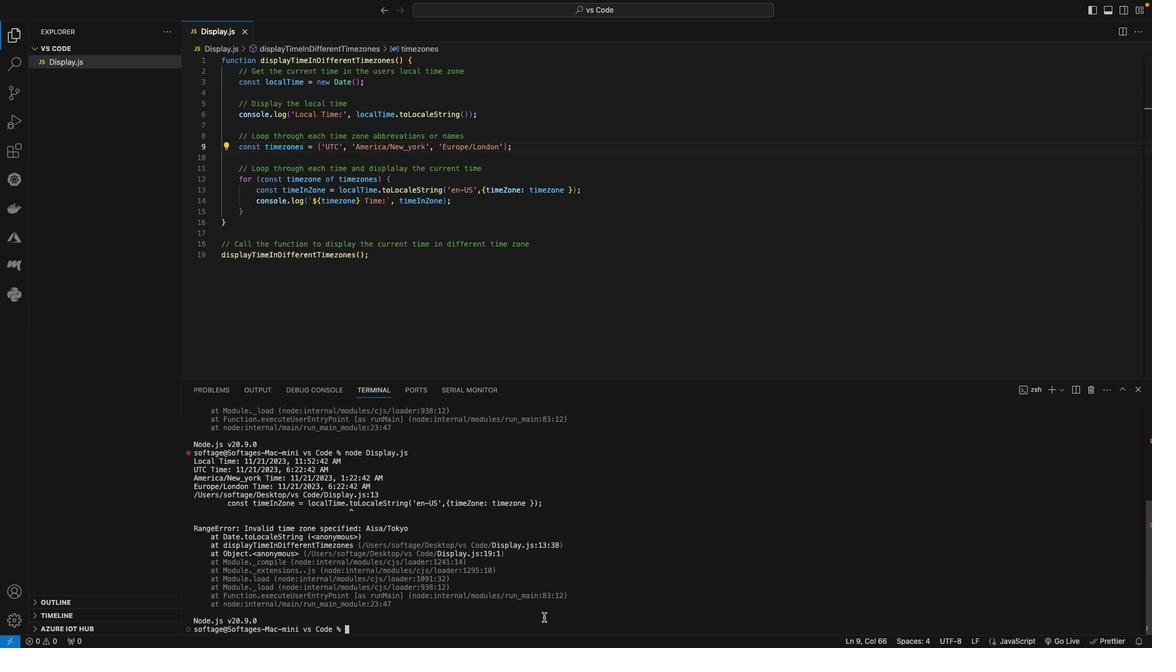
Action: Key pressed Key.upKey.enter
Screenshot: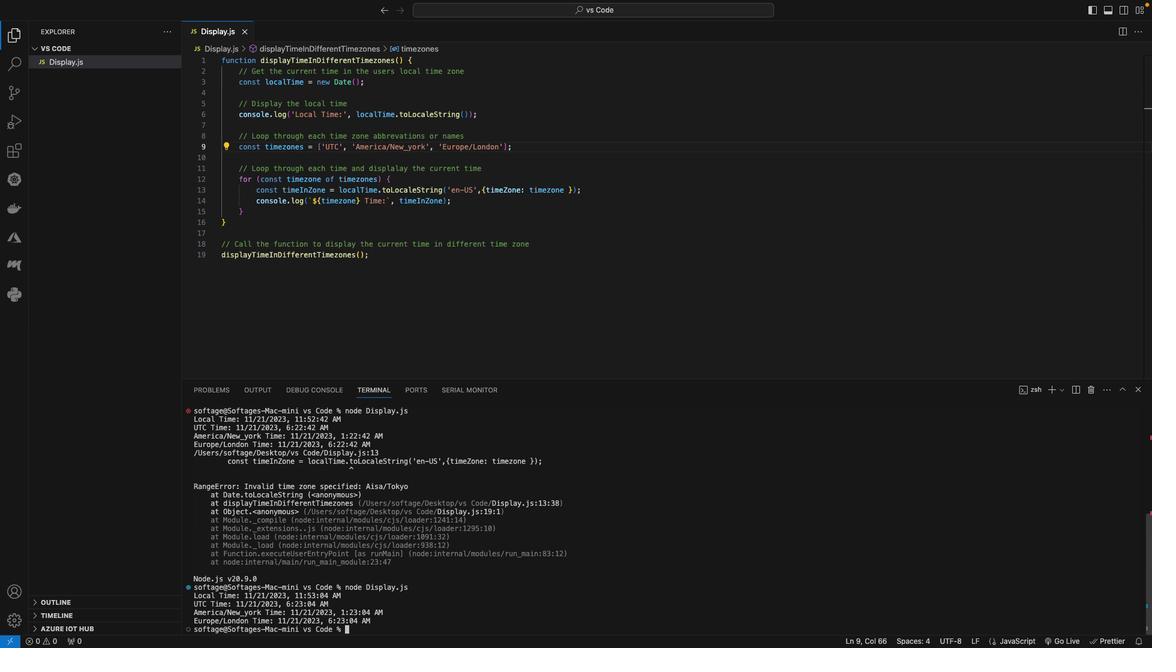 
Action: Mouse moved to (465, 345)
Screenshot: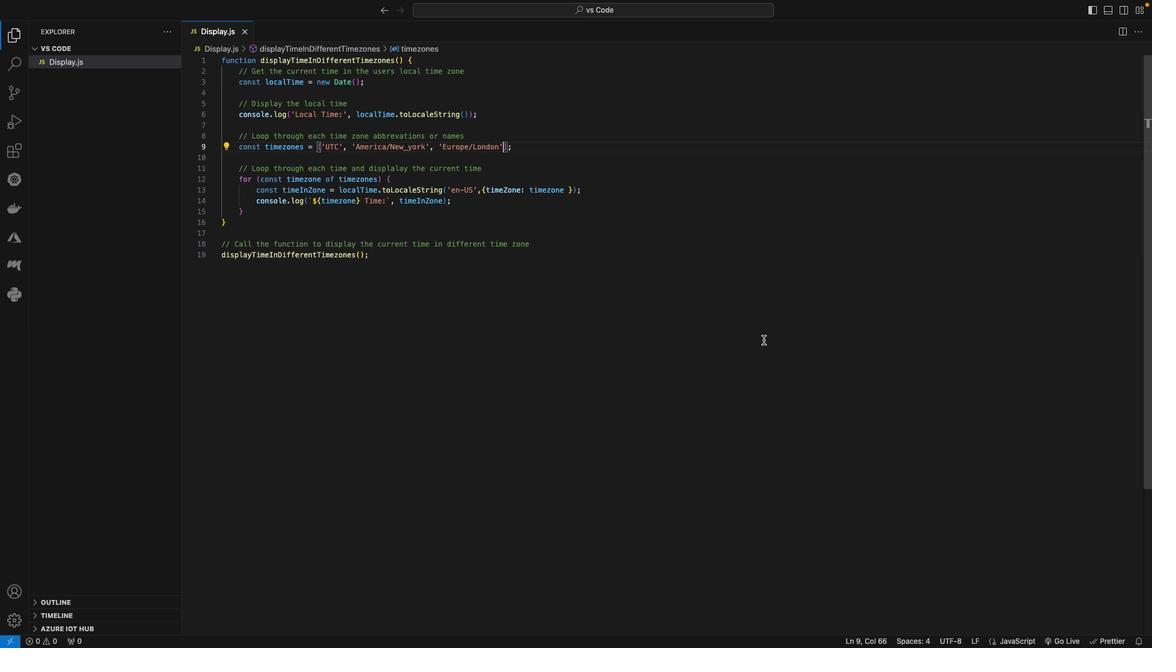 
Action: Mouse pressed left at (465, 345)
Screenshot: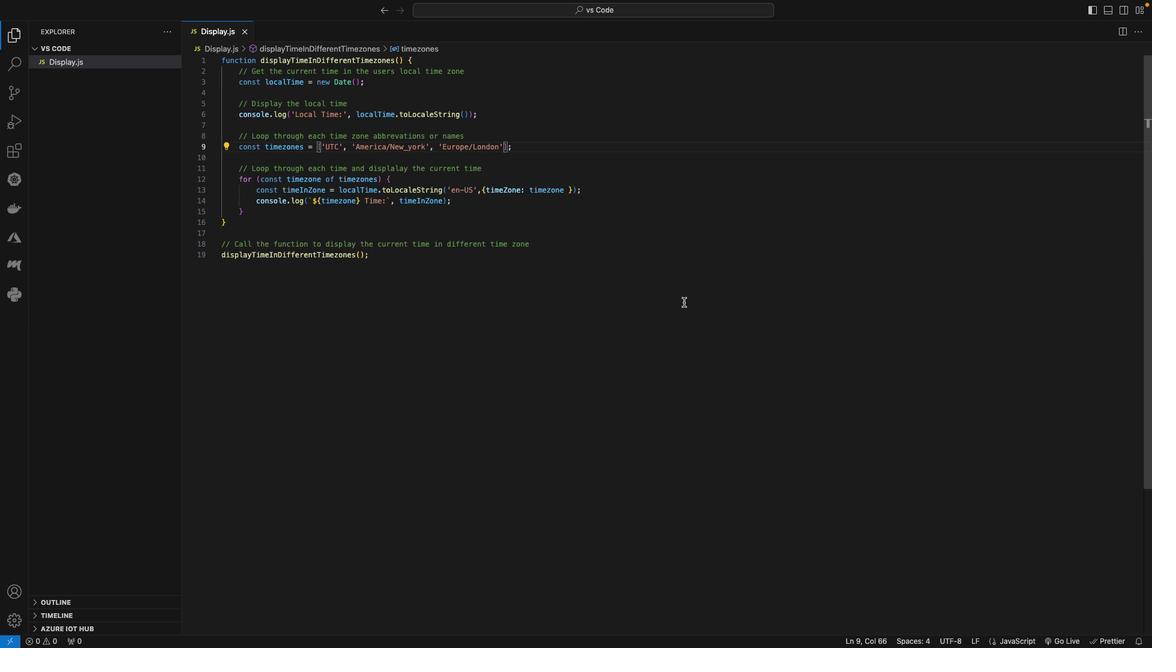 
Action: Mouse moved to (454, 271)
Screenshot: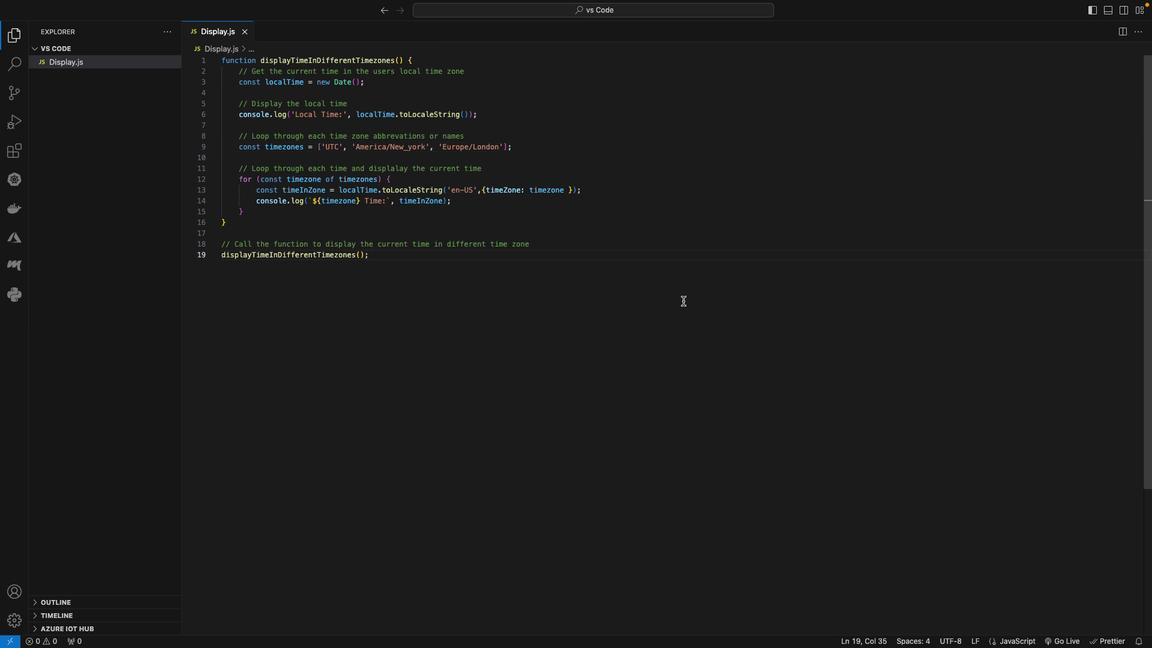 
Action: Mouse pressed left at (454, 271)
Screenshot: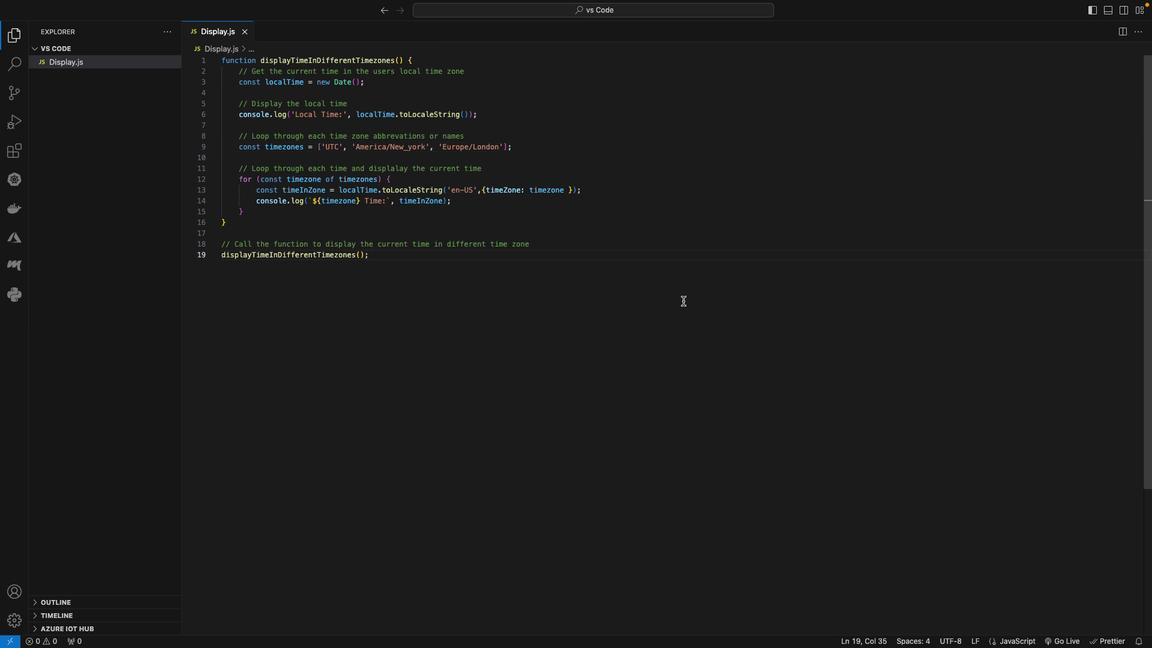
Action: Key pressed Key.ctrlKey.shift'`'
Screenshot: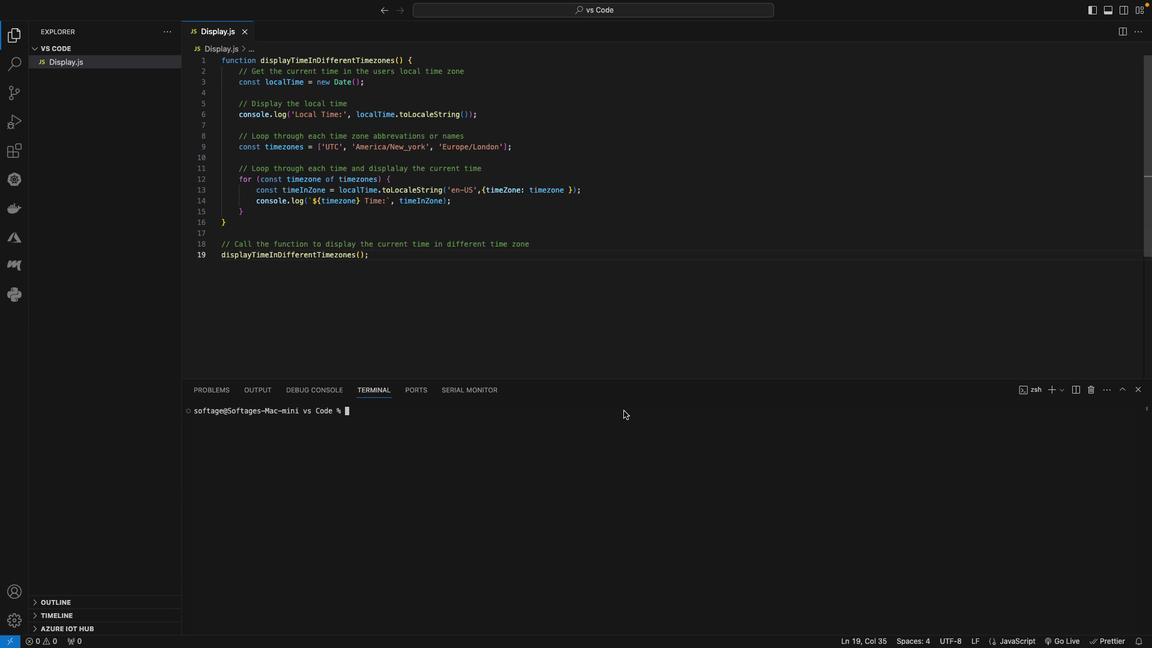 
Action: Mouse moved to (453, 392)
Screenshot: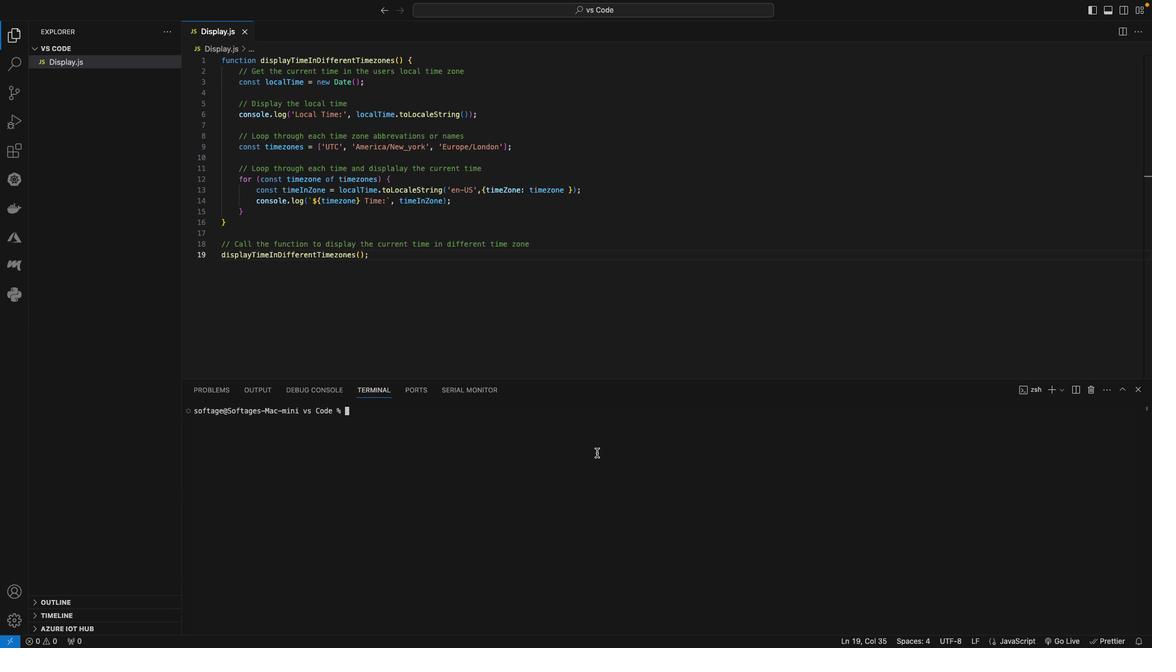 
Action: Mouse pressed left at (453, 392)
Screenshot: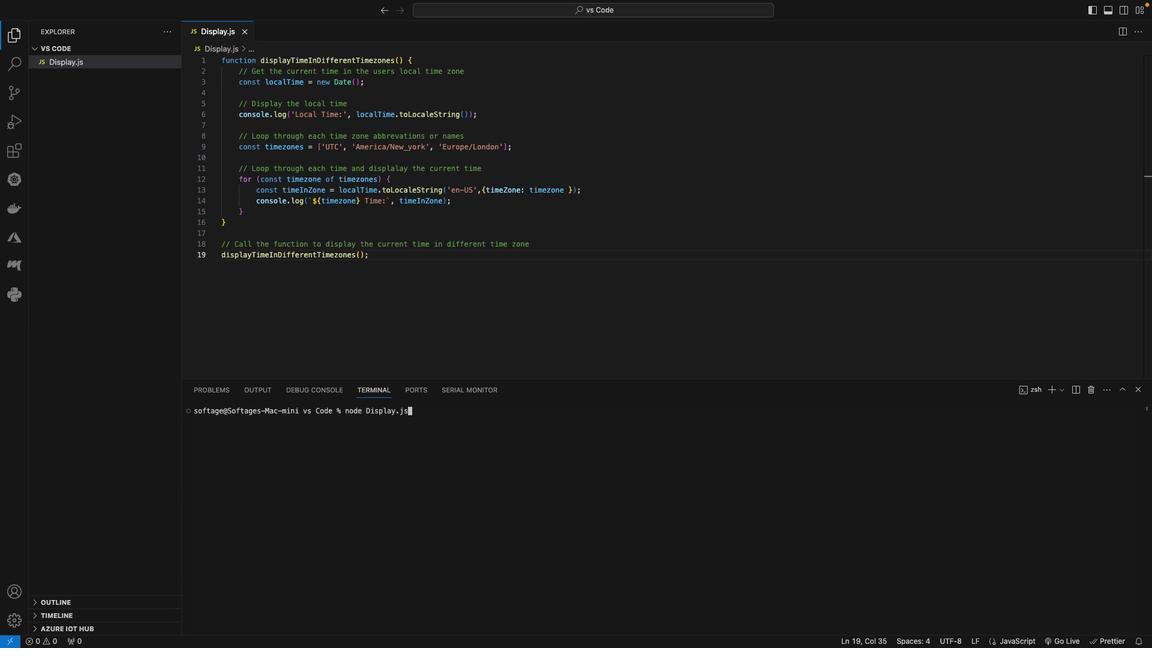 
Action: Key pressed Key.upKey.enter
Screenshot: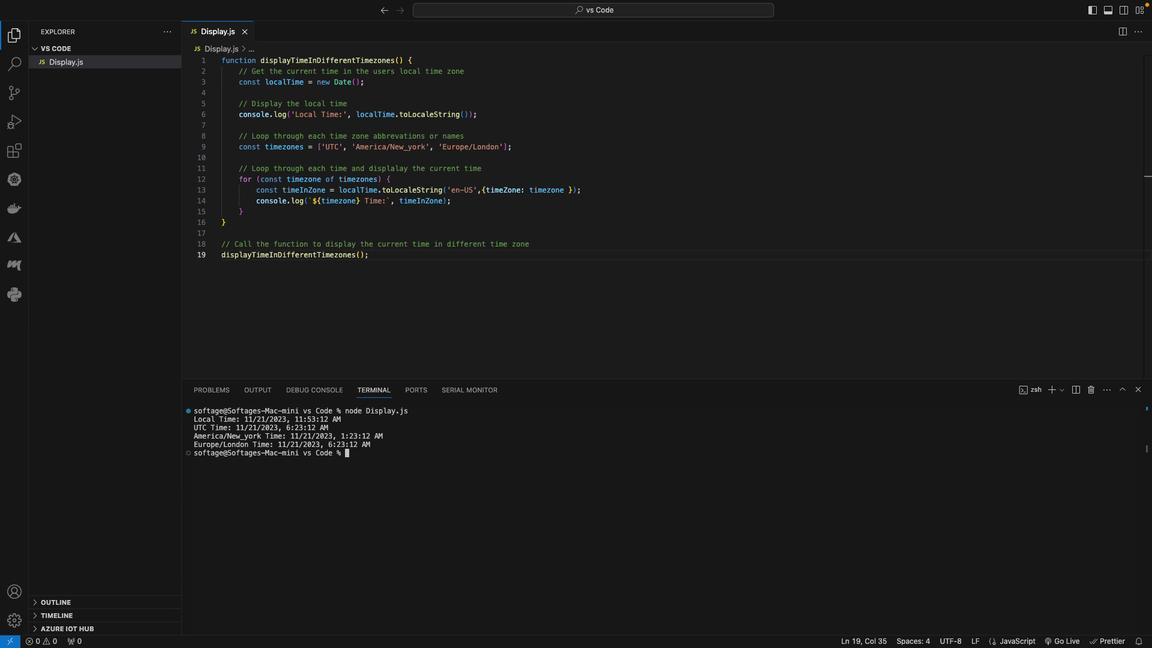 
Action: Mouse moved to (485, 279)
Screenshot: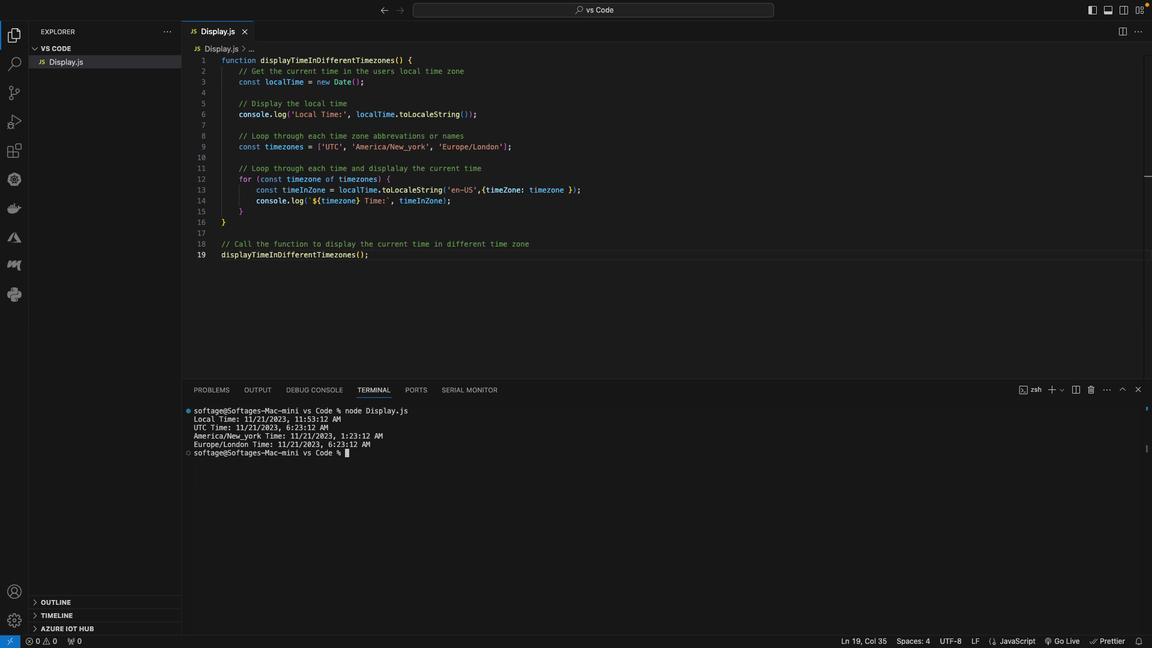 
Action: Mouse pressed left at (485, 279)
Screenshot: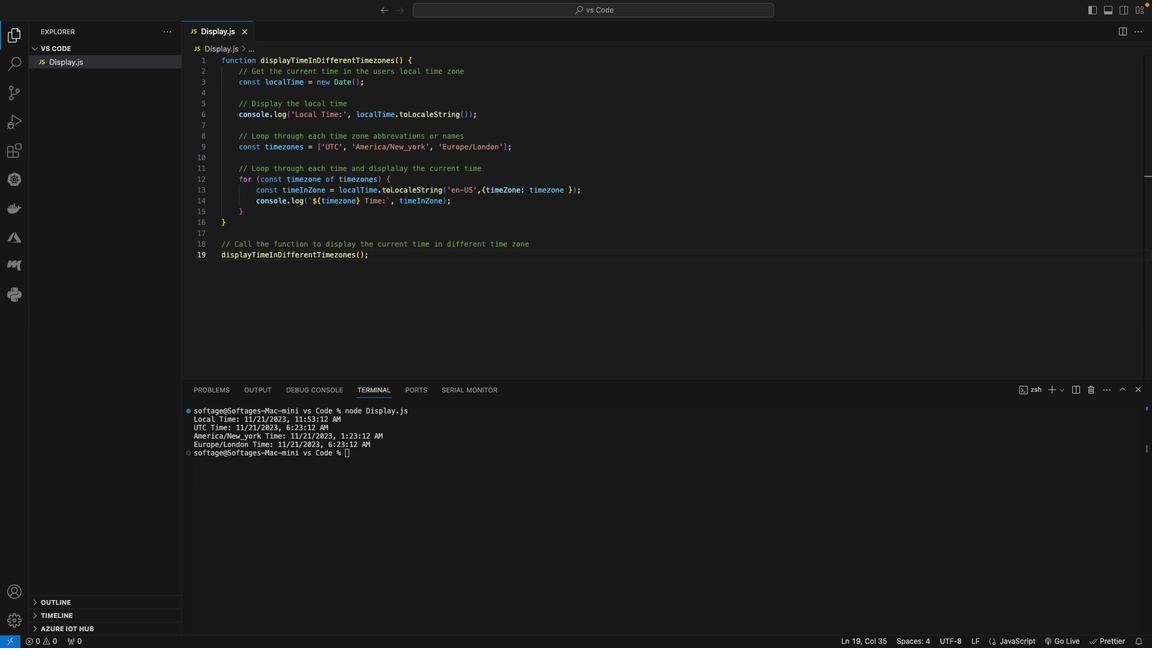 
